 Task: Find a house in Merzifon, Turkey, for 2 guests from June 5 to June 16, with a kitchen and washing machine, priced between ₹14,000 and ₹18,000.
Action: Mouse moved to (505, 105)
Screenshot: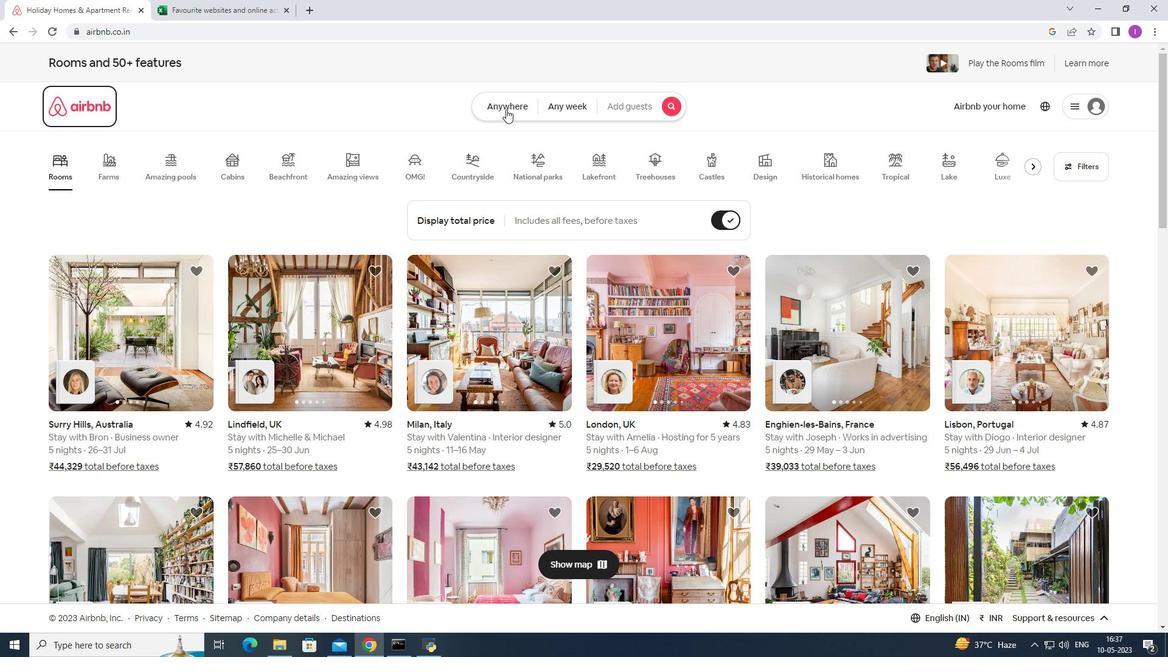 
Action: Mouse pressed left at (505, 105)
Screenshot: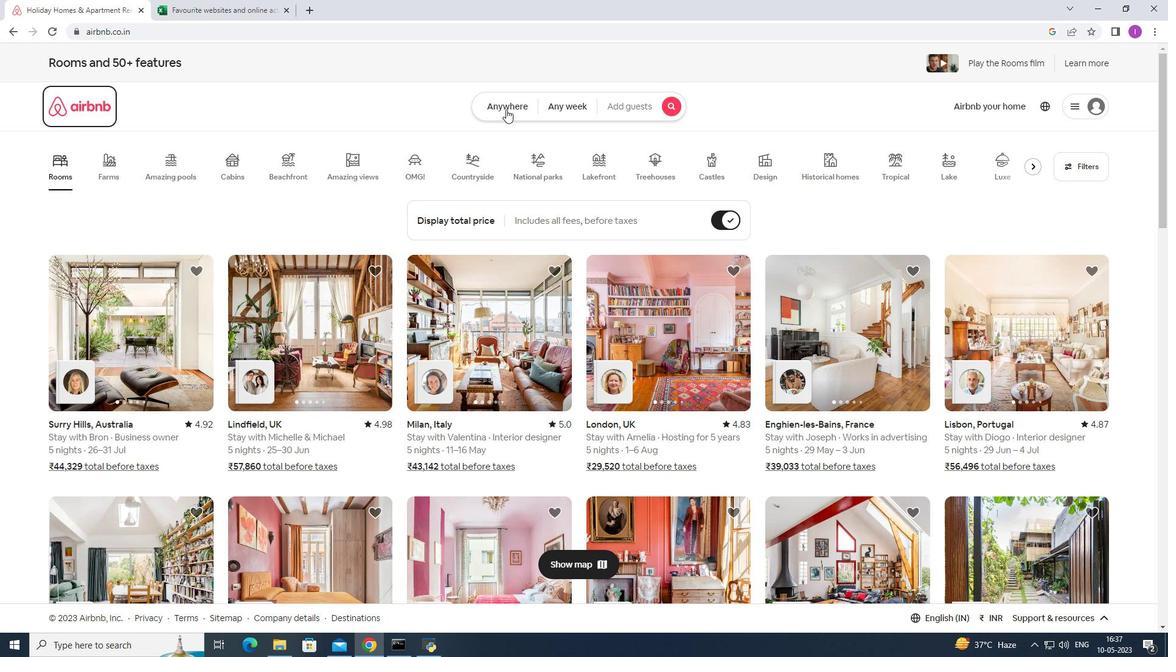 
Action: Mouse moved to (430, 155)
Screenshot: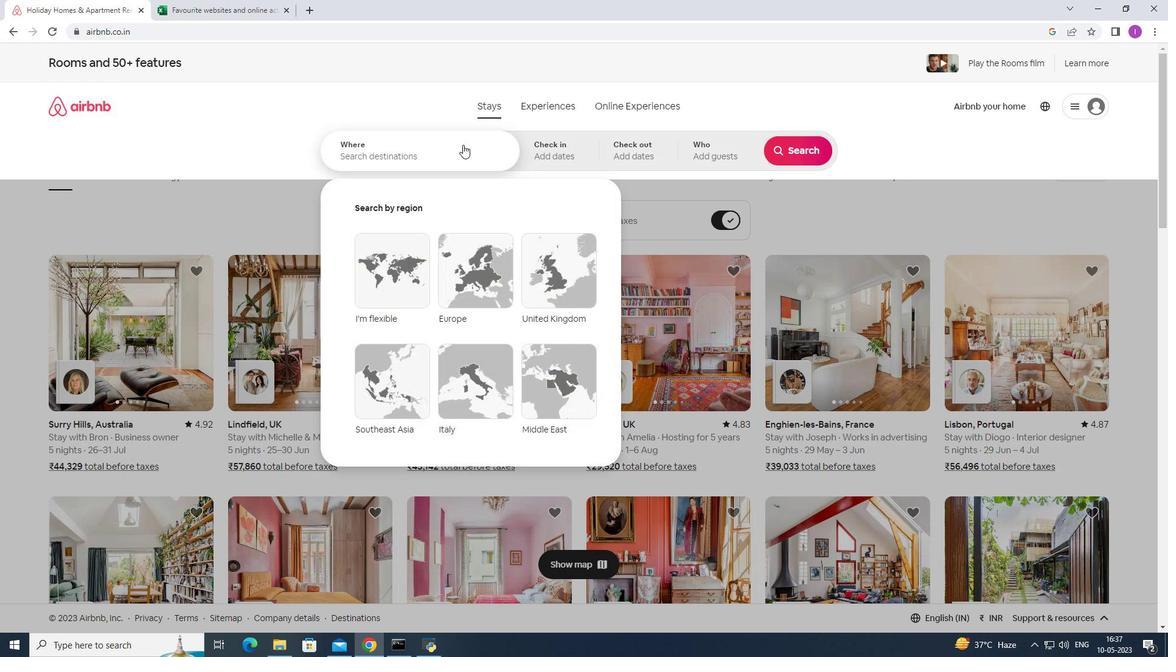 
Action: Mouse pressed left at (430, 155)
Screenshot: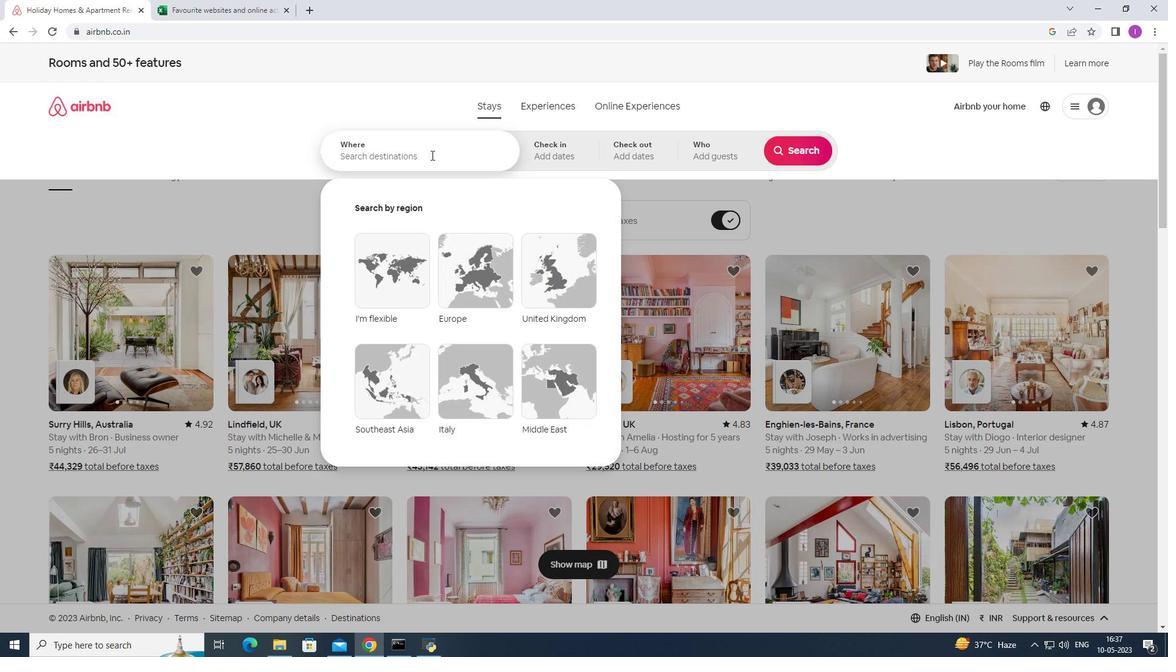 
Action: Mouse moved to (510, 147)
Screenshot: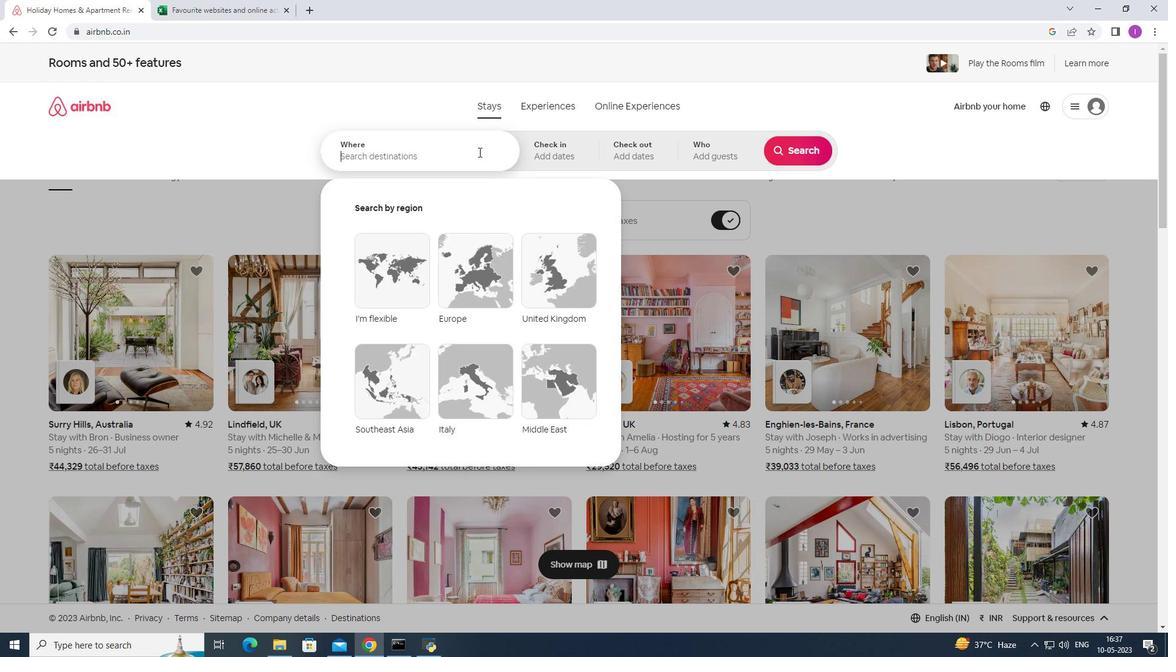 
Action: Key pressed <Key.shift>Merzifi<Key.backspace>on,<Key.shift>Y<Key.backspace><Key.shift>Turkey
Screenshot: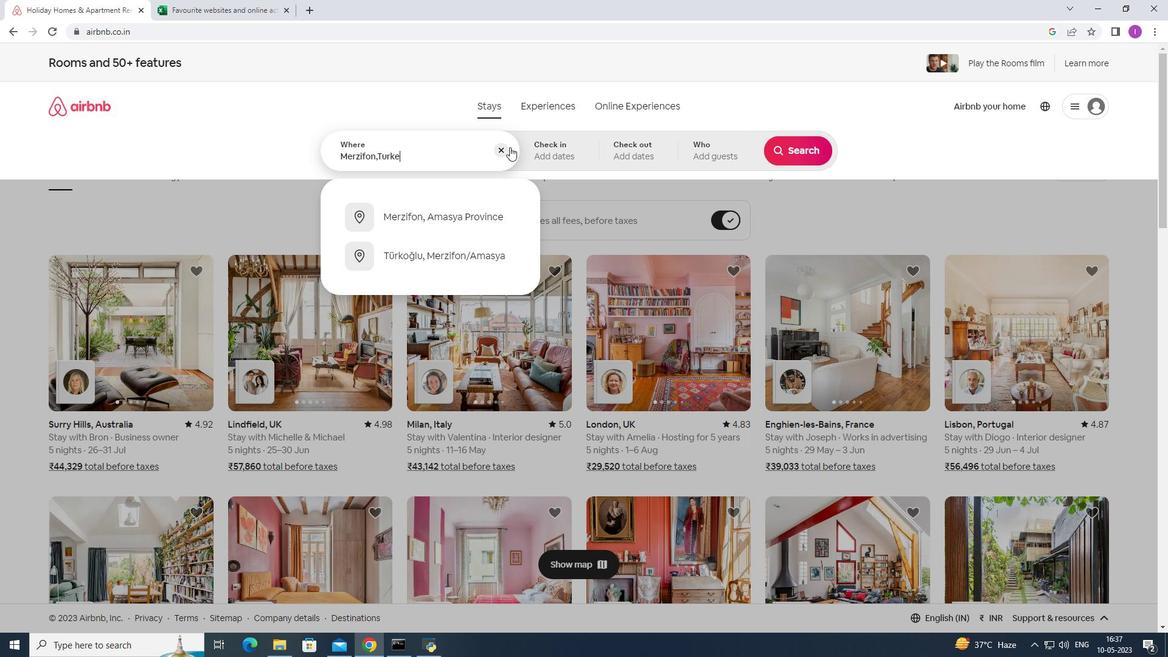 
Action: Mouse moved to (560, 153)
Screenshot: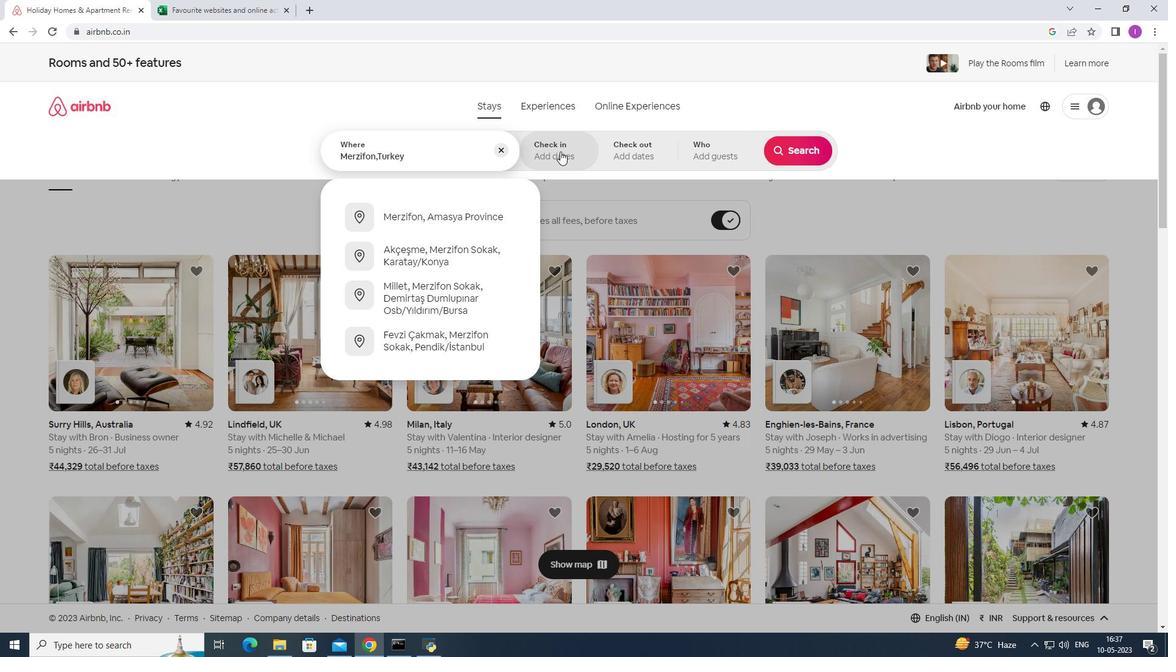
Action: Mouse pressed left at (560, 153)
Screenshot: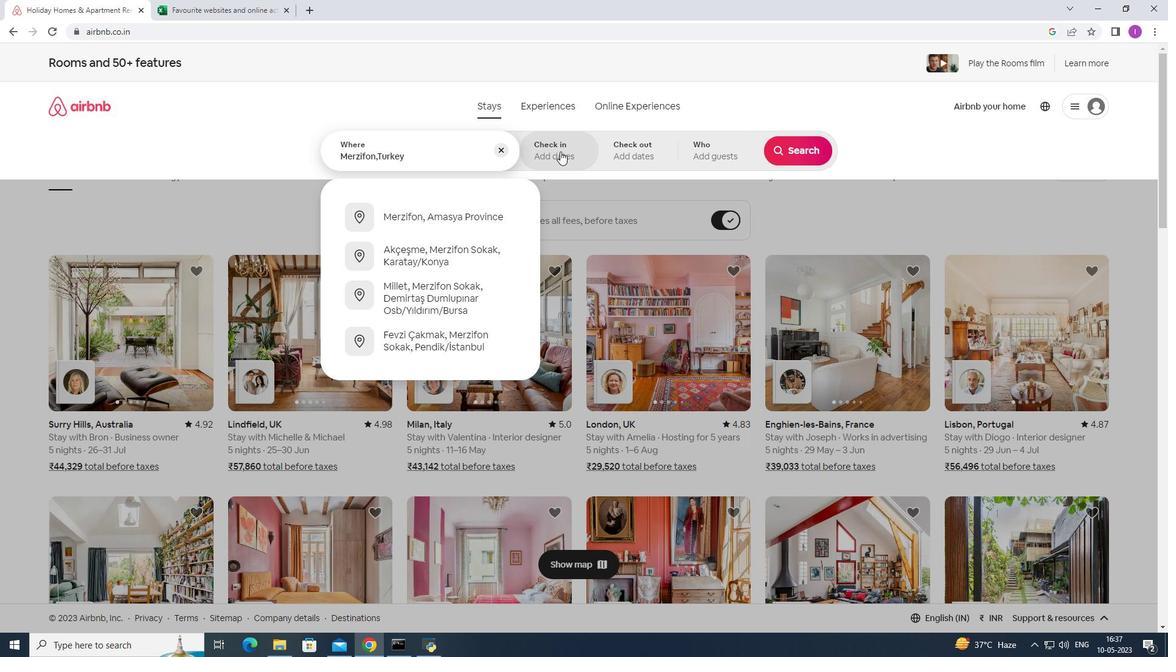 
Action: Mouse moved to (636, 330)
Screenshot: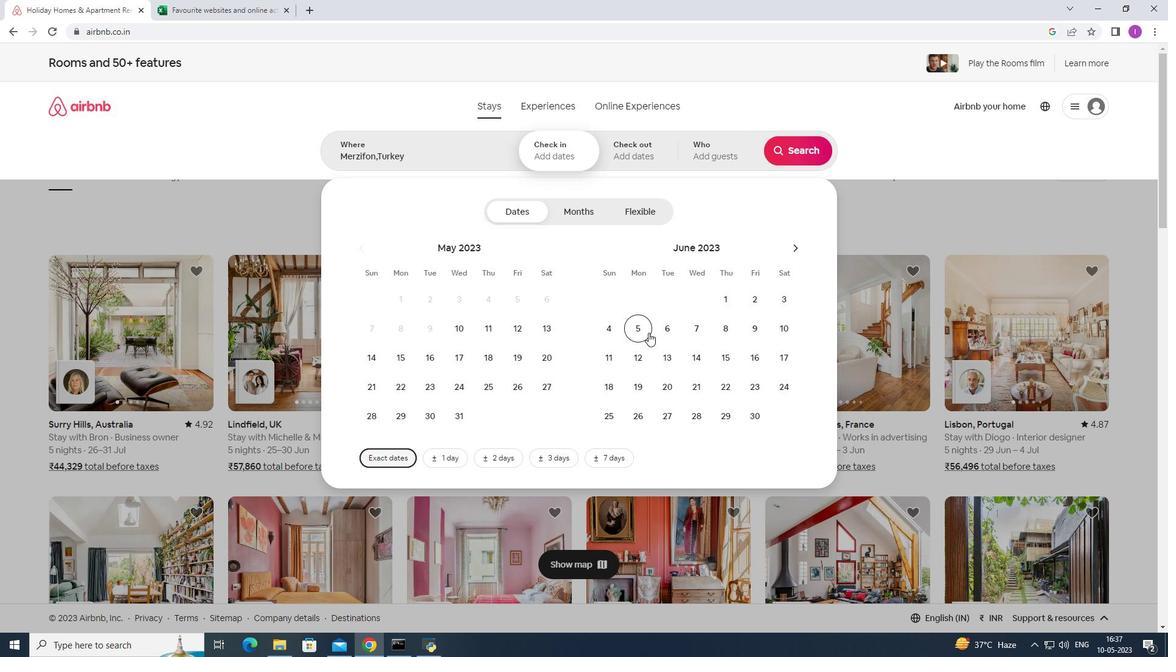 
Action: Mouse pressed left at (636, 330)
Screenshot: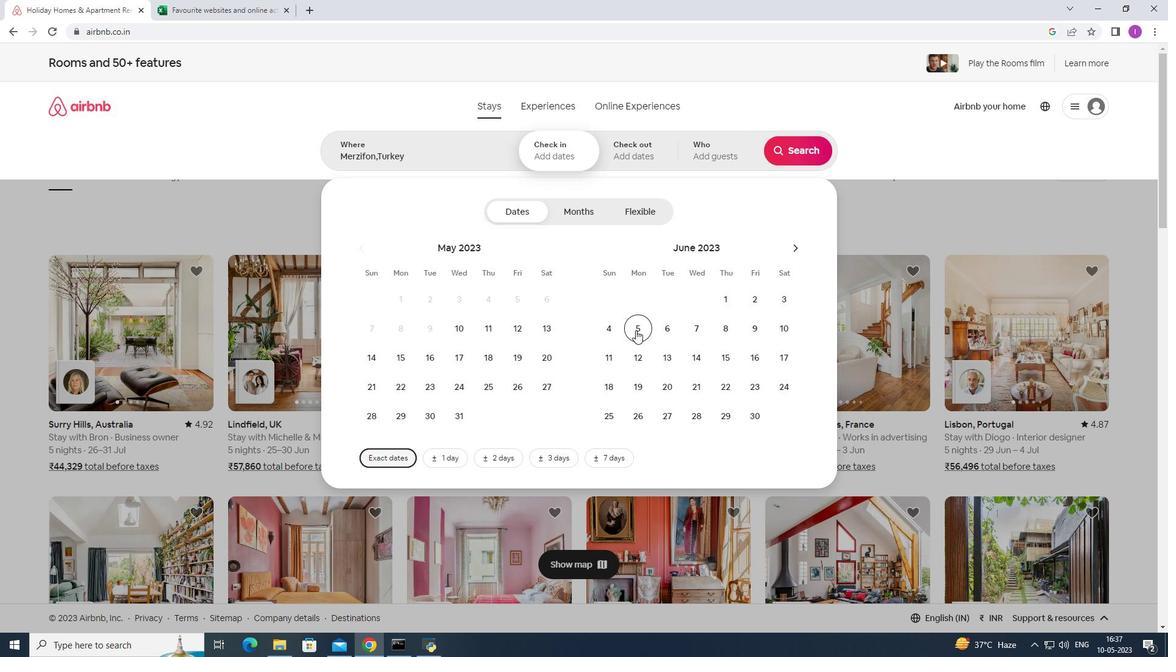
Action: Mouse moved to (718, 352)
Screenshot: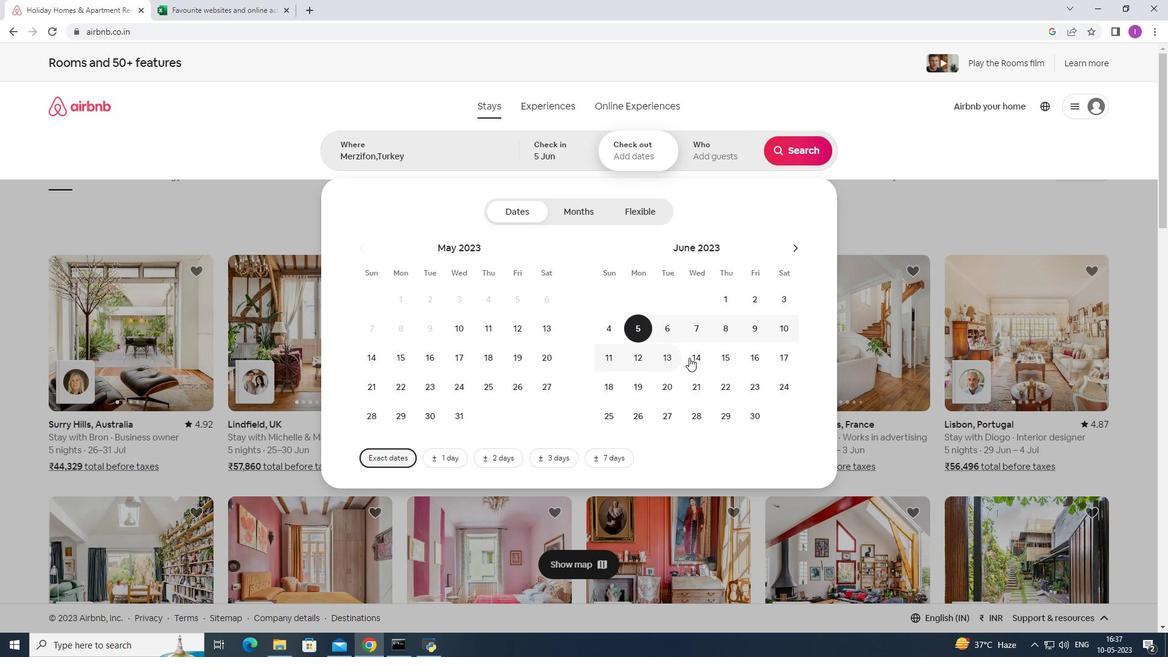 
Action: Mouse pressed left at (718, 352)
Screenshot: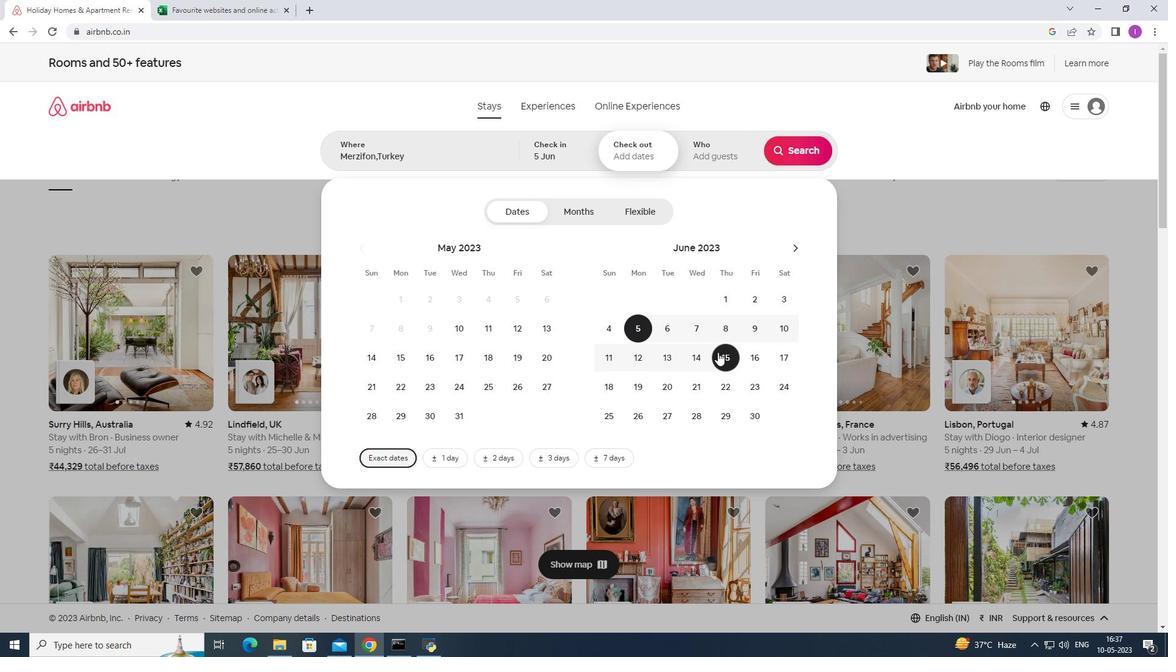 
Action: Mouse moved to (752, 349)
Screenshot: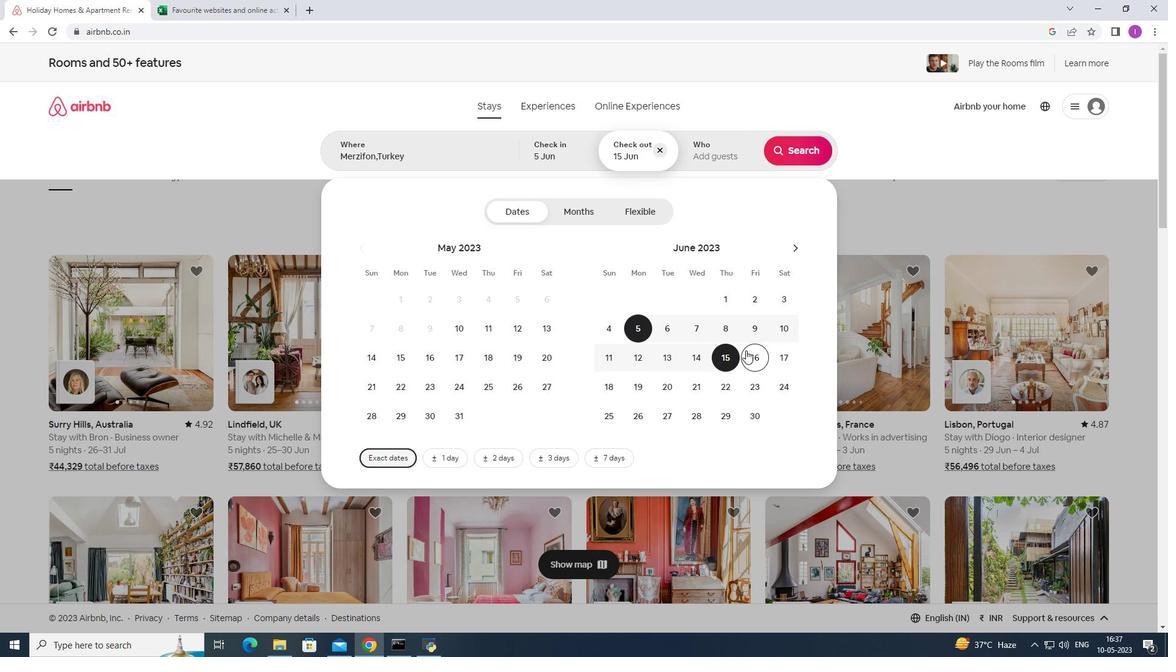 
Action: Mouse pressed left at (752, 349)
Screenshot: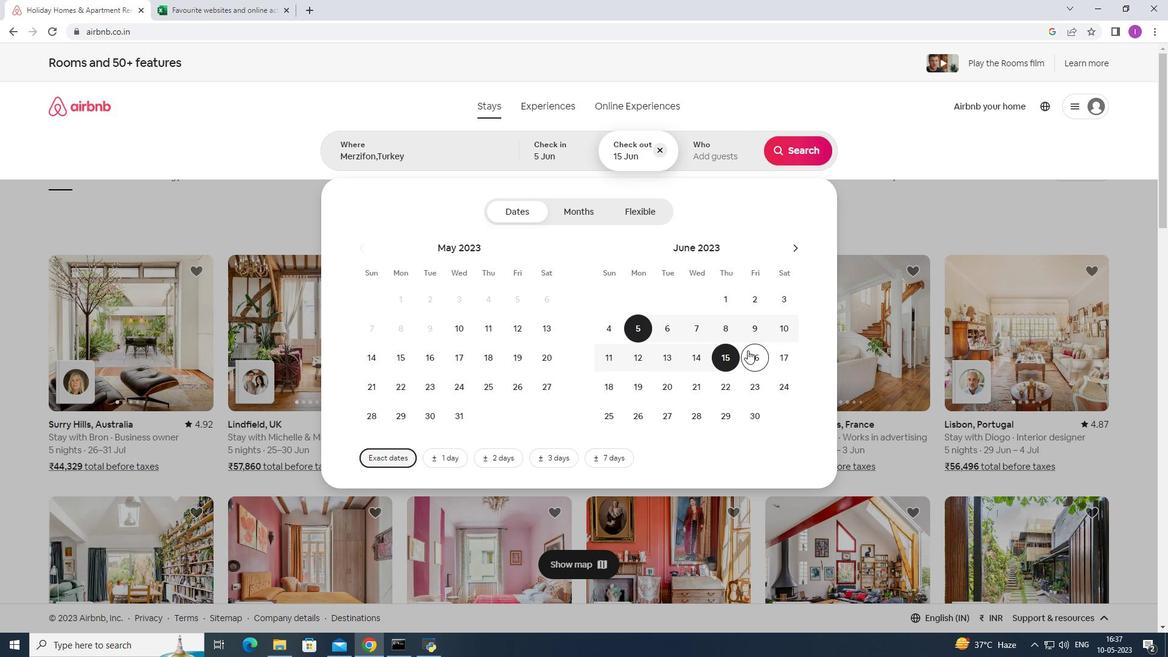 
Action: Mouse moved to (697, 149)
Screenshot: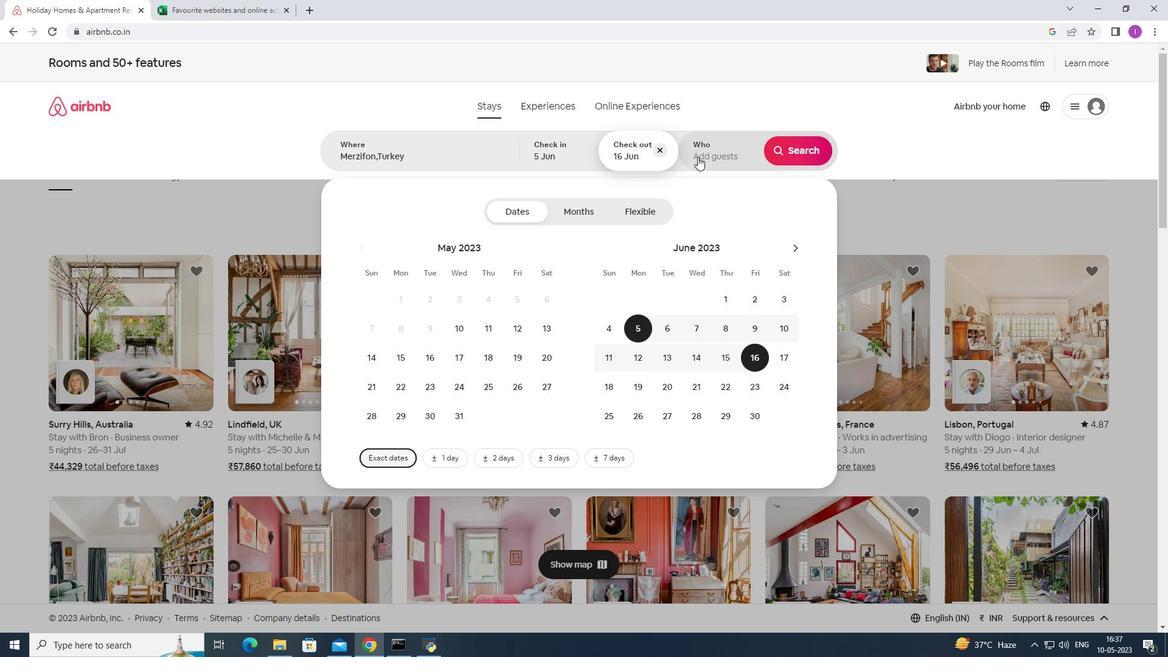 
Action: Mouse pressed left at (697, 149)
Screenshot: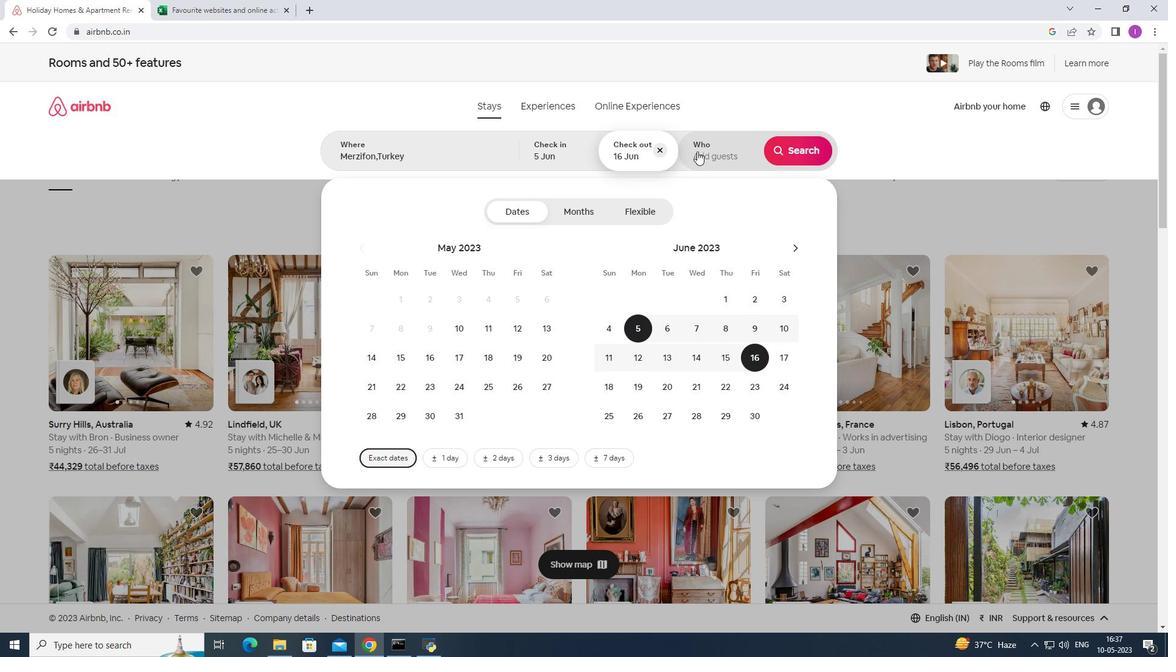 
Action: Mouse moved to (802, 208)
Screenshot: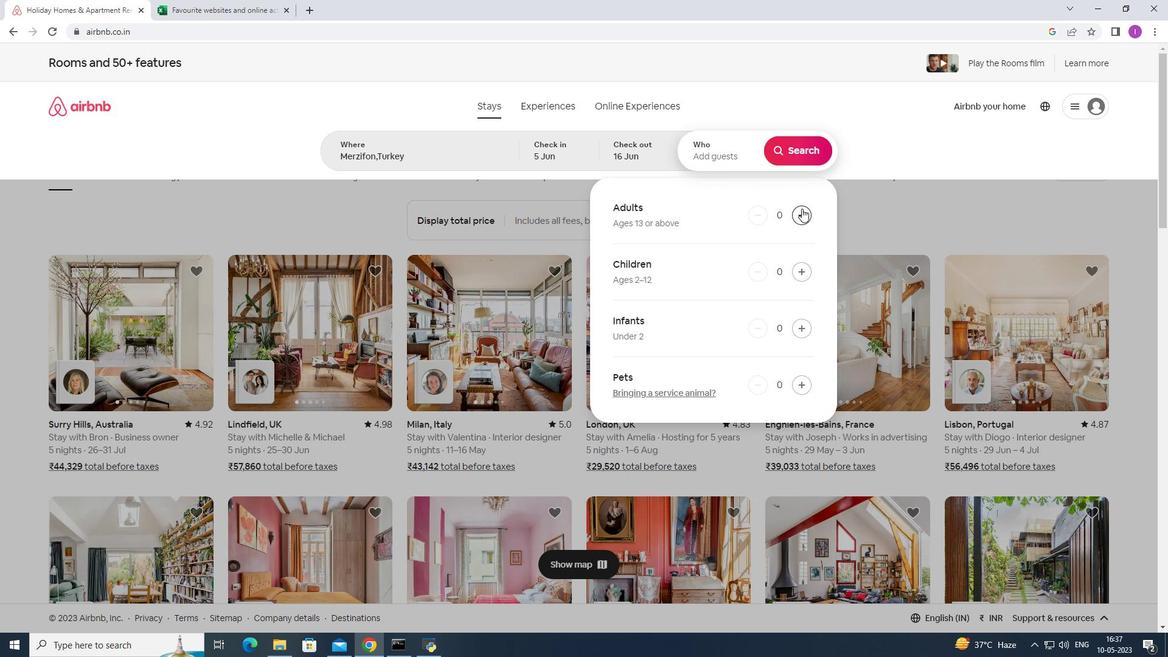 
Action: Mouse pressed left at (802, 208)
Screenshot: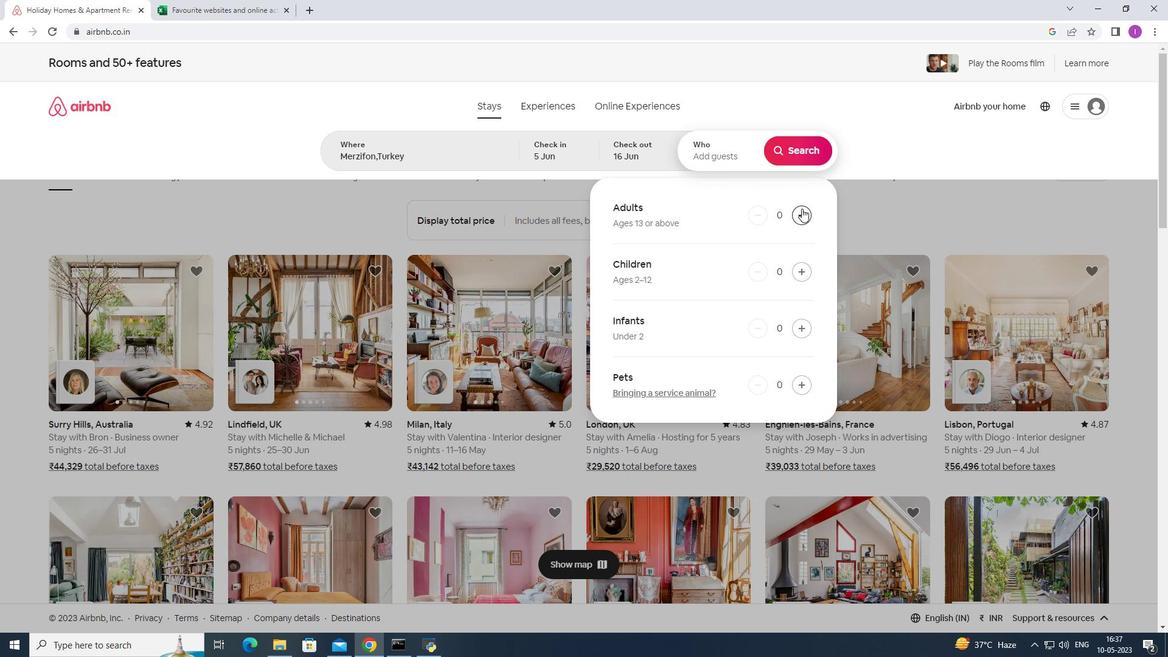 
Action: Mouse pressed left at (802, 208)
Screenshot: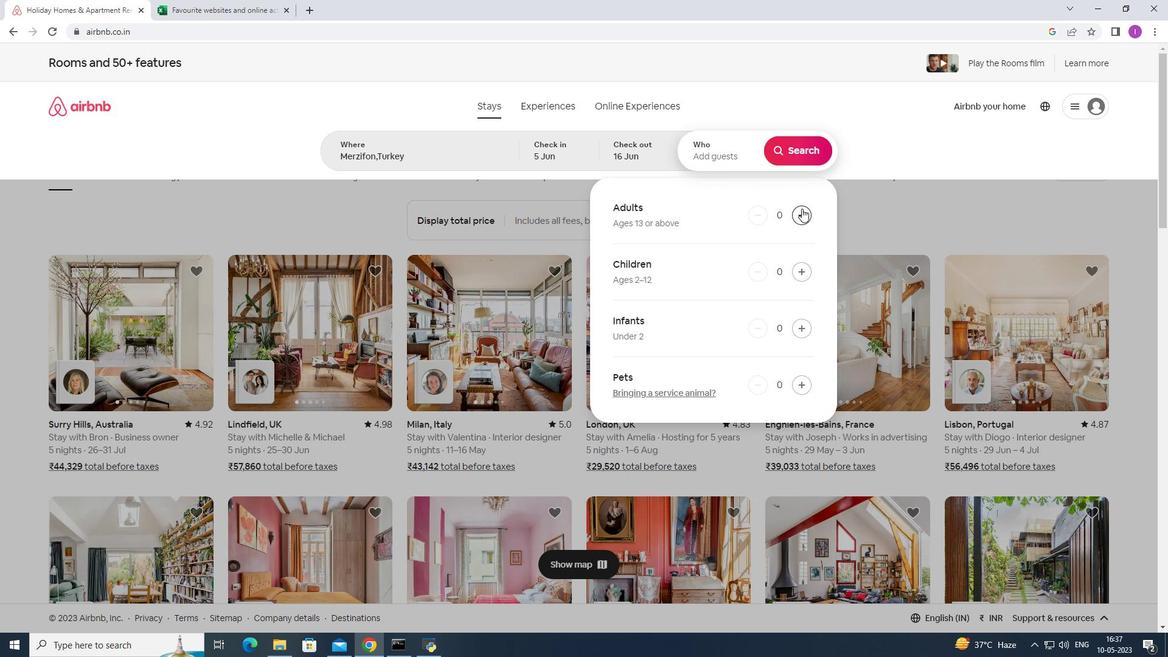 
Action: Mouse moved to (810, 144)
Screenshot: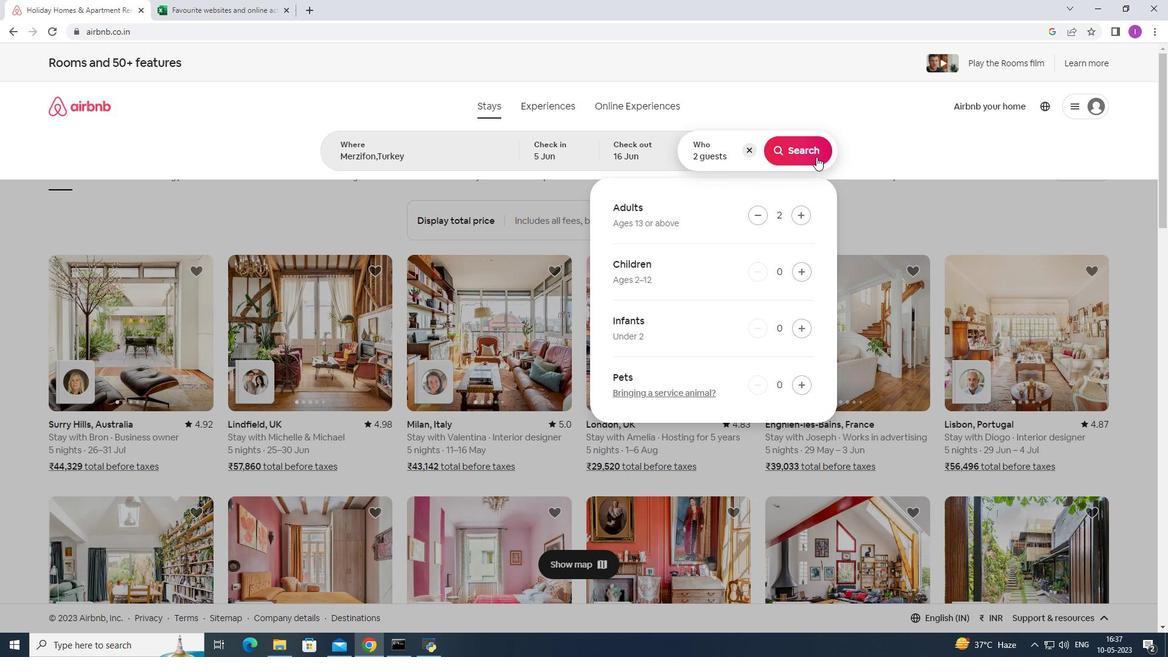 
Action: Mouse pressed left at (810, 144)
Screenshot: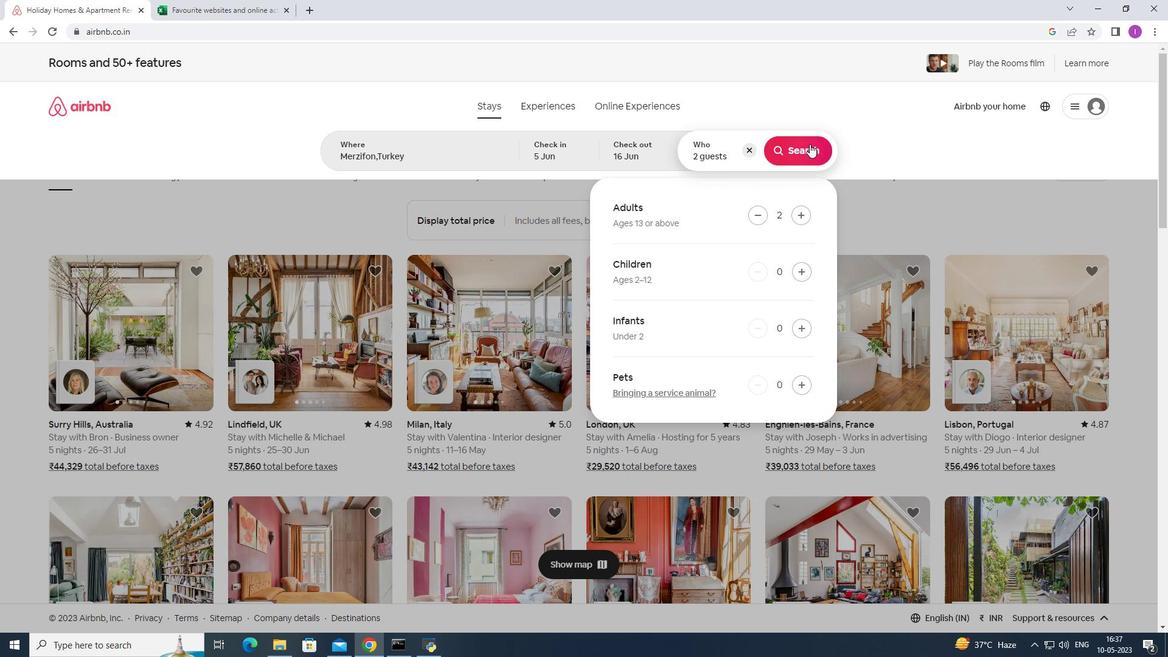 
Action: Mouse moved to (1108, 111)
Screenshot: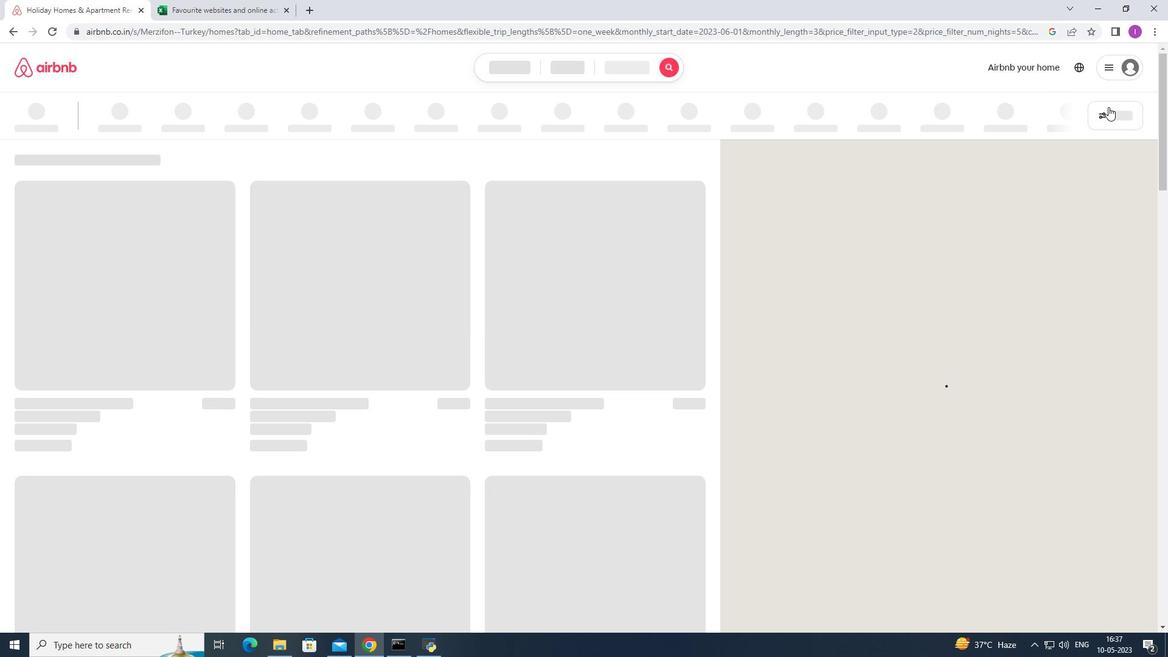 
Action: Mouse pressed left at (1108, 111)
Screenshot: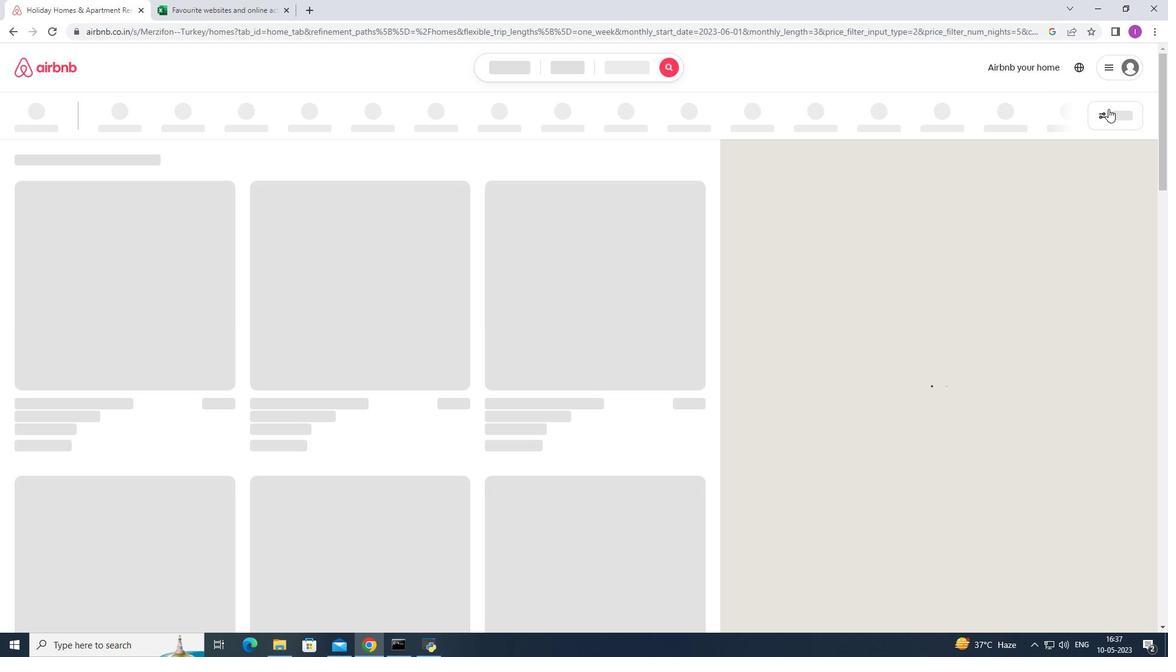 
Action: Mouse moved to (674, 416)
Screenshot: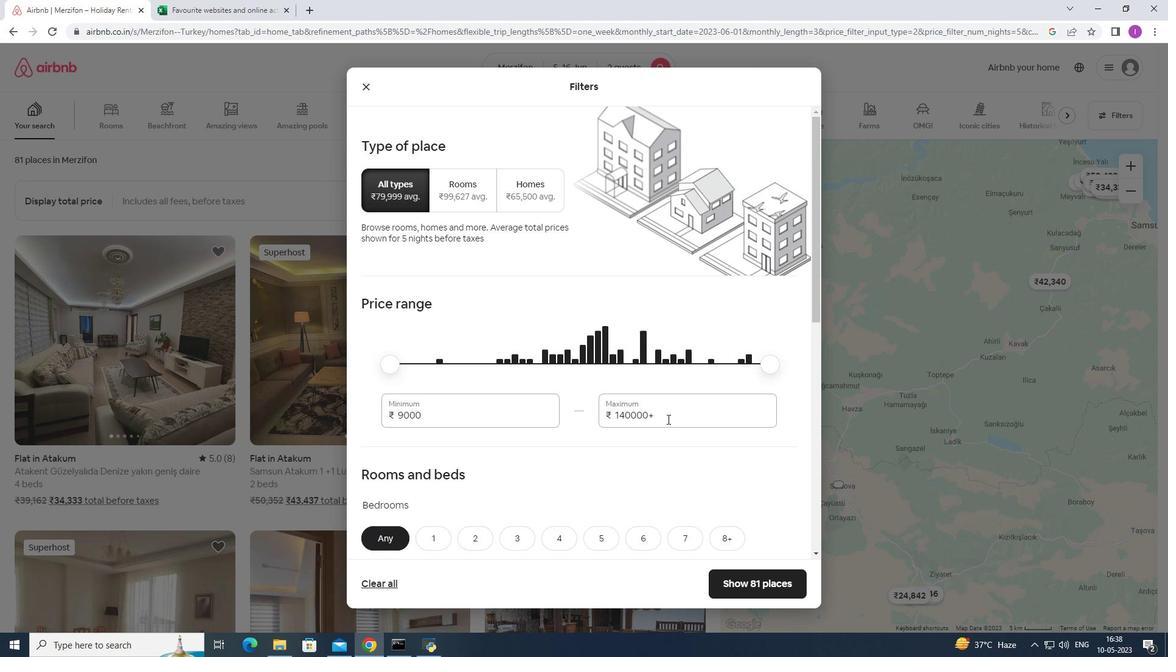 
Action: Mouse pressed left at (674, 416)
Screenshot: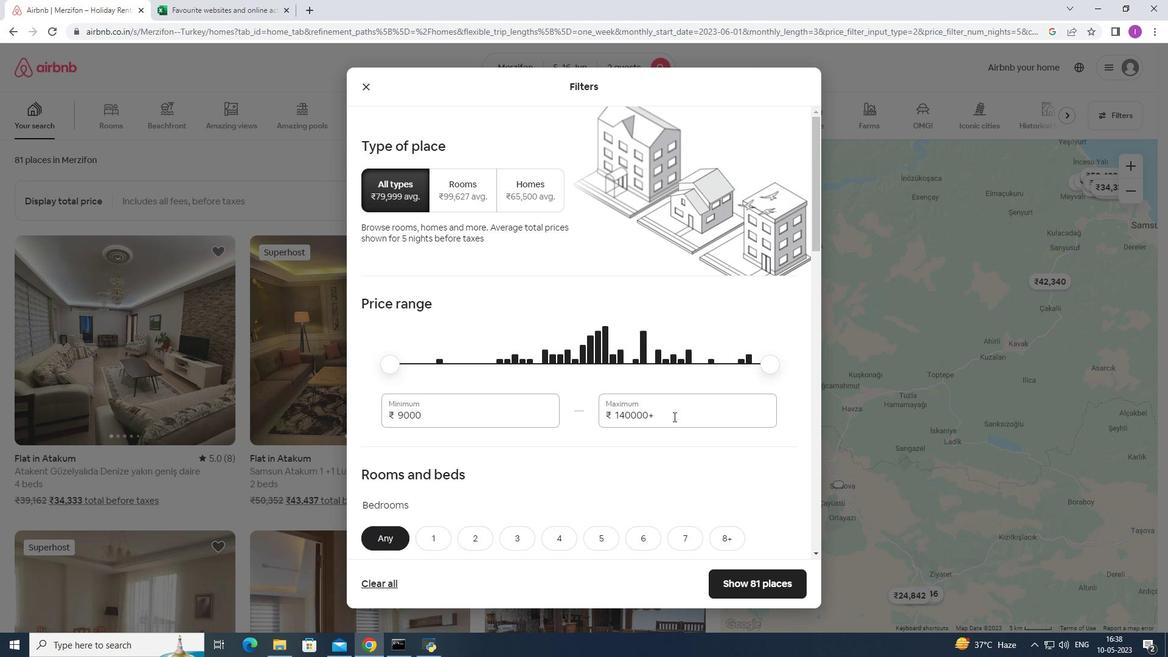
Action: Mouse moved to (612, 416)
Screenshot: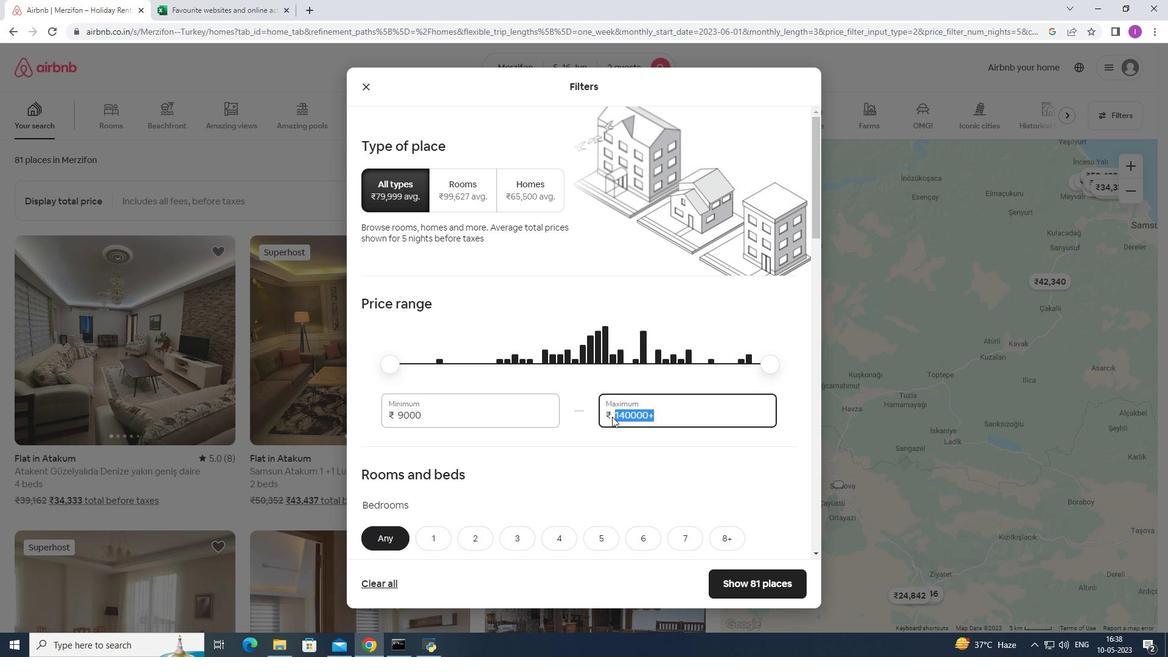 
Action: Key pressed 18
Screenshot: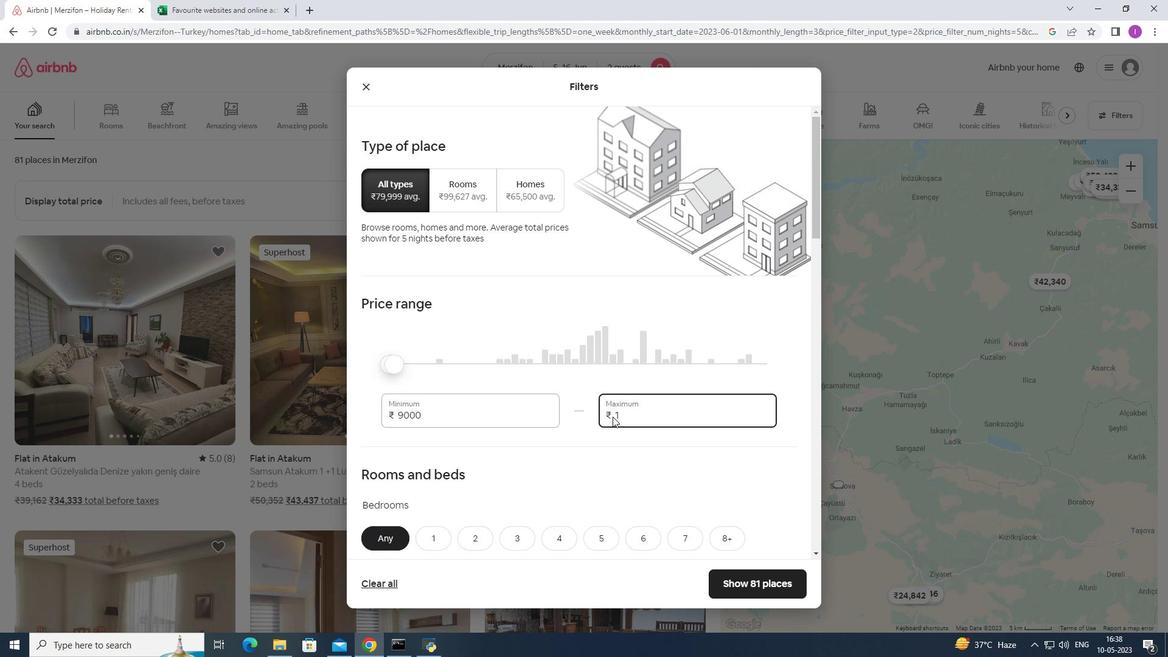
Action: Mouse moved to (612, 416)
Screenshot: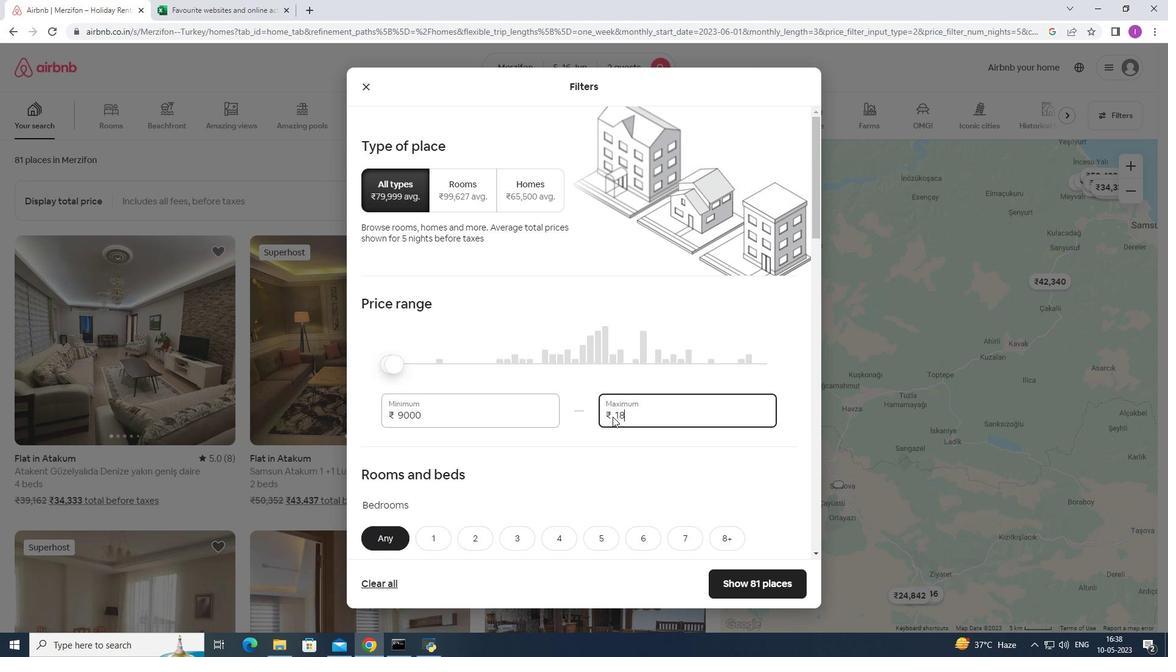 
Action: Key pressed 0
Screenshot: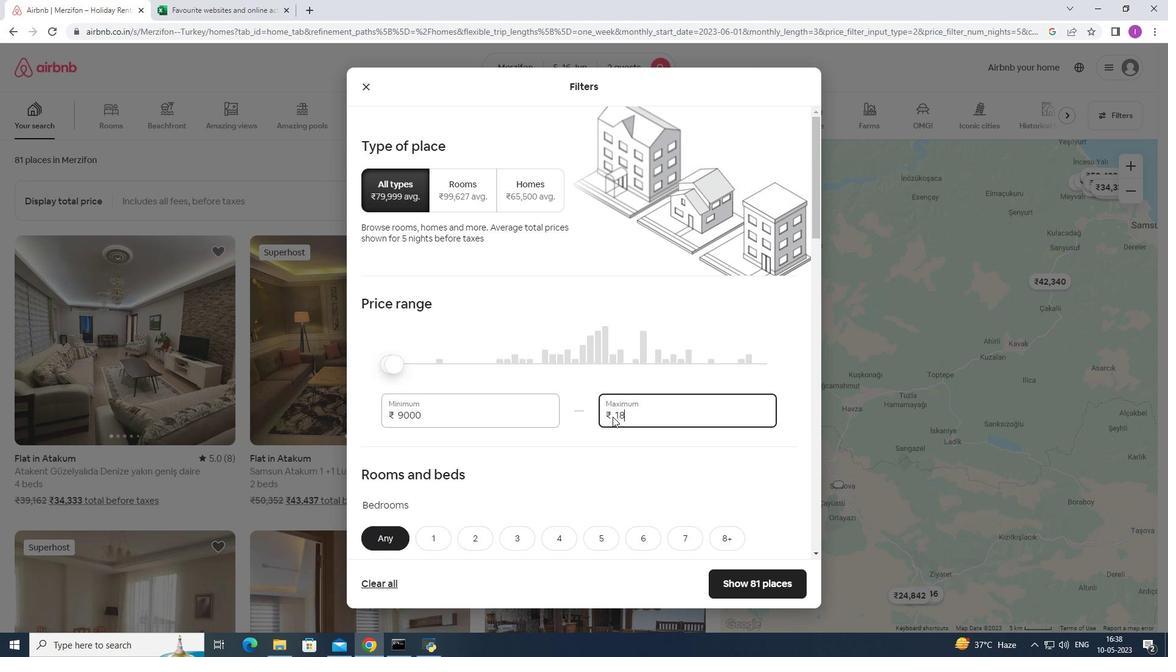 
Action: Mouse moved to (612, 416)
Screenshot: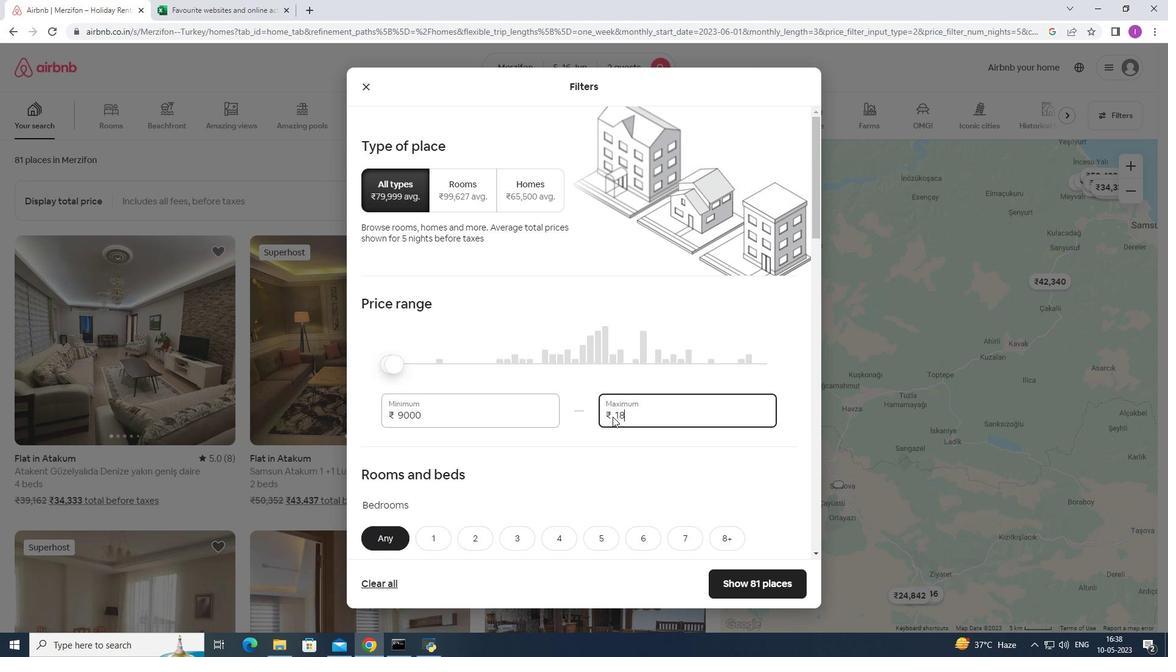 
Action: Key pressed 00
Screenshot: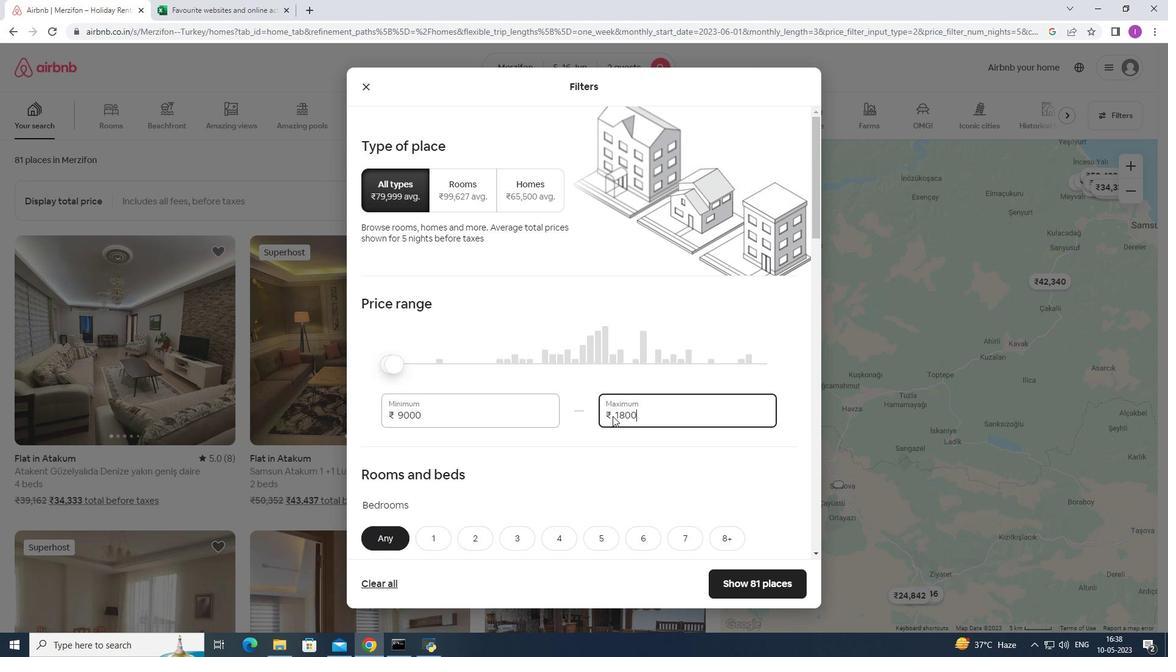 
Action: Mouse moved to (460, 418)
Screenshot: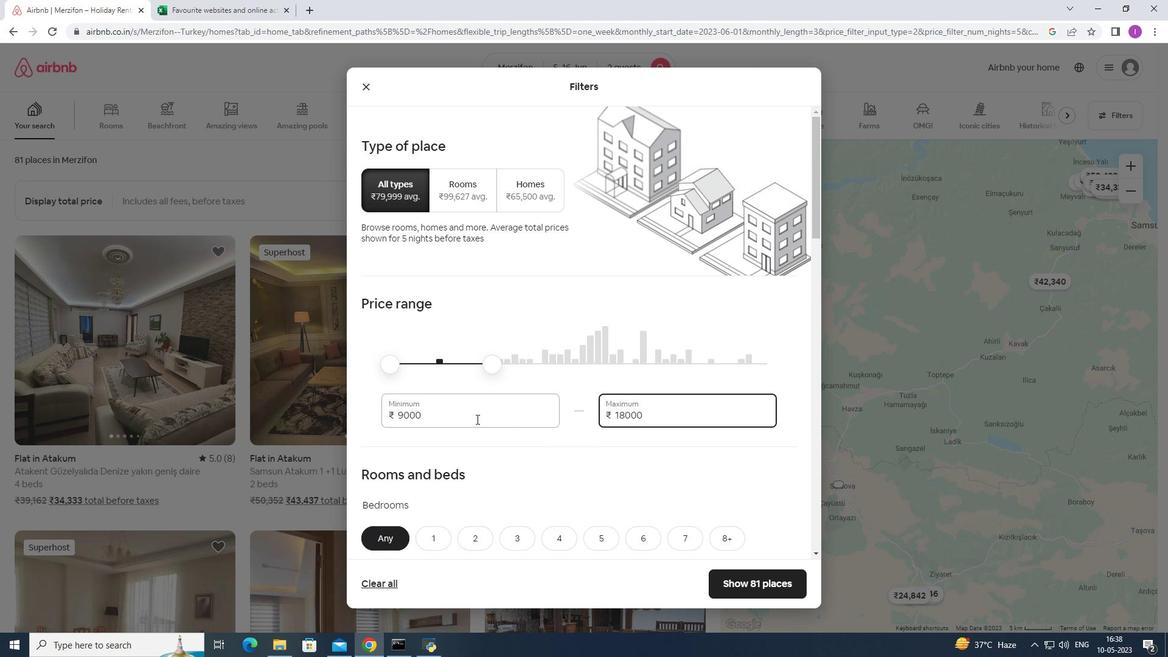 
Action: Mouse pressed left at (460, 418)
Screenshot: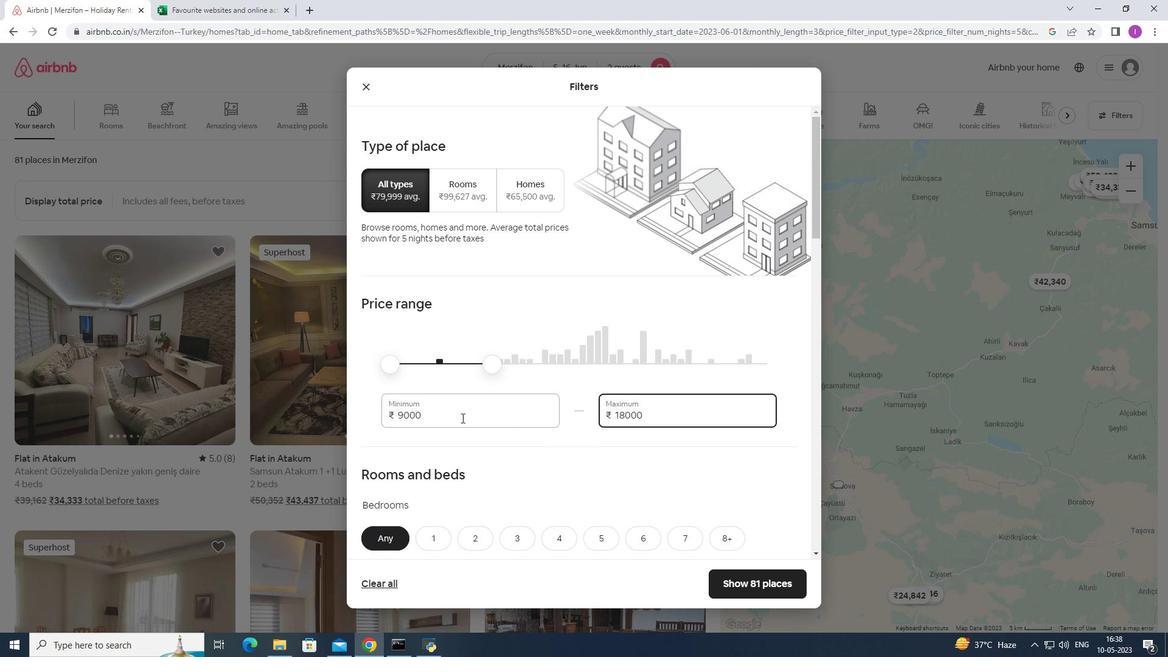 
Action: Mouse moved to (378, 421)
Screenshot: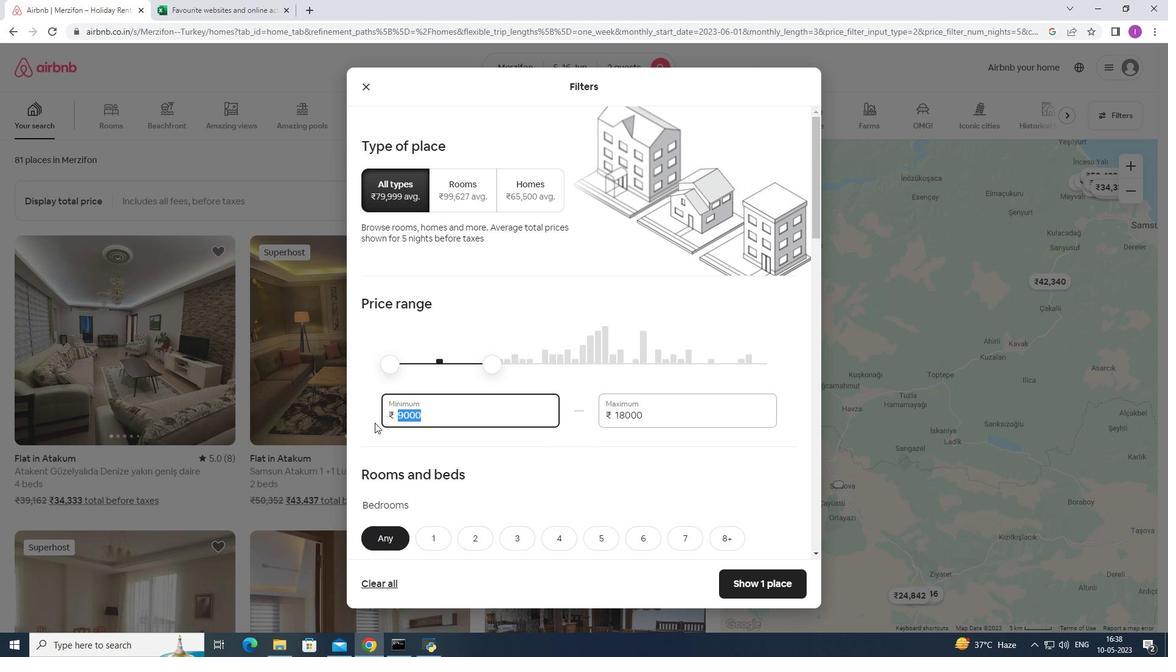 
Action: Key pressed 1
Screenshot: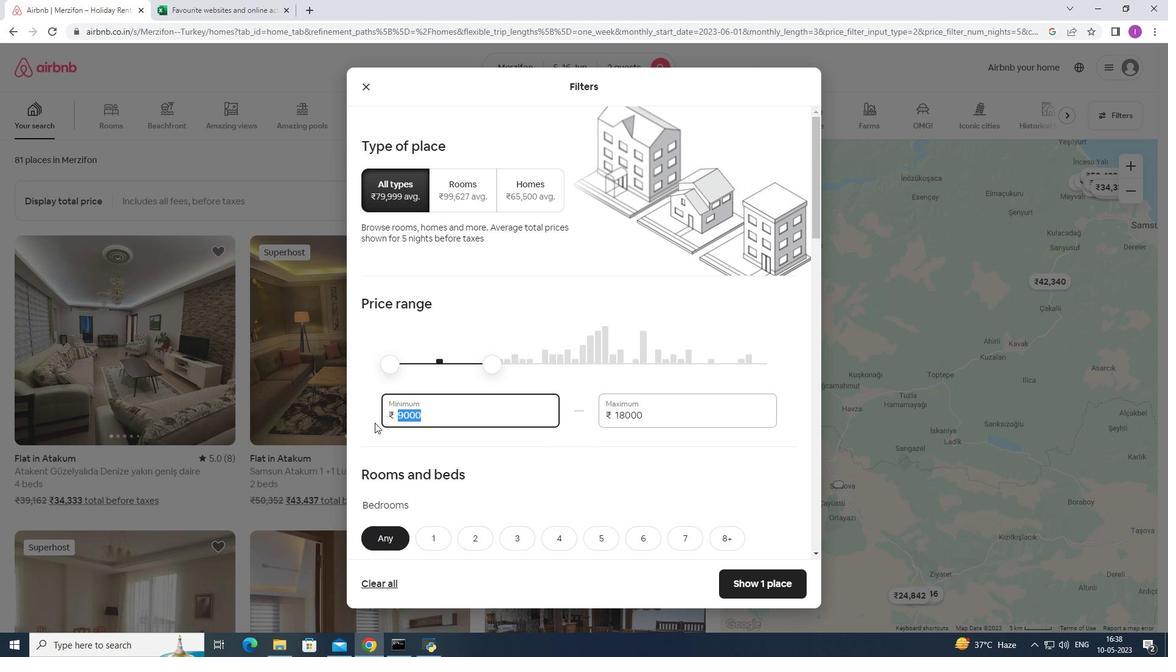 
Action: Mouse moved to (384, 420)
Screenshot: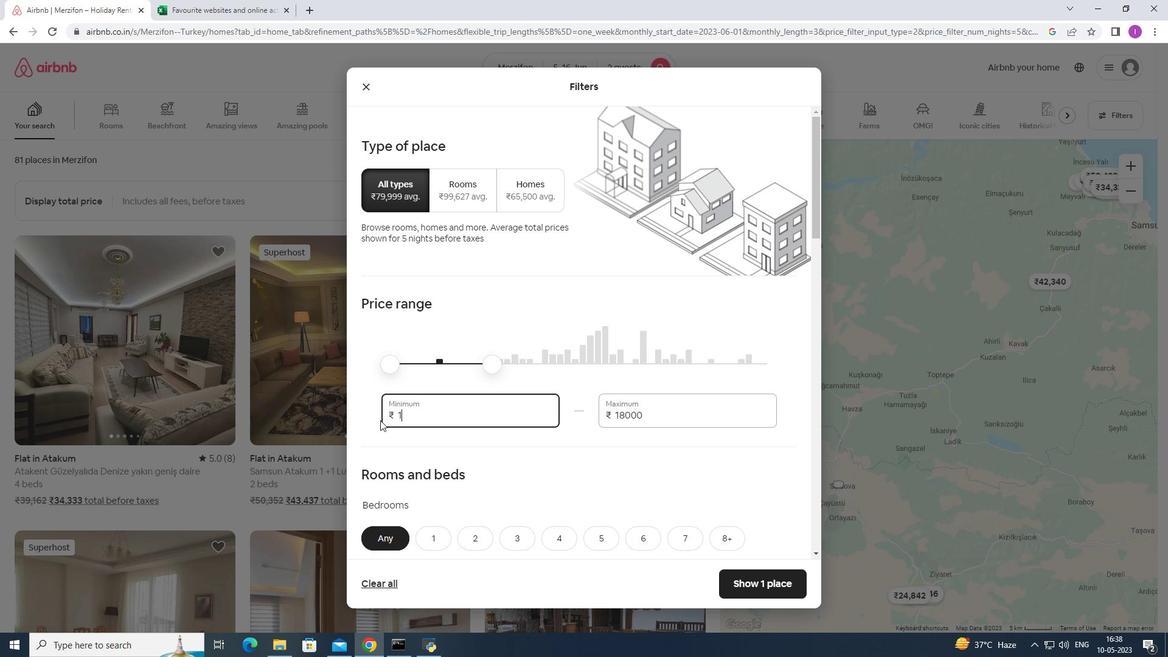 
Action: Key pressed 4
Screenshot: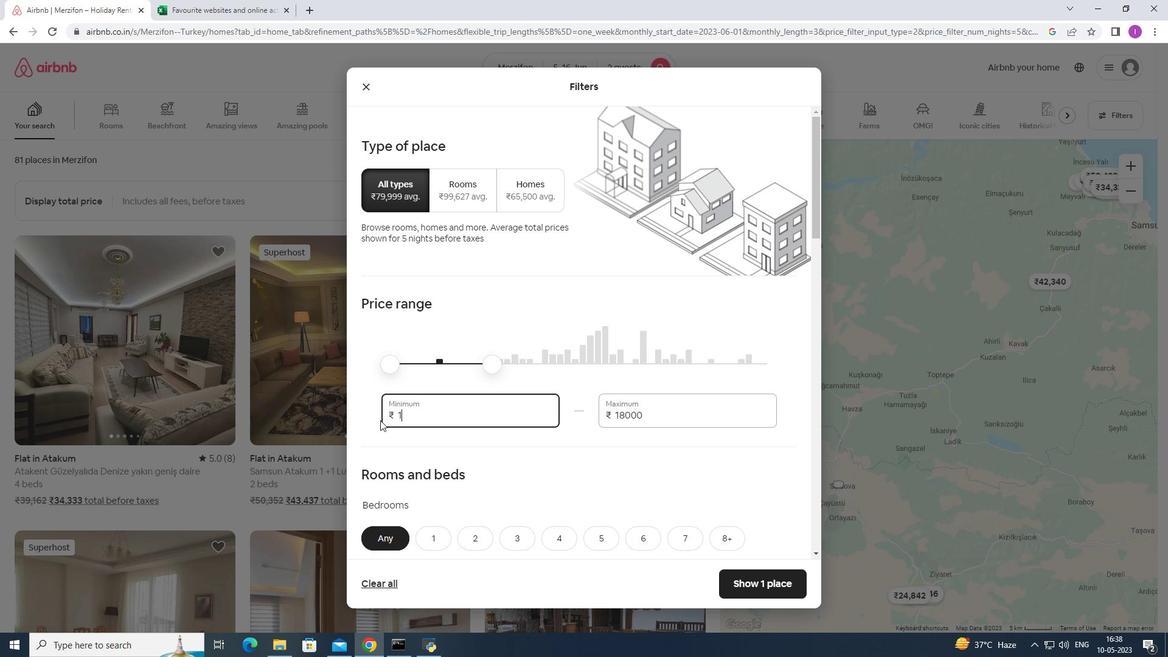 
Action: Mouse moved to (389, 419)
Screenshot: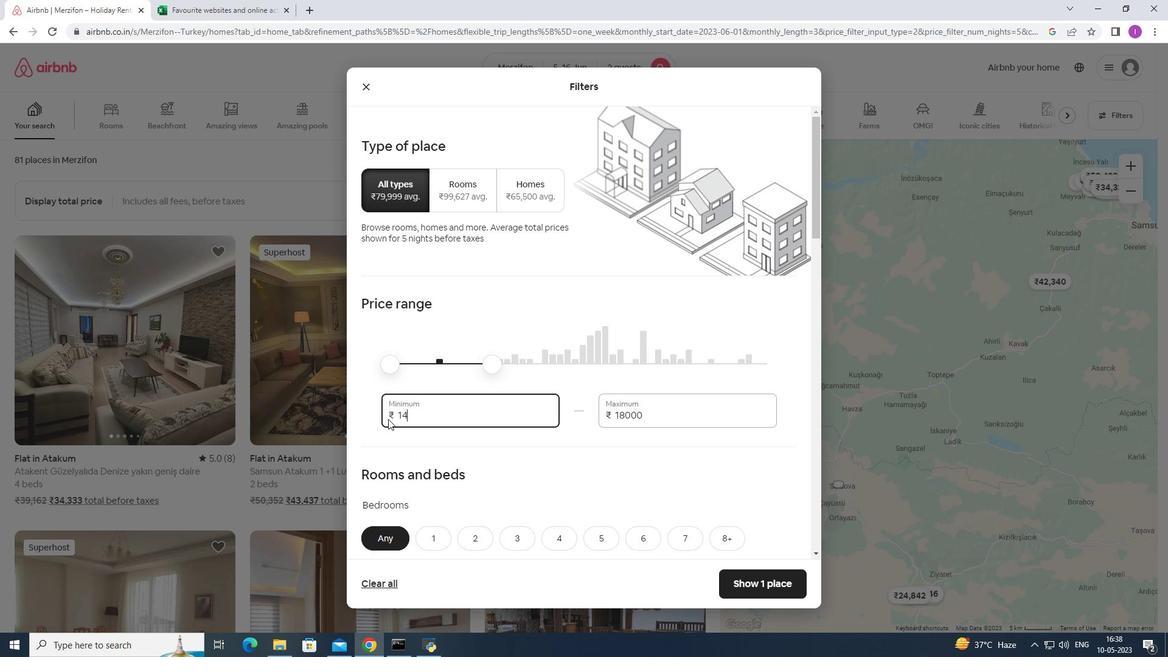 
Action: Key pressed 0
Screenshot: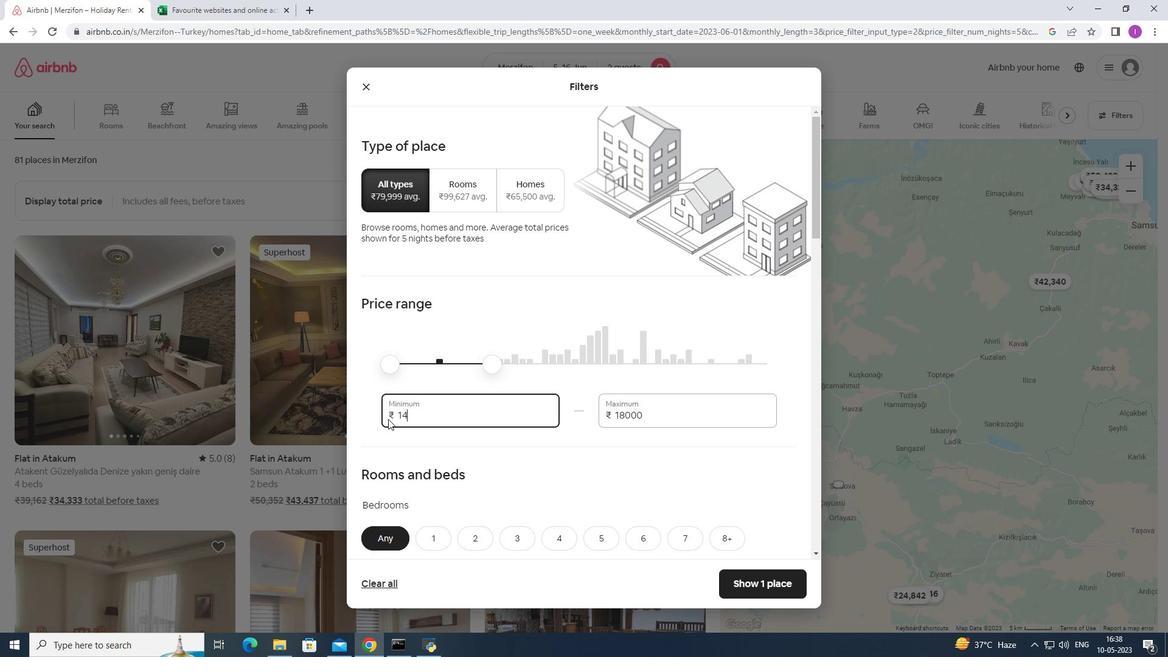 
Action: Mouse moved to (390, 419)
Screenshot: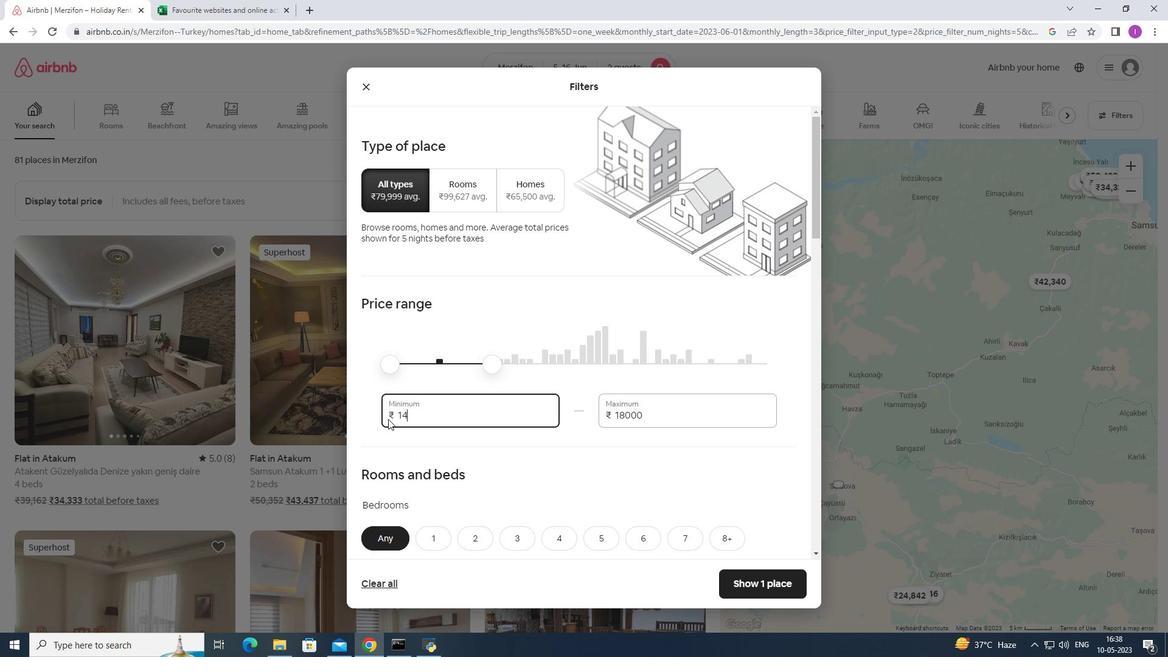 
Action: Key pressed 00
Screenshot: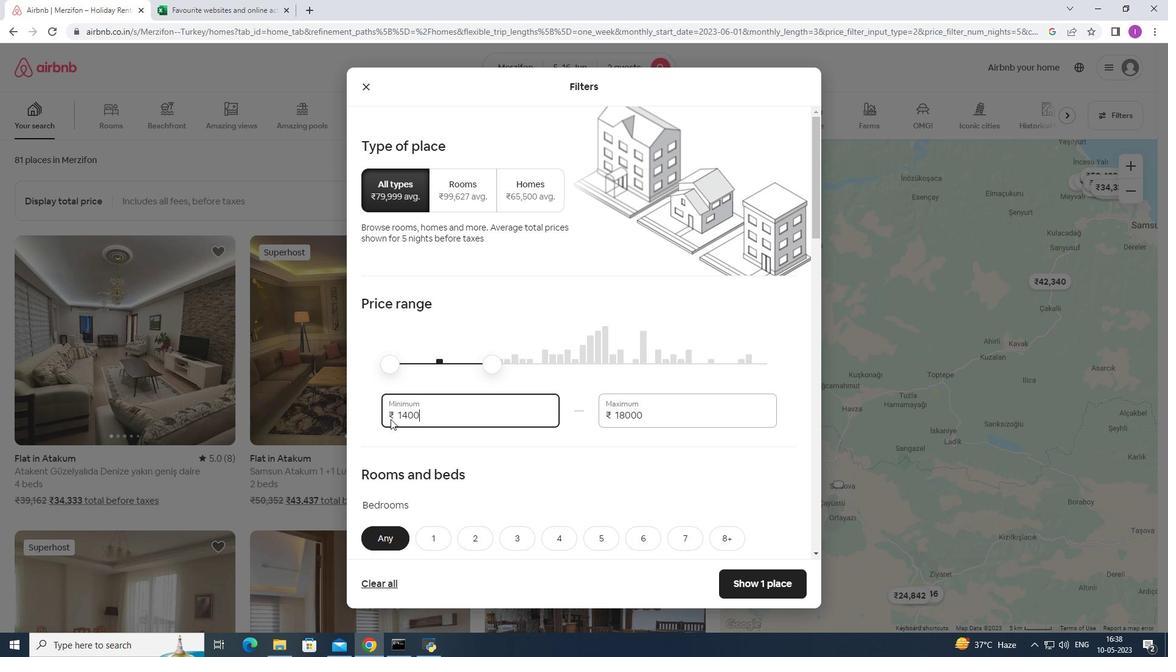 
Action: Mouse moved to (458, 472)
Screenshot: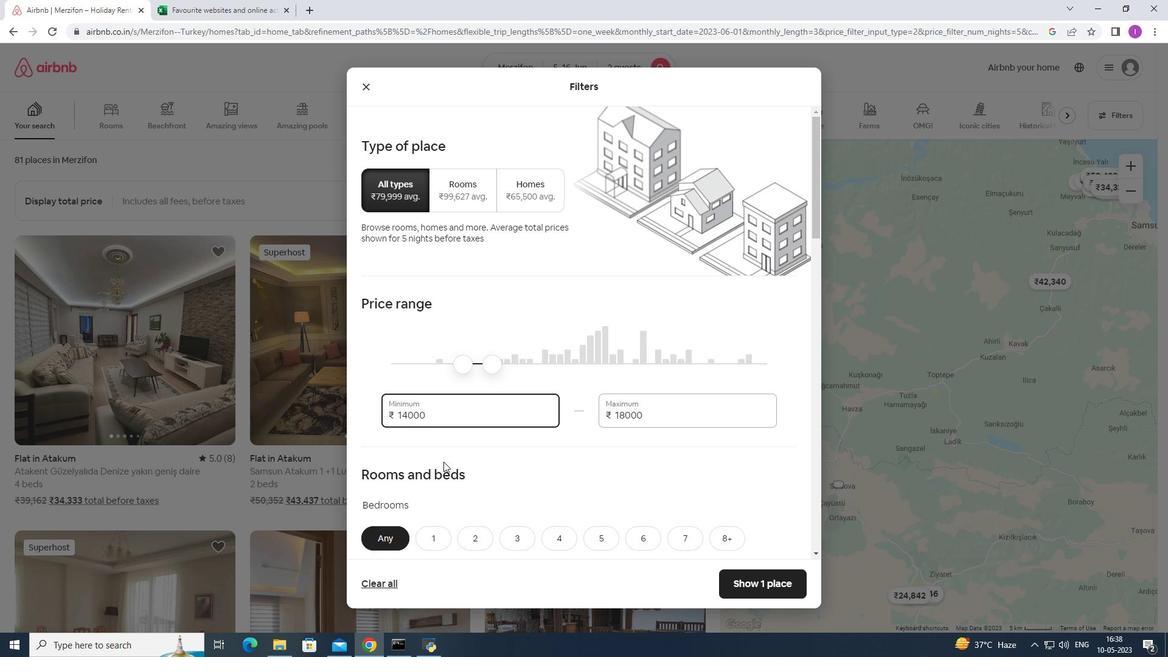 
Action: Mouse scrolled (458, 471) with delta (0, 0)
Screenshot: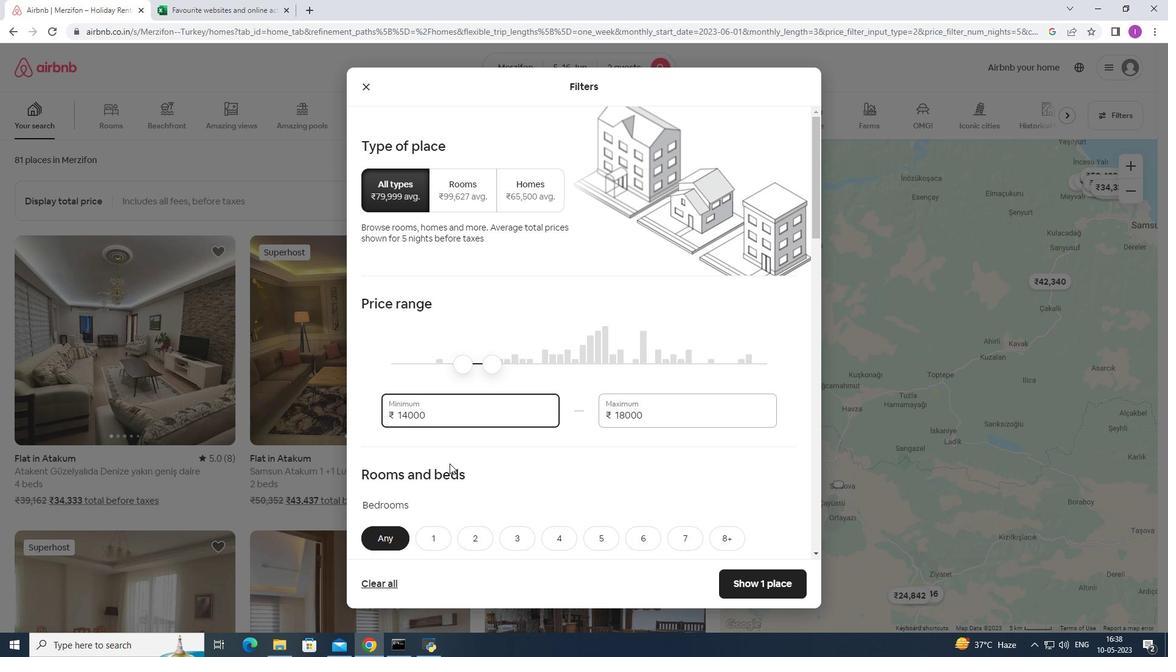 
Action: Mouse moved to (461, 474)
Screenshot: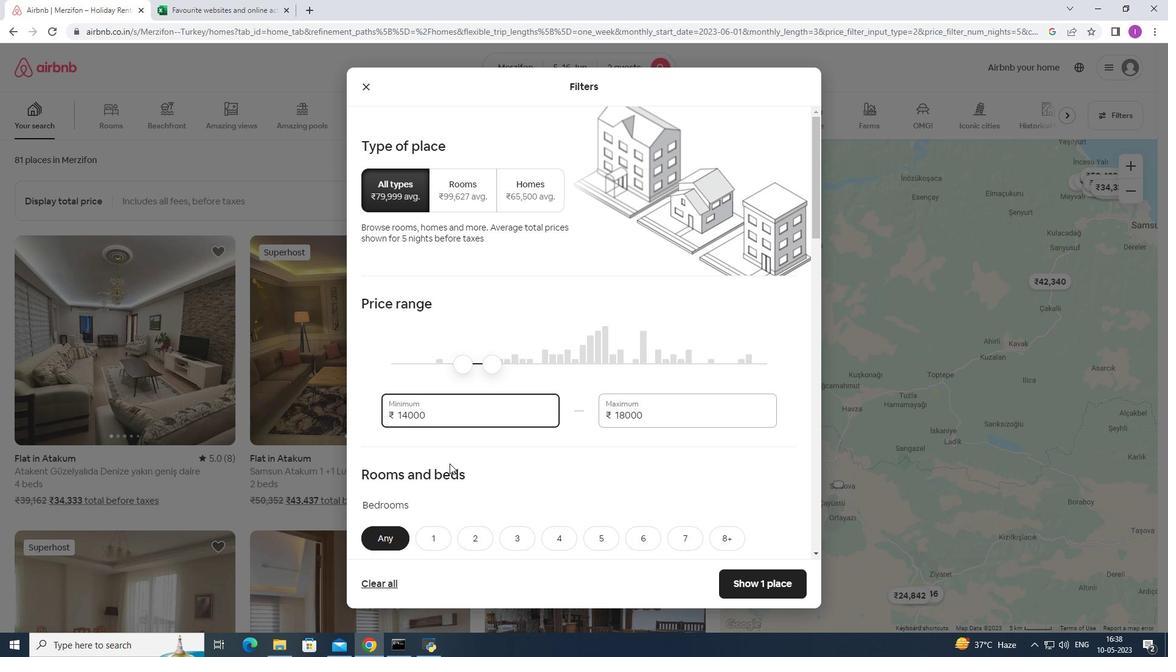 
Action: Mouse scrolled (461, 473) with delta (0, 0)
Screenshot: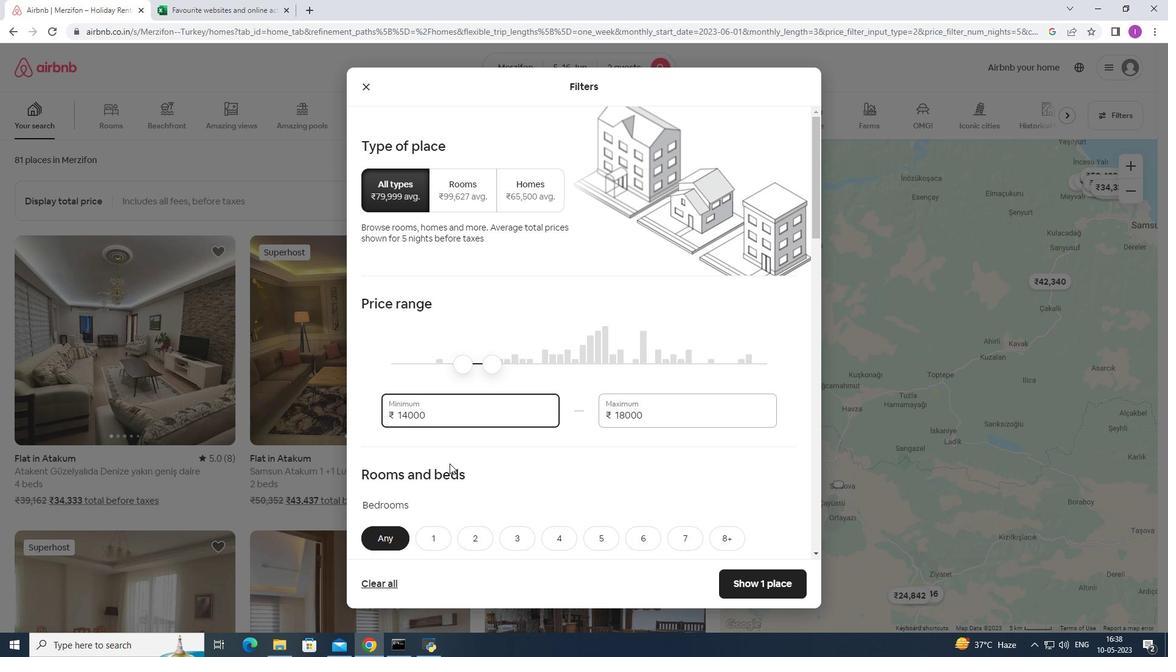 
Action: Mouse moved to (465, 474)
Screenshot: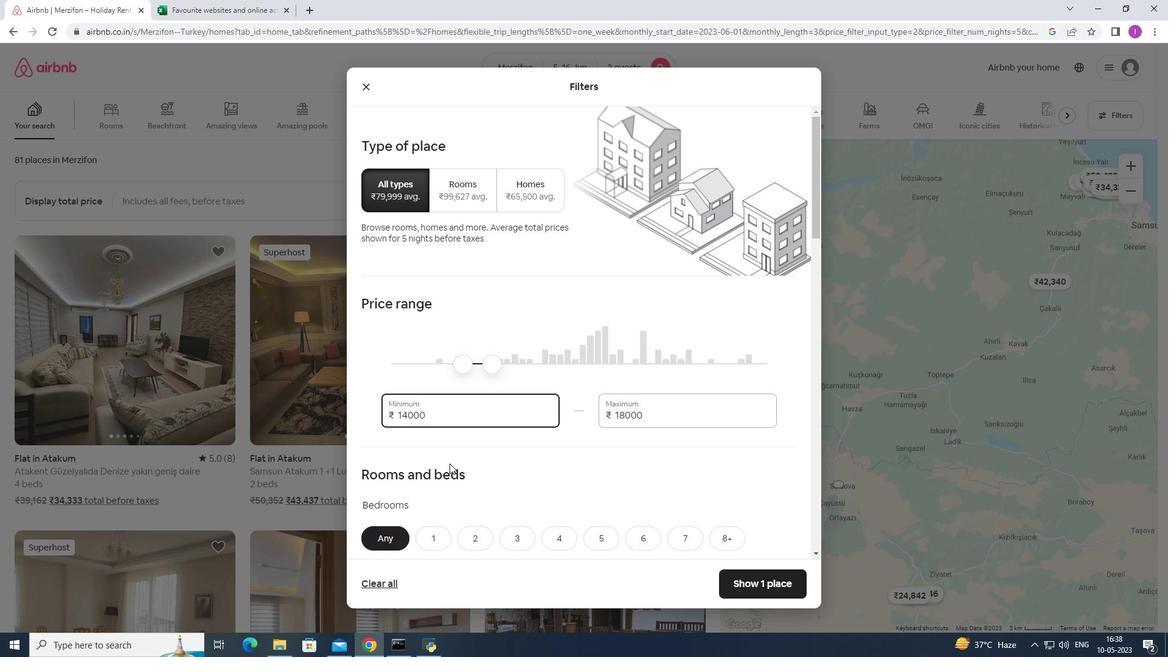 
Action: Mouse scrolled (465, 473) with delta (0, 0)
Screenshot: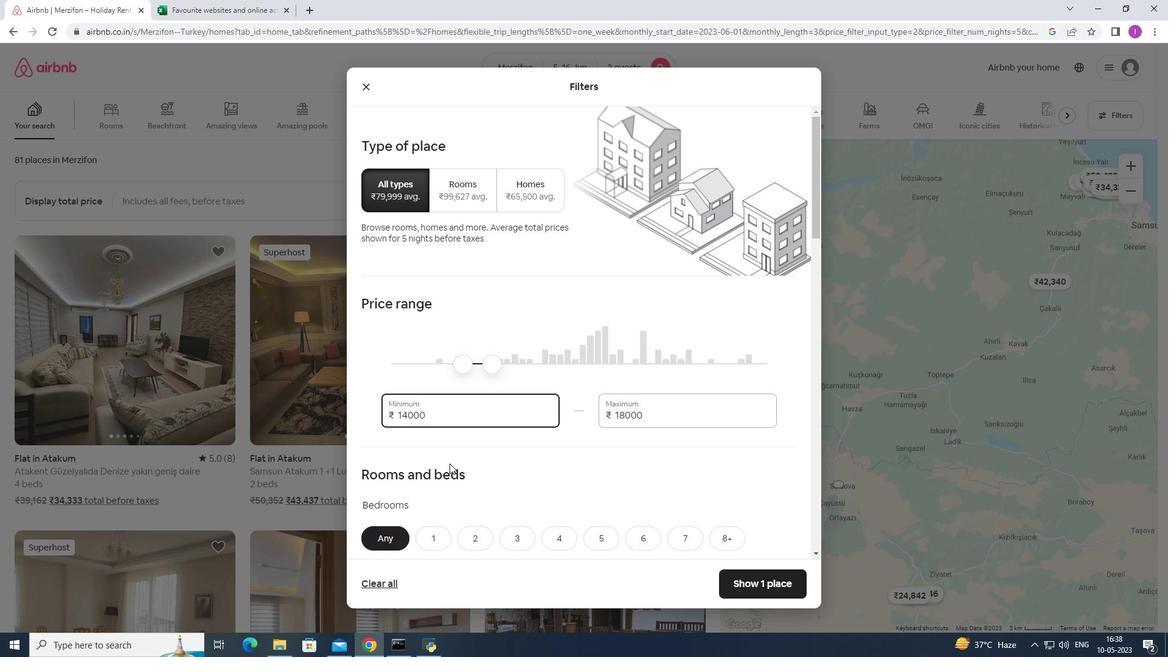 
Action: Mouse moved to (471, 473)
Screenshot: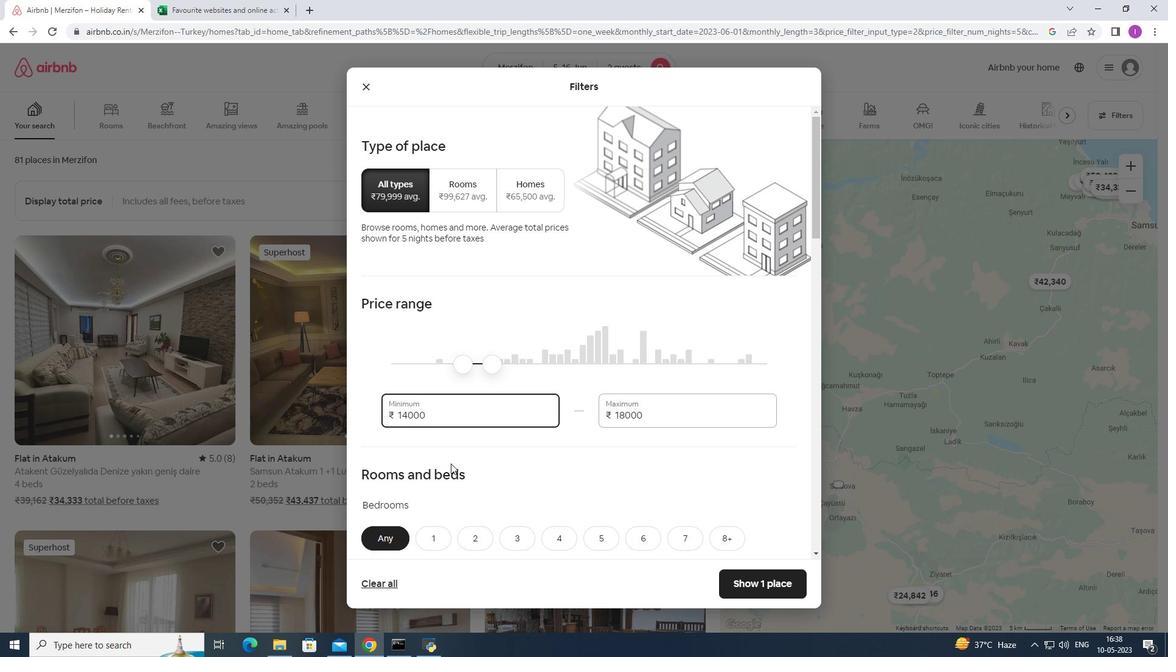 
Action: Mouse scrolled (469, 473) with delta (0, 0)
Screenshot: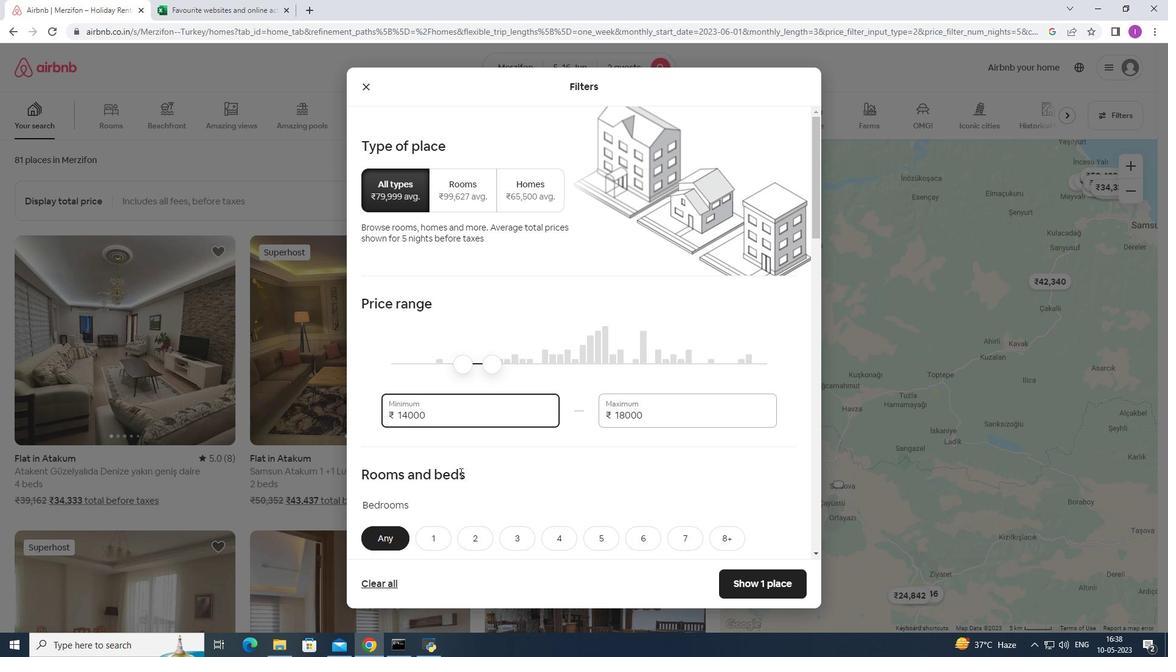 
Action: Mouse moved to (436, 297)
Screenshot: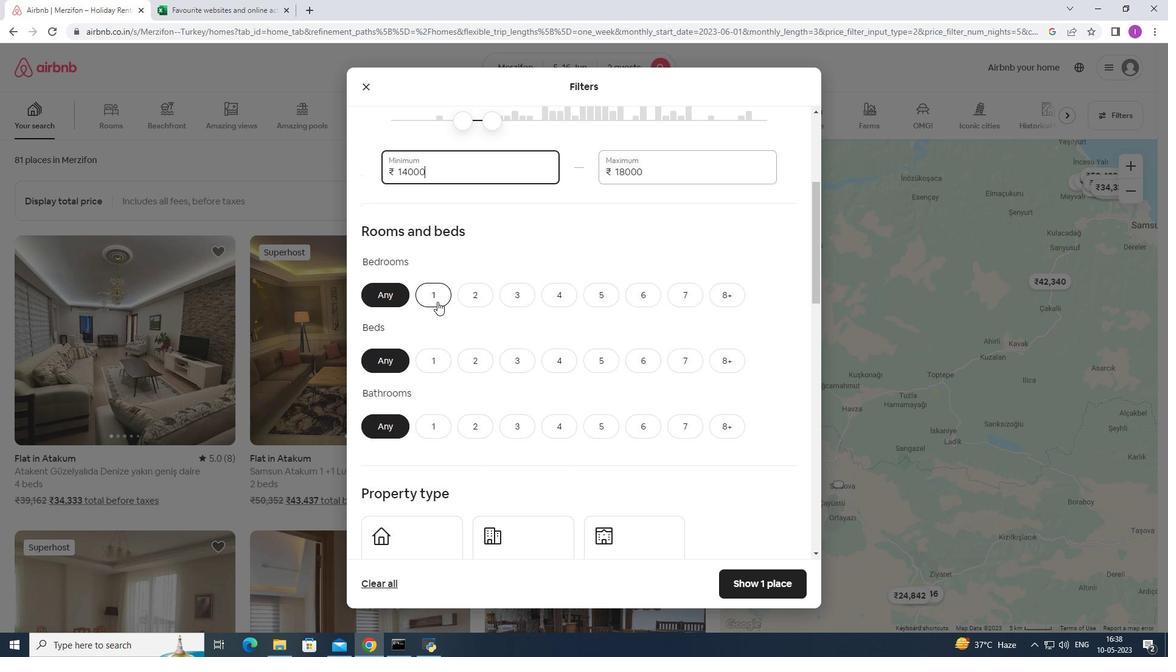 
Action: Mouse pressed left at (436, 297)
Screenshot: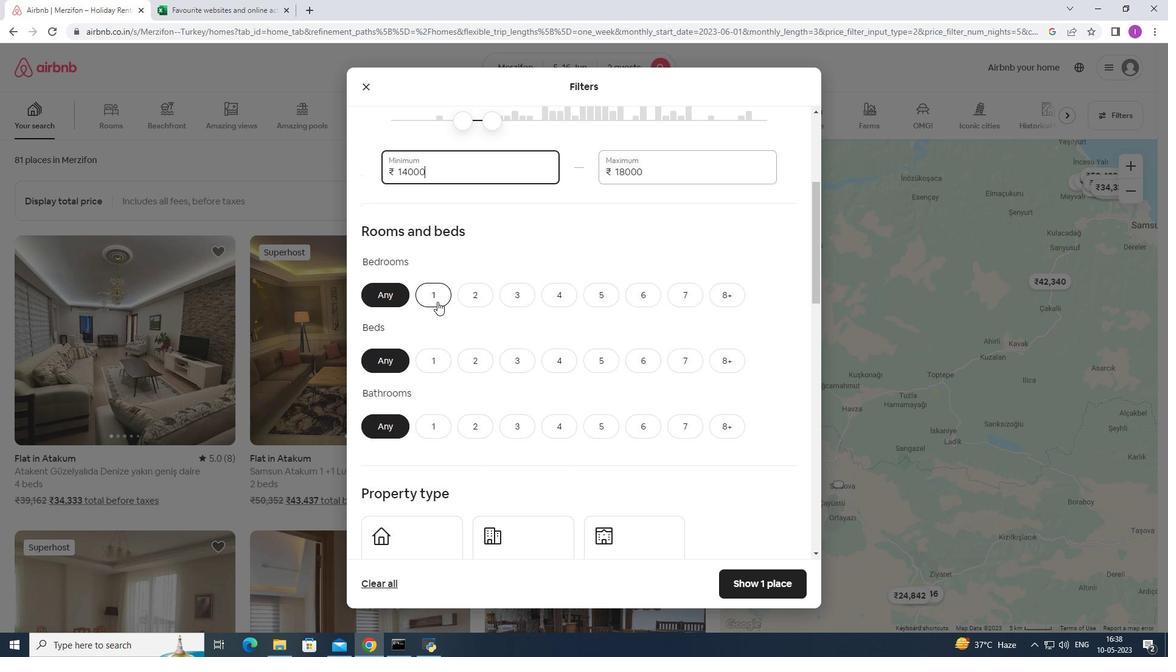 
Action: Mouse moved to (435, 357)
Screenshot: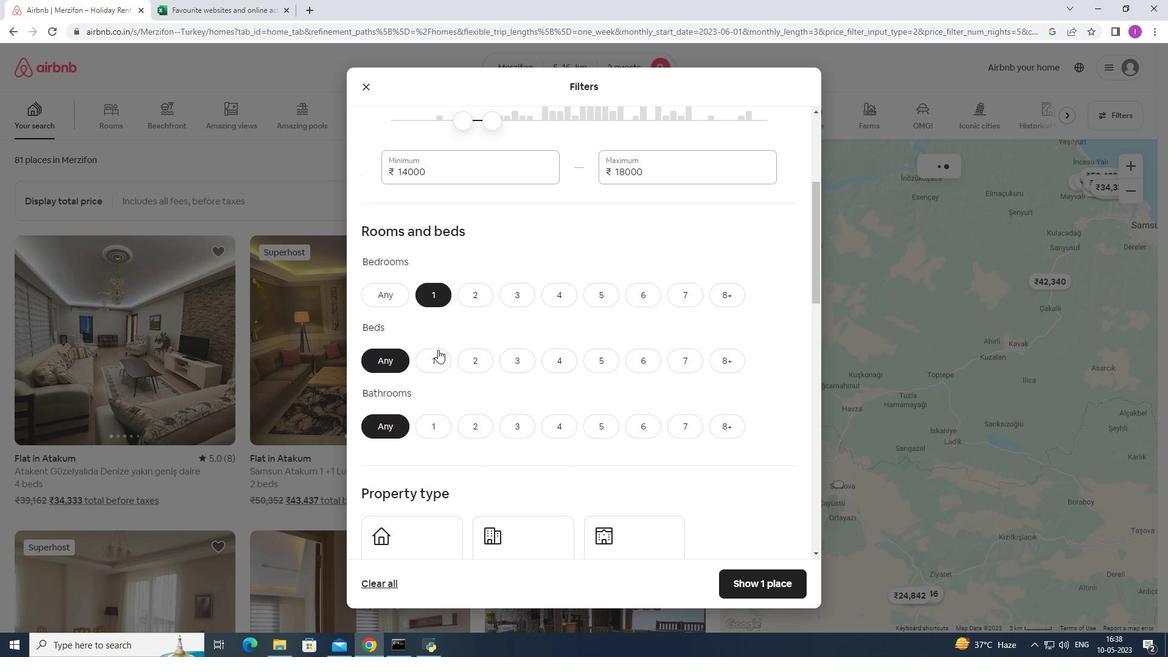 
Action: Mouse pressed left at (435, 357)
Screenshot: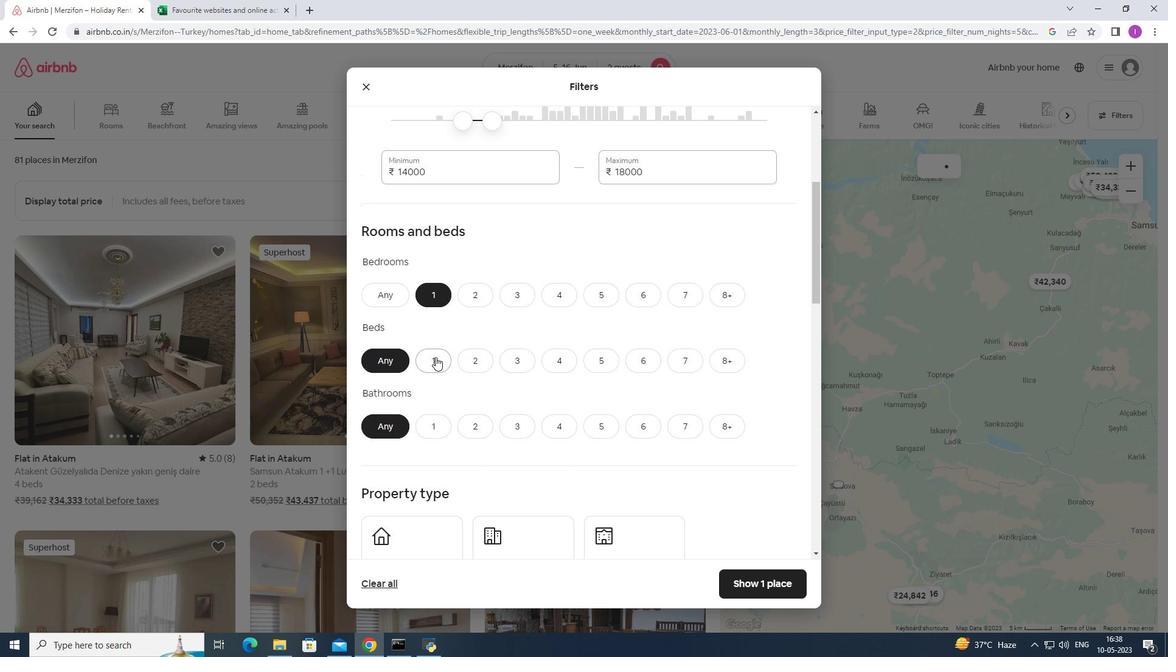 
Action: Mouse moved to (438, 426)
Screenshot: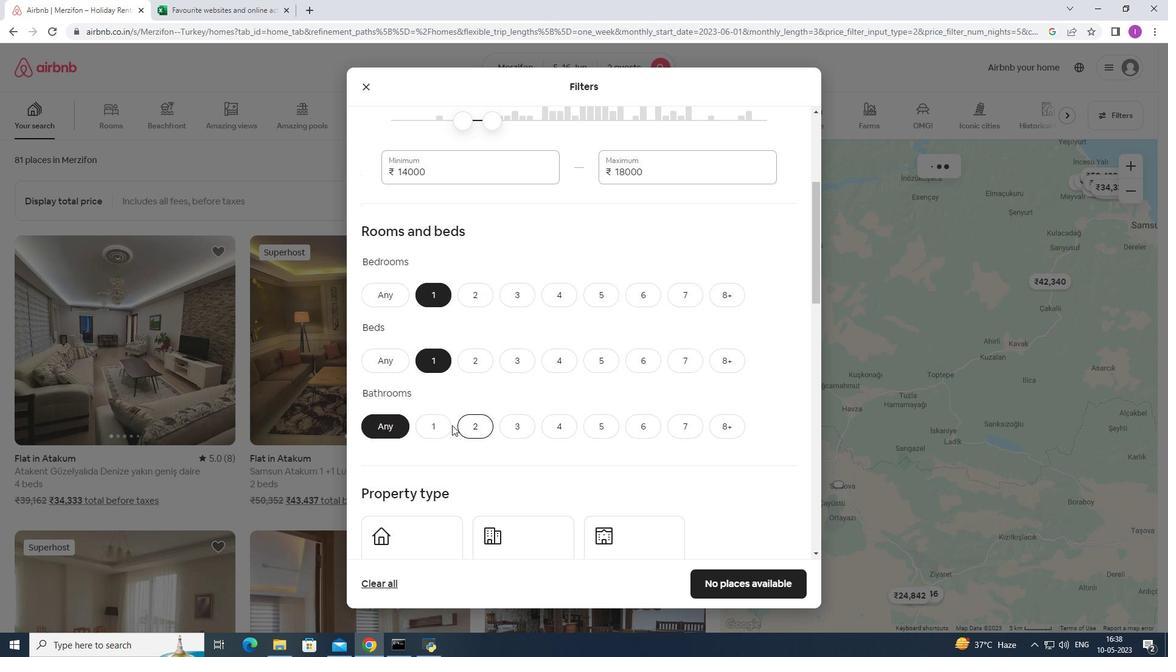 
Action: Mouse pressed left at (438, 426)
Screenshot: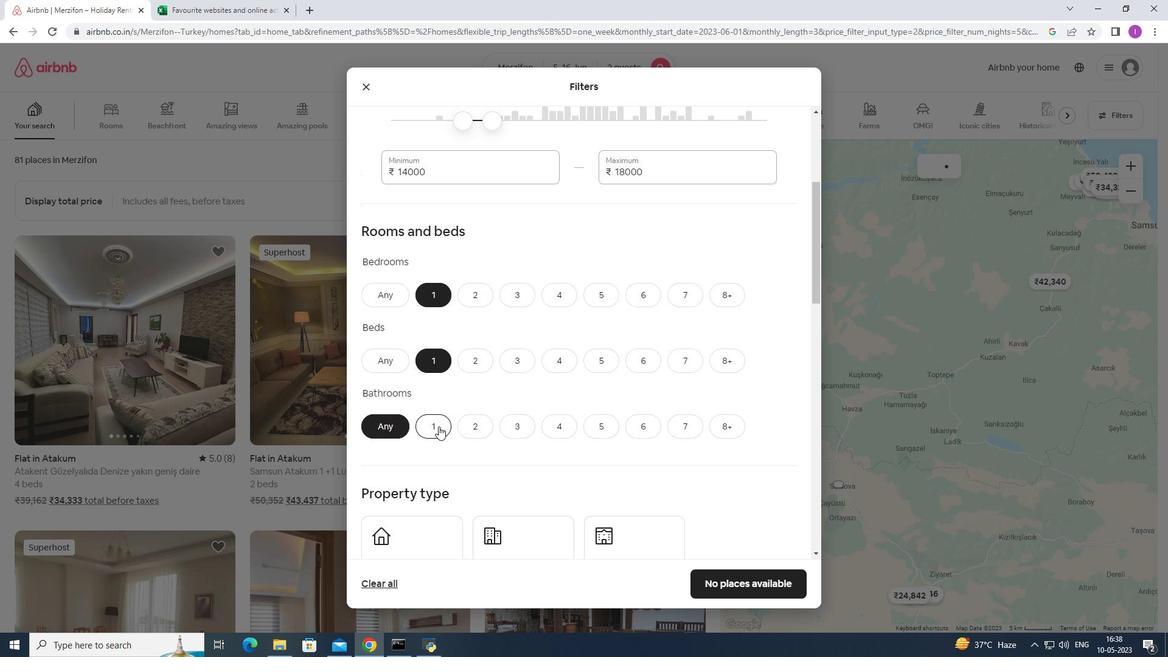 
Action: Mouse moved to (480, 339)
Screenshot: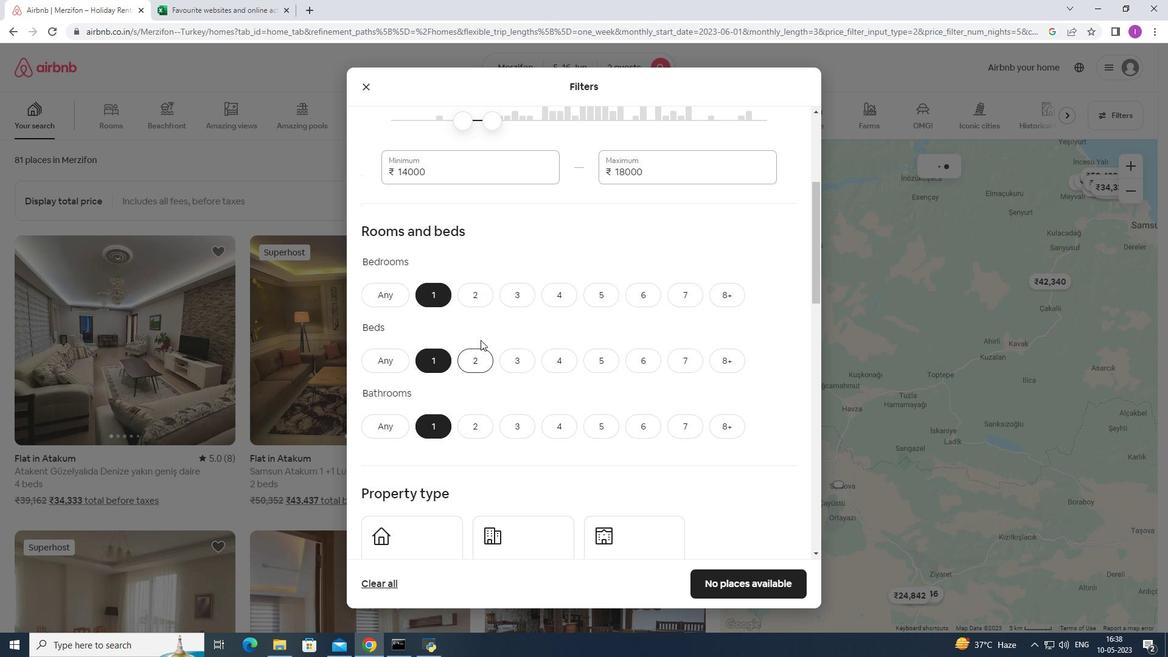 
Action: Mouse scrolled (480, 339) with delta (0, 0)
Screenshot: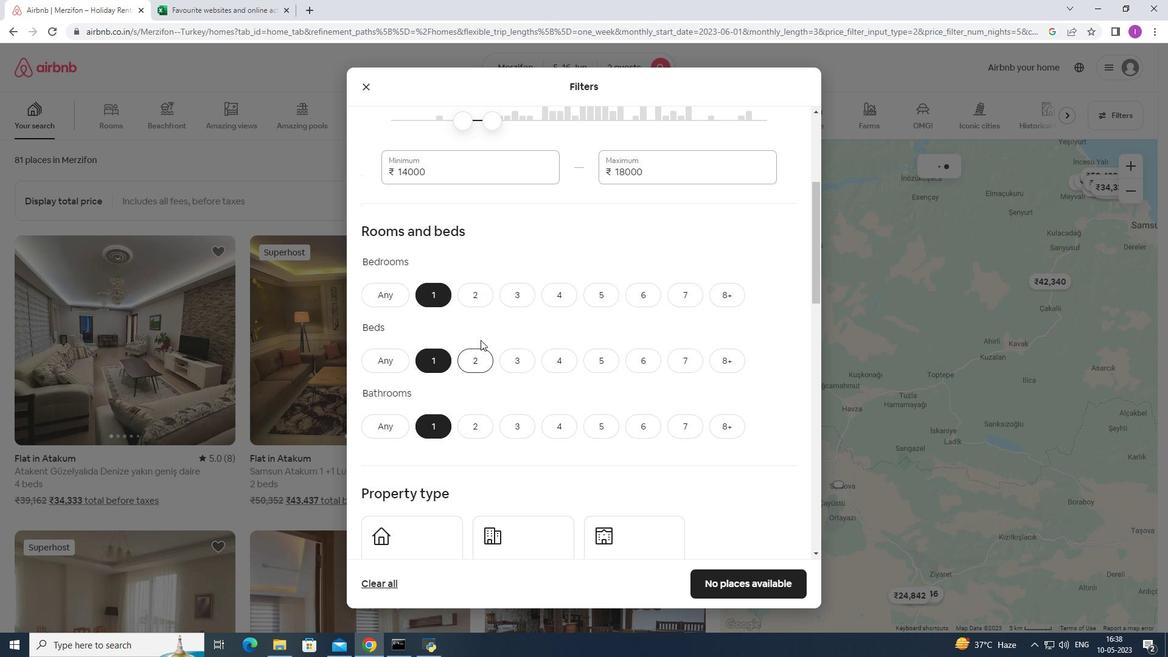 
Action: Mouse moved to (480, 340)
Screenshot: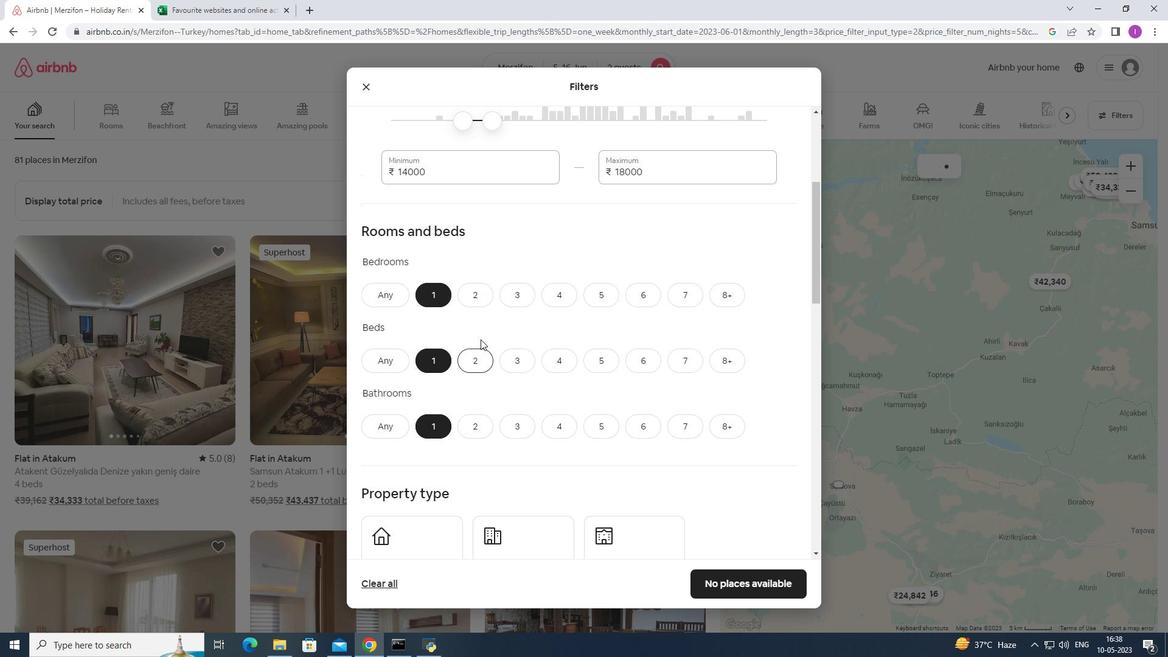 
Action: Mouse scrolled (480, 339) with delta (0, 0)
Screenshot: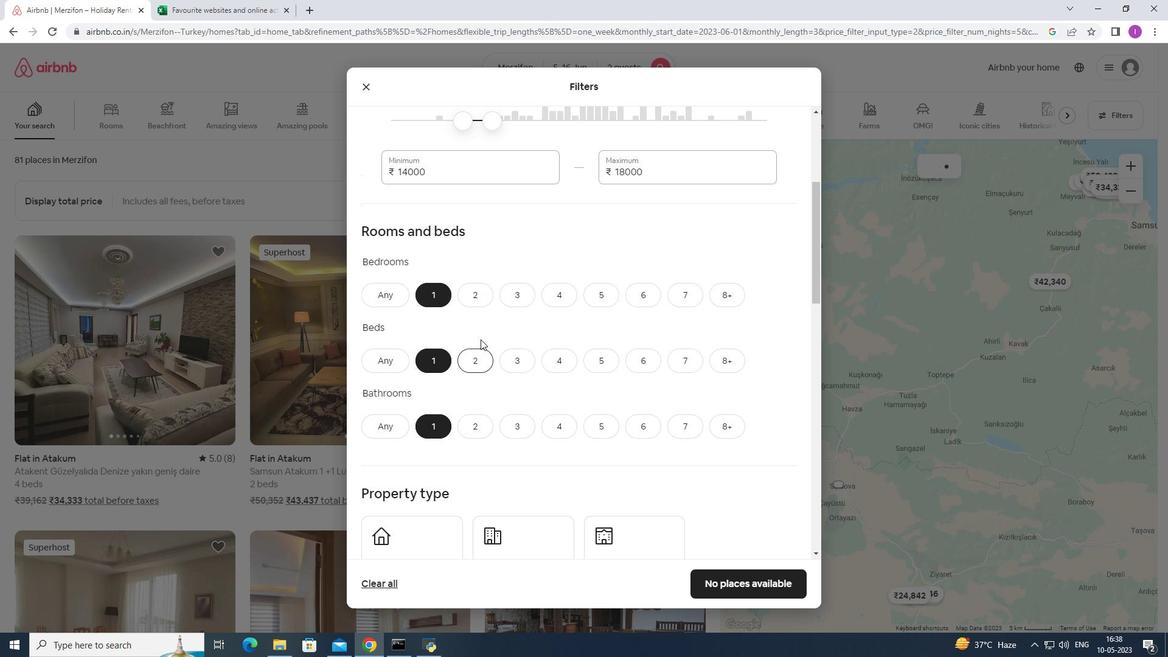
Action: Mouse moved to (481, 343)
Screenshot: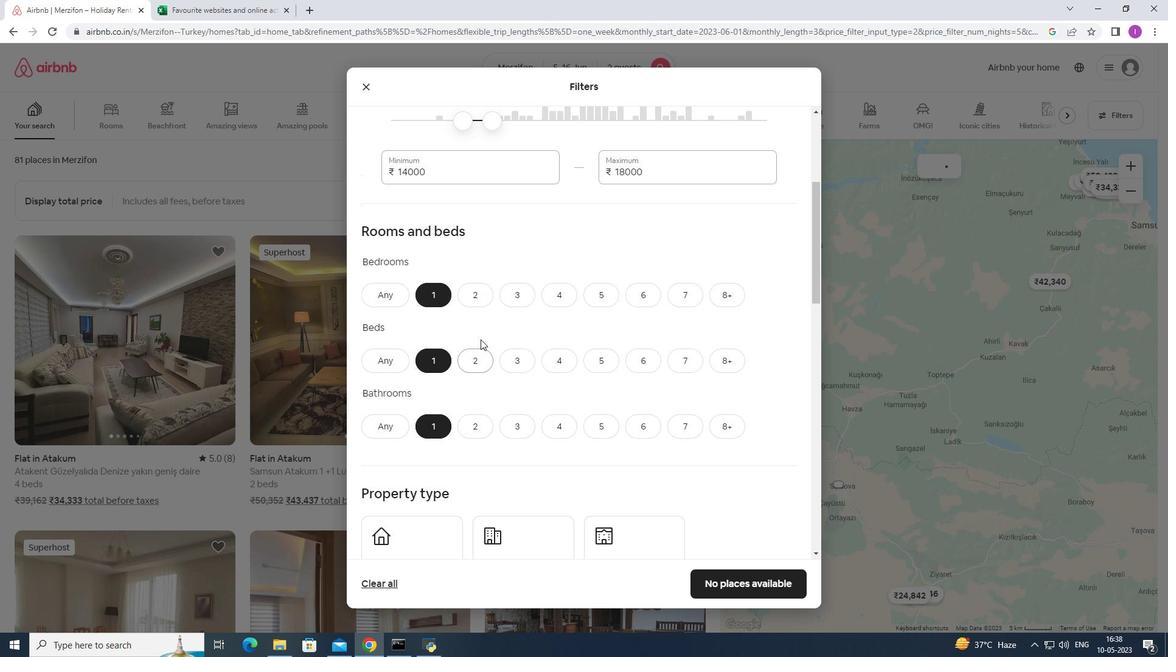 
Action: Mouse scrolled (481, 343) with delta (0, 0)
Screenshot: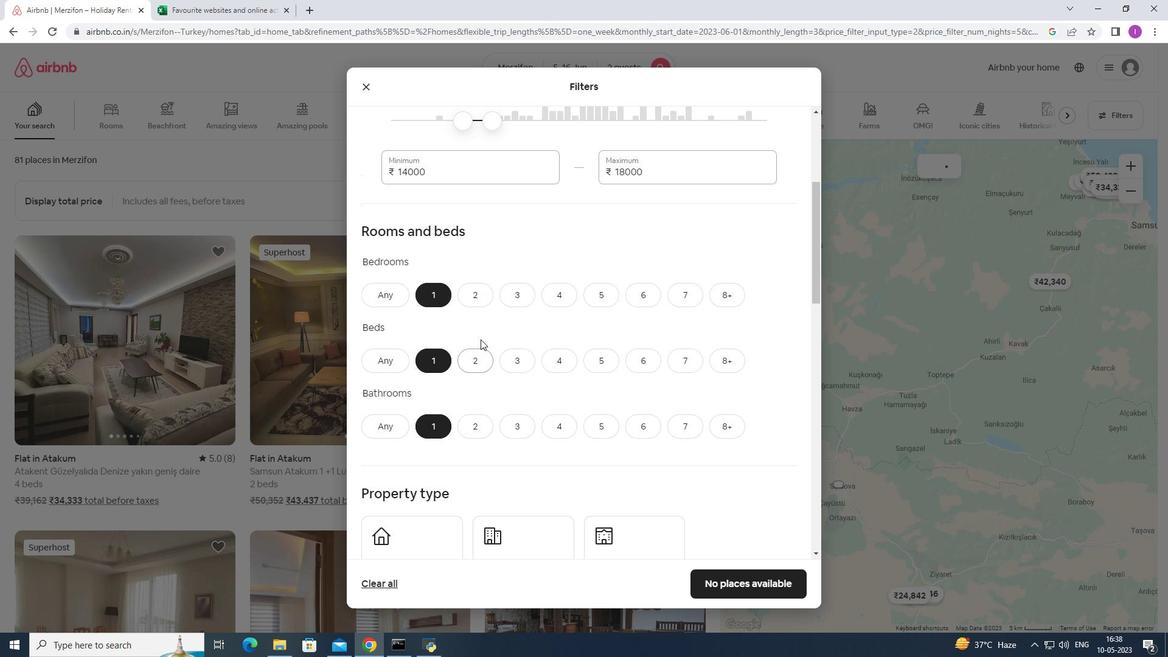 
Action: Mouse moved to (433, 360)
Screenshot: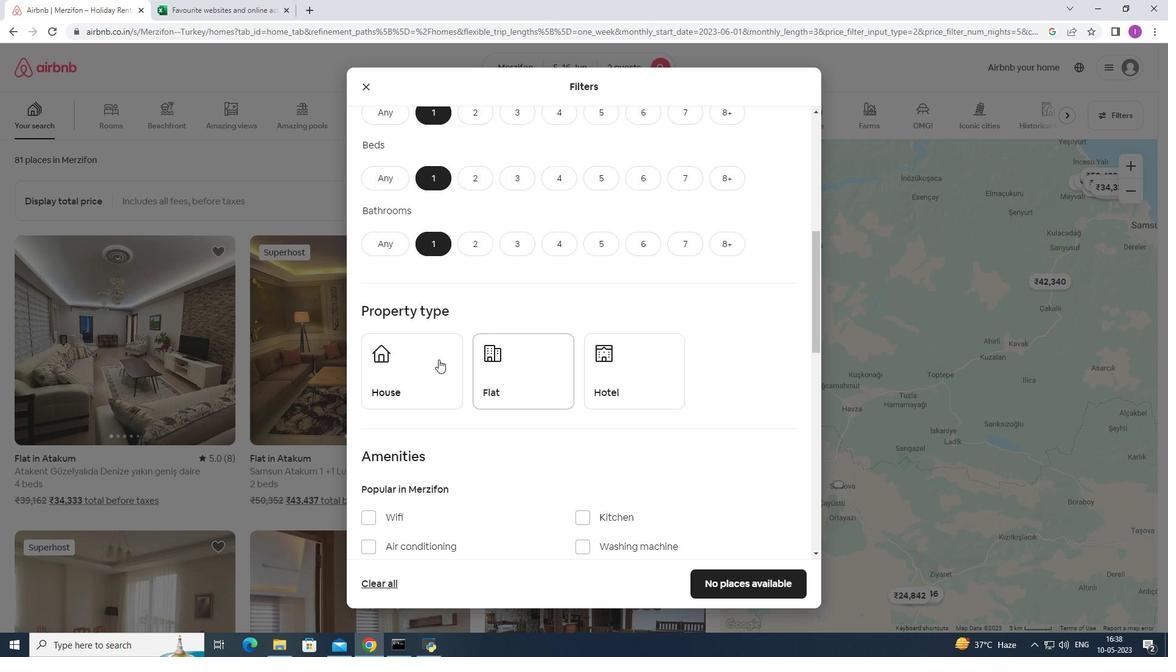 
Action: Mouse pressed left at (433, 360)
Screenshot: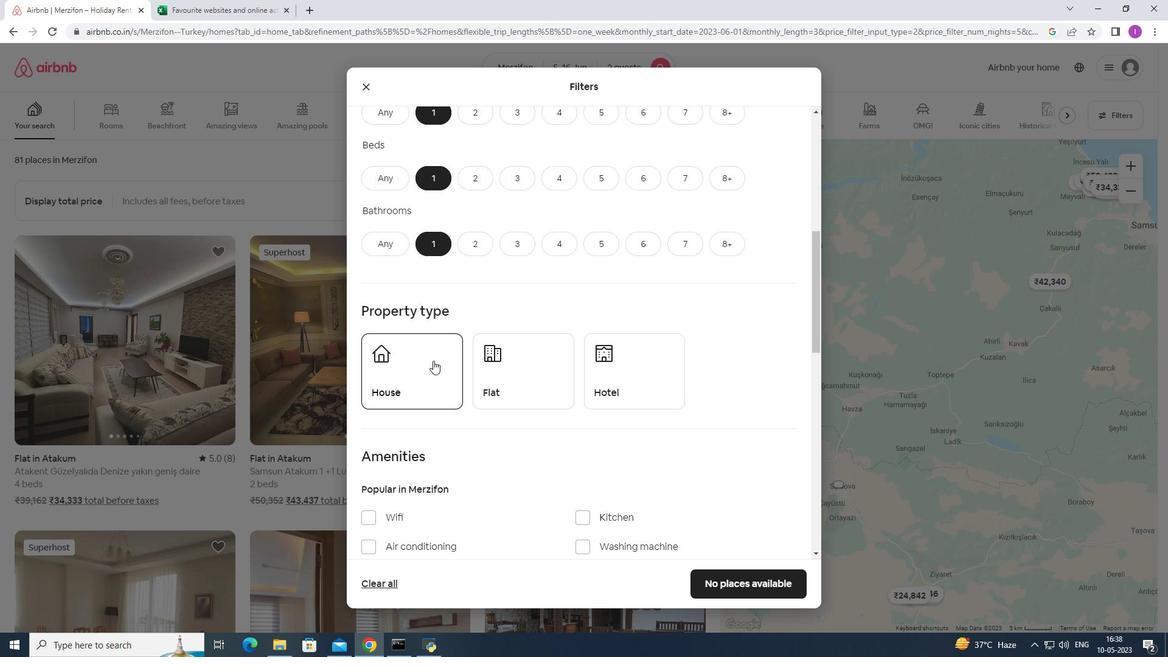 
Action: Mouse moved to (490, 359)
Screenshot: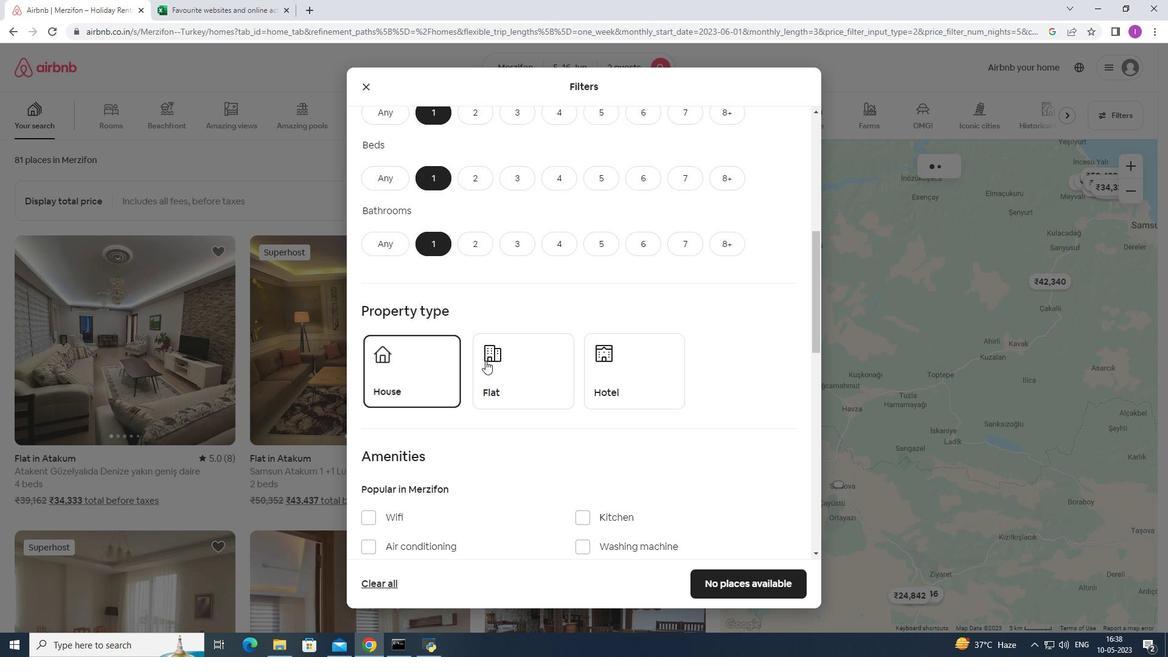
Action: Mouse pressed left at (490, 359)
Screenshot: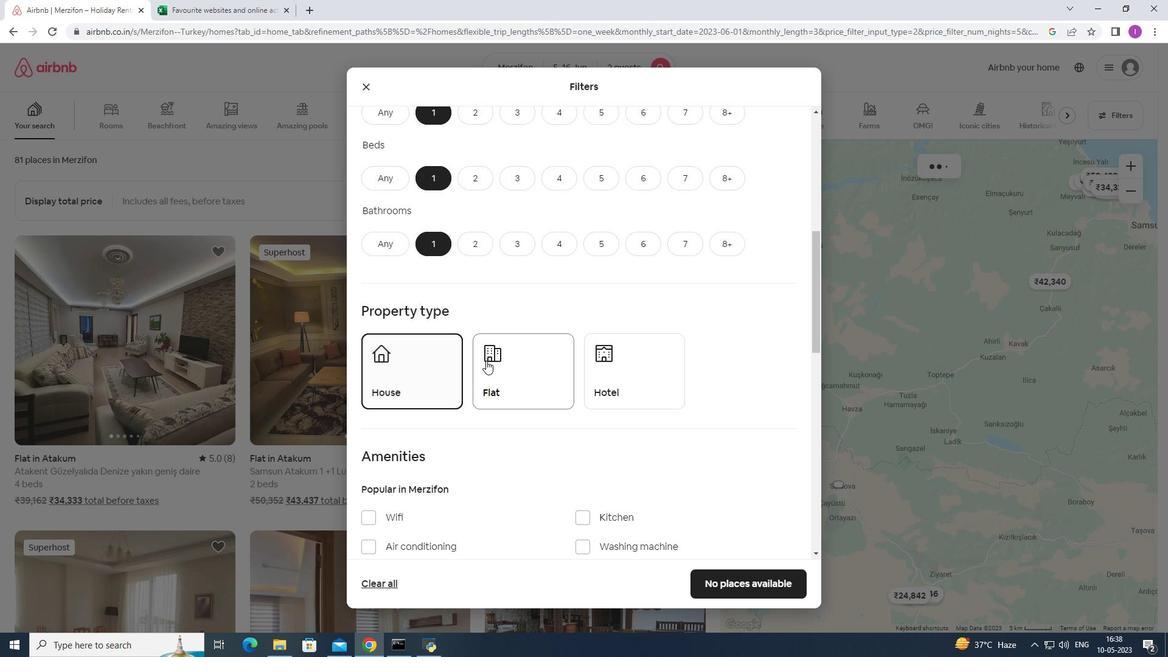 
Action: Mouse moved to (628, 372)
Screenshot: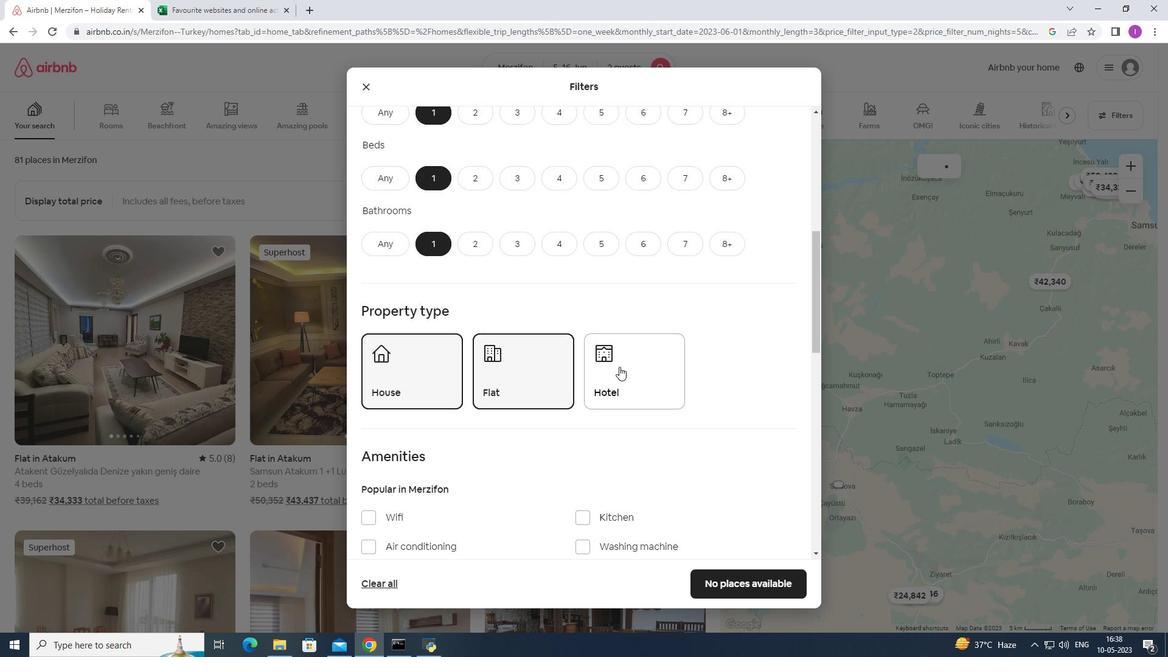 
Action: Mouse pressed left at (628, 372)
Screenshot: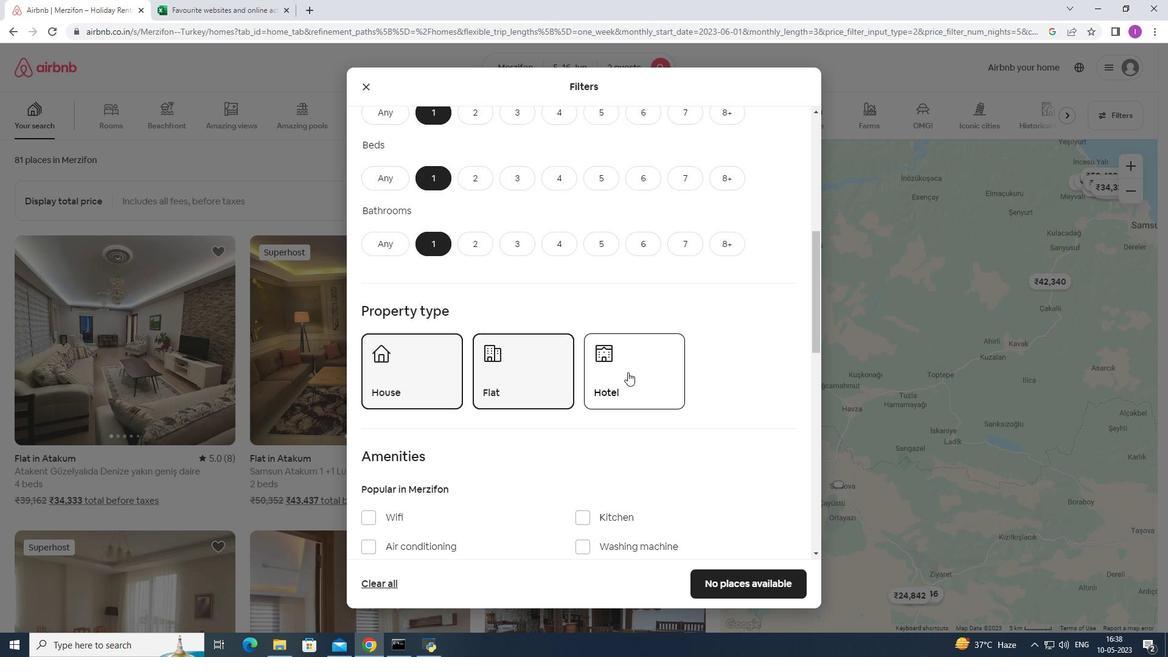 
Action: Mouse moved to (618, 385)
Screenshot: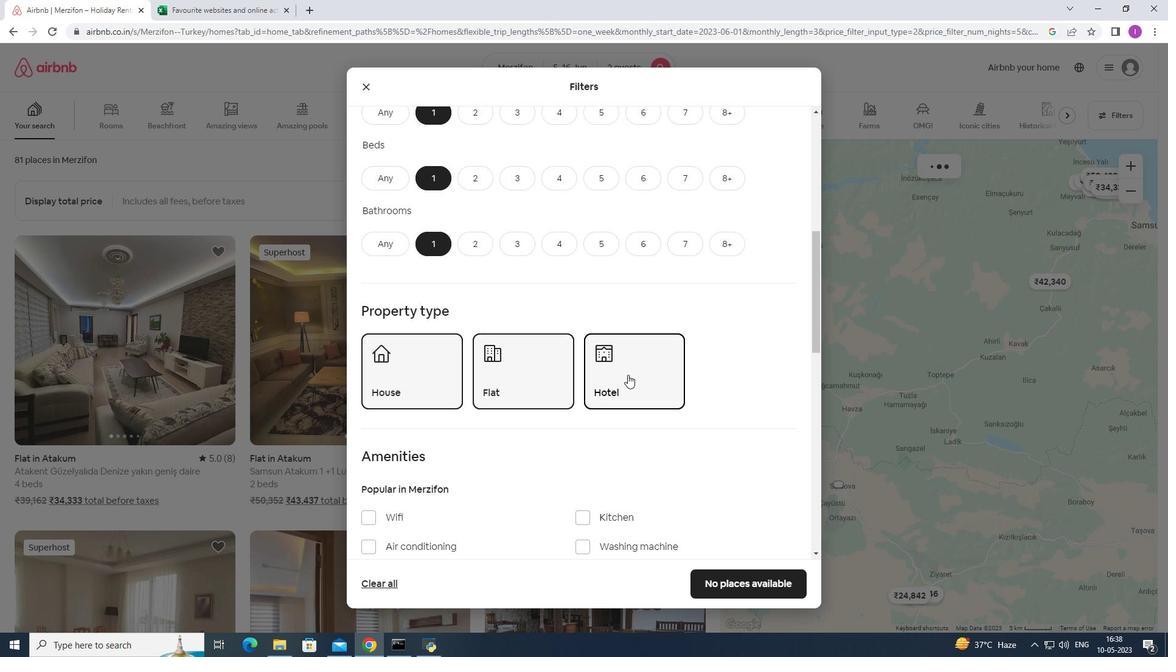 
Action: Mouse scrolled (618, 385) with delta (0, 0)
Screenshot: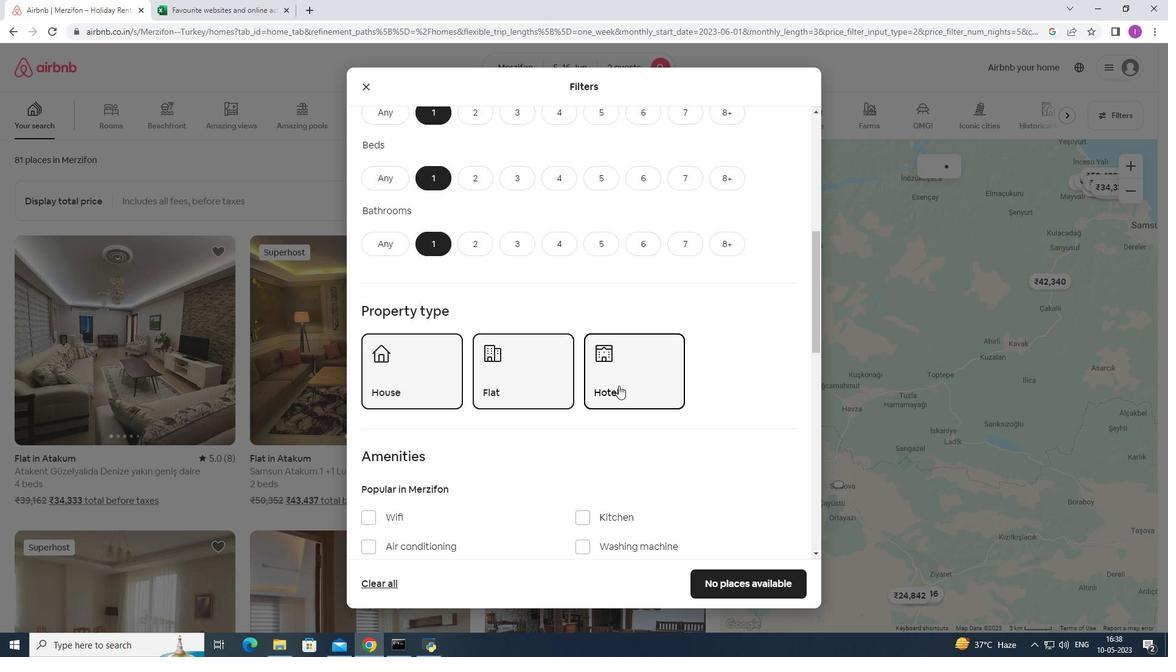 
Action: Mouse scrolled (618, 385) with delta (0, 0)
Screenshot: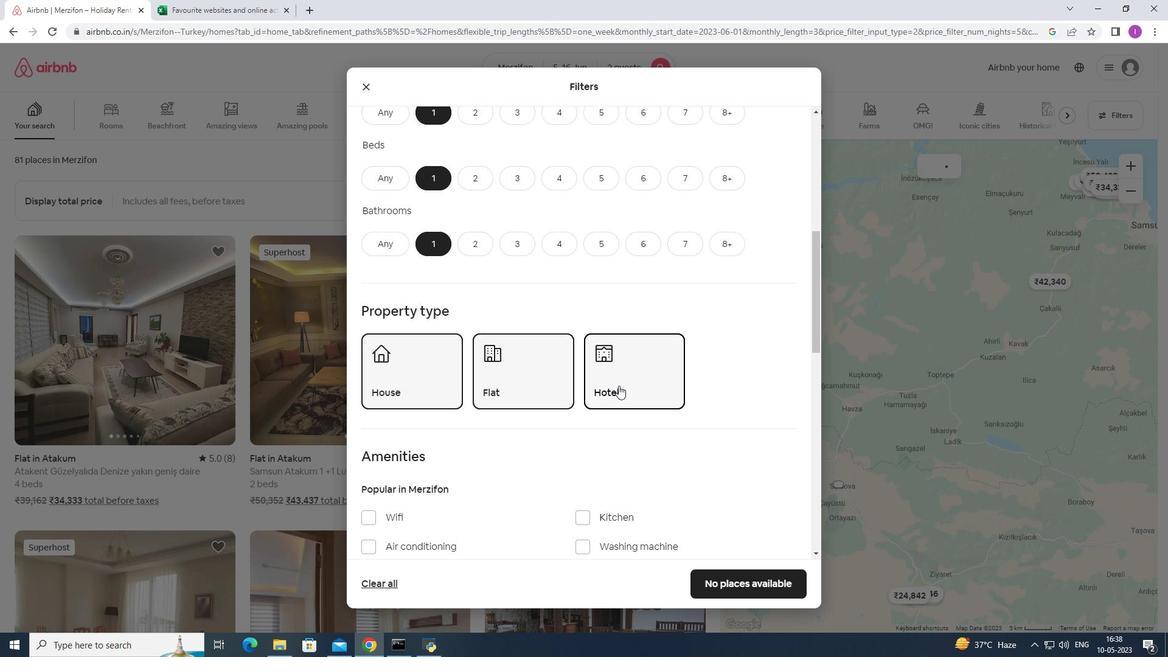 
Action: Mouse moved to (583, 424)
Screenshot: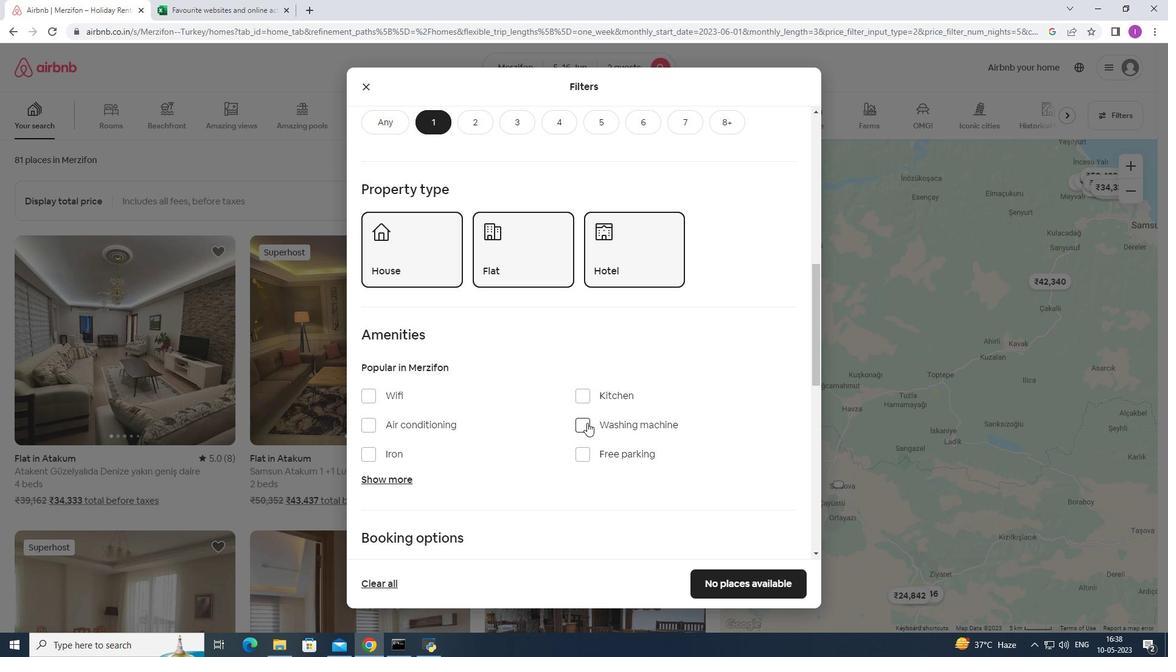 
Action: Mouse pressed left at (583, 424)
Screenshot: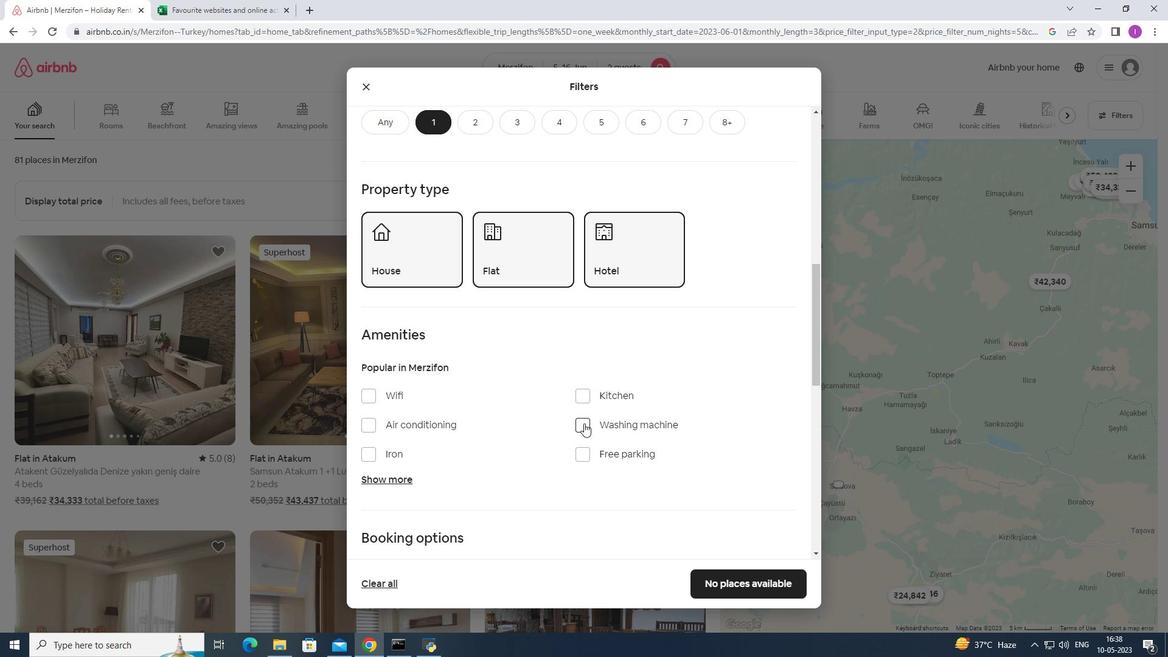 
Action: Mouse moved to (567, 440)
Screenshot: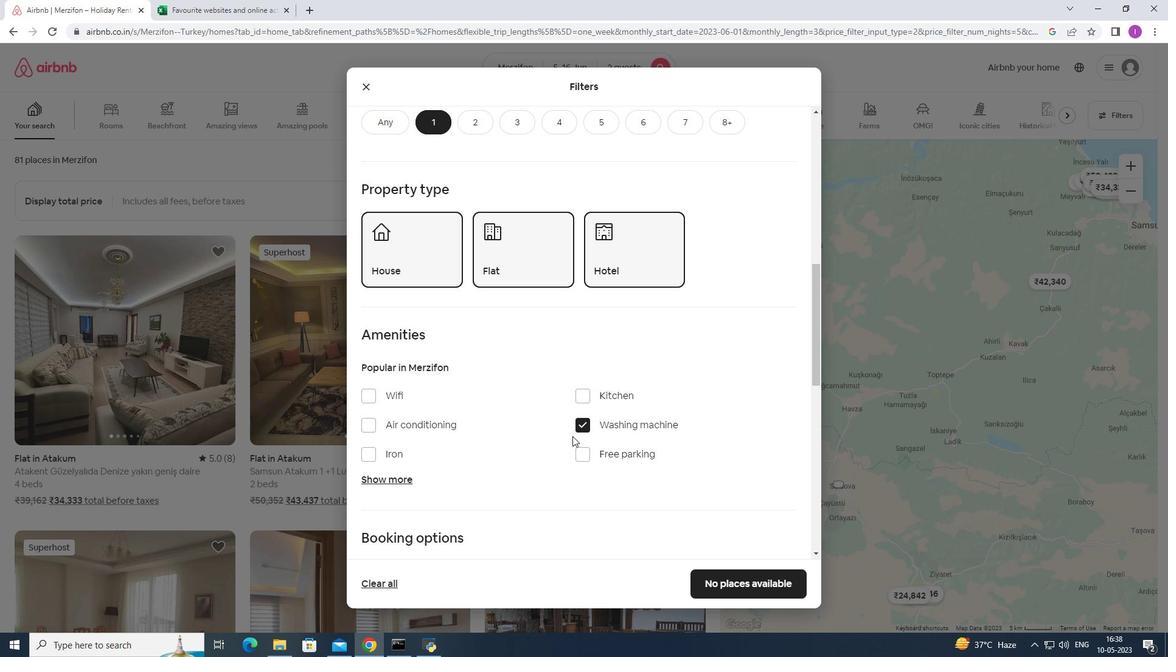 
Action: Mouse scrolled (567, 439) with delta (0, 0)
Screenshot: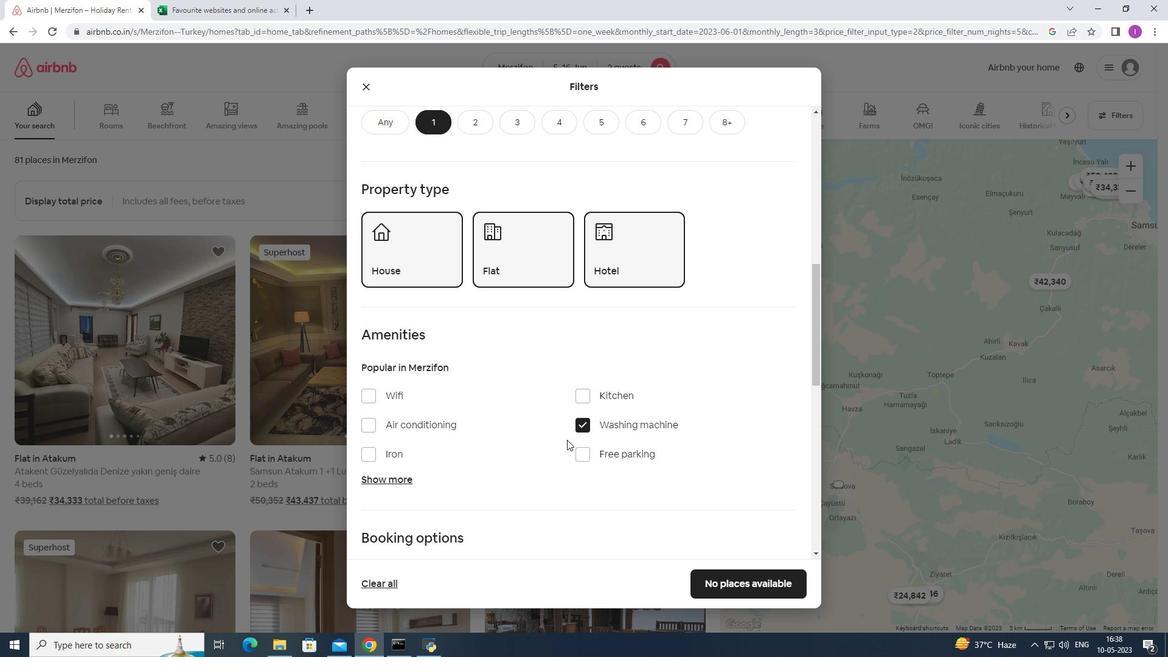 
Action: Mouse scrolled (567, 439) with delta (0, 0)
Screenshot: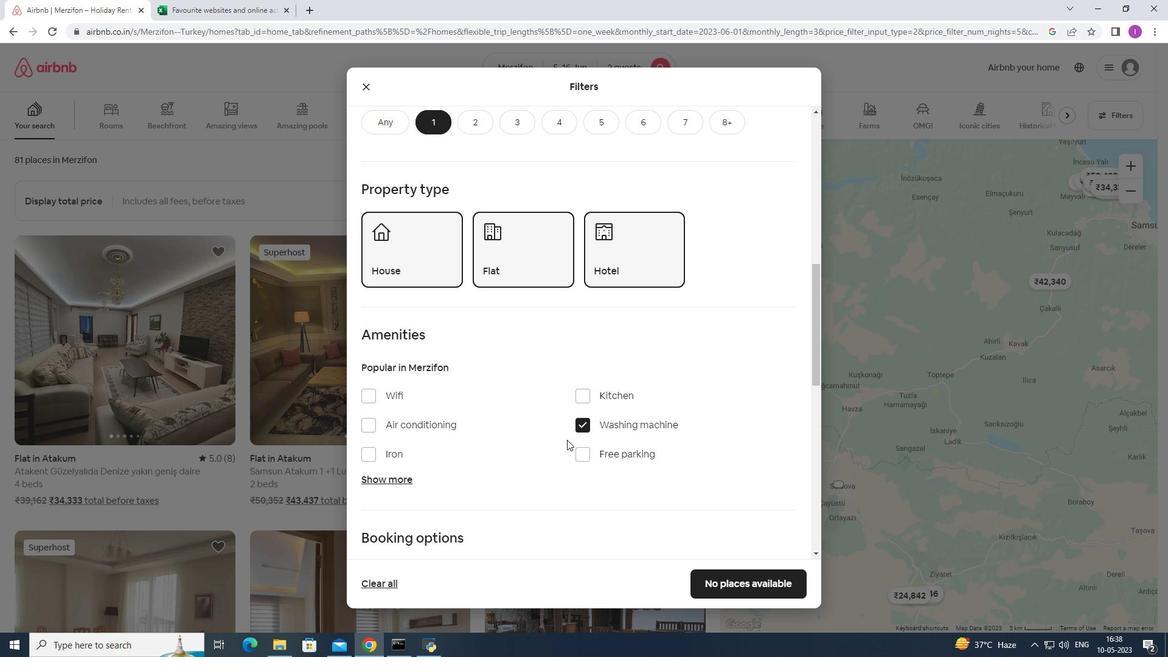 
Action: Mouse moved to (578, 435)
Screenshot: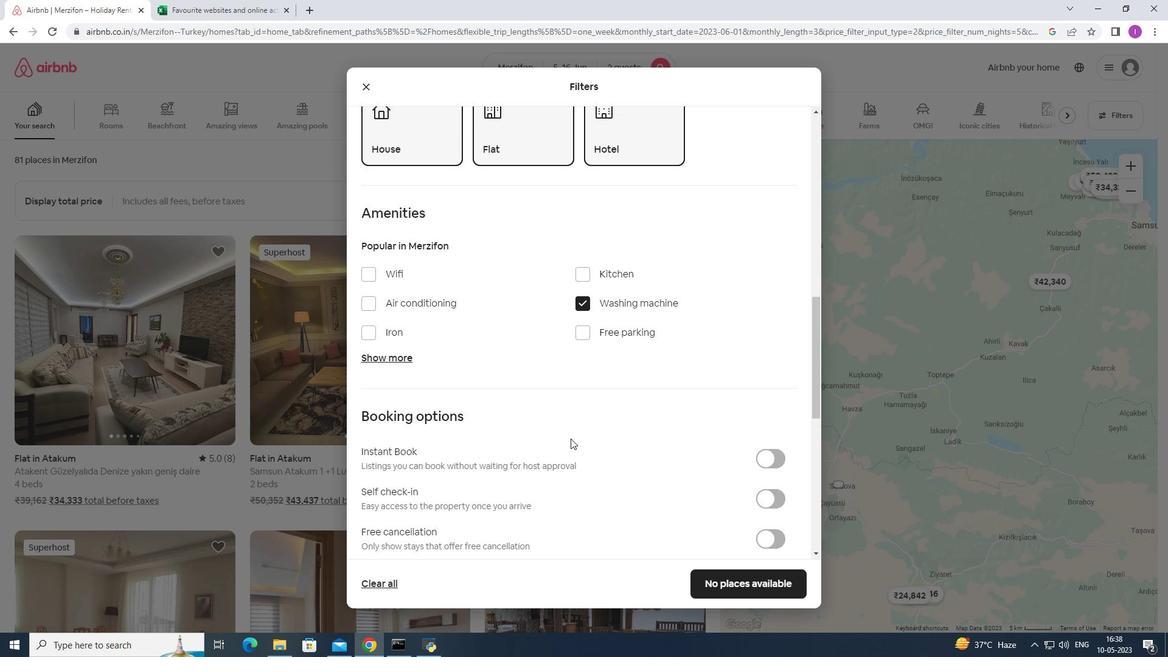
Action: Mouse scrolled (578, 434) with delta (0, 0)
Screenshot: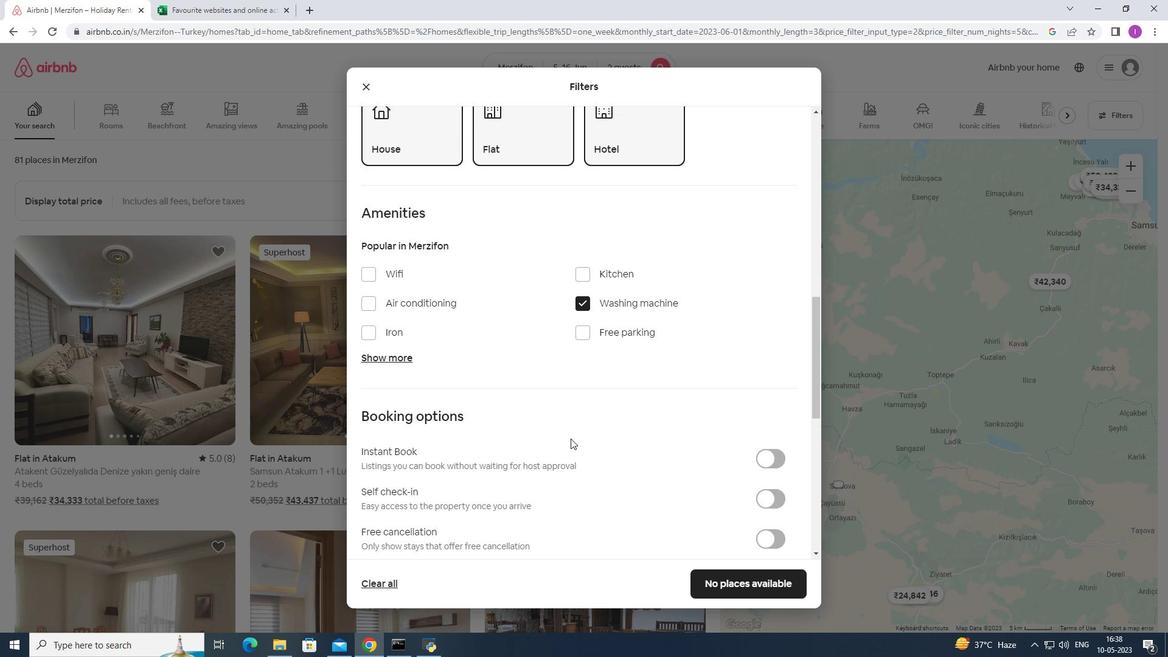 
Action: Mouse moved to (580, 435)
Screenshot: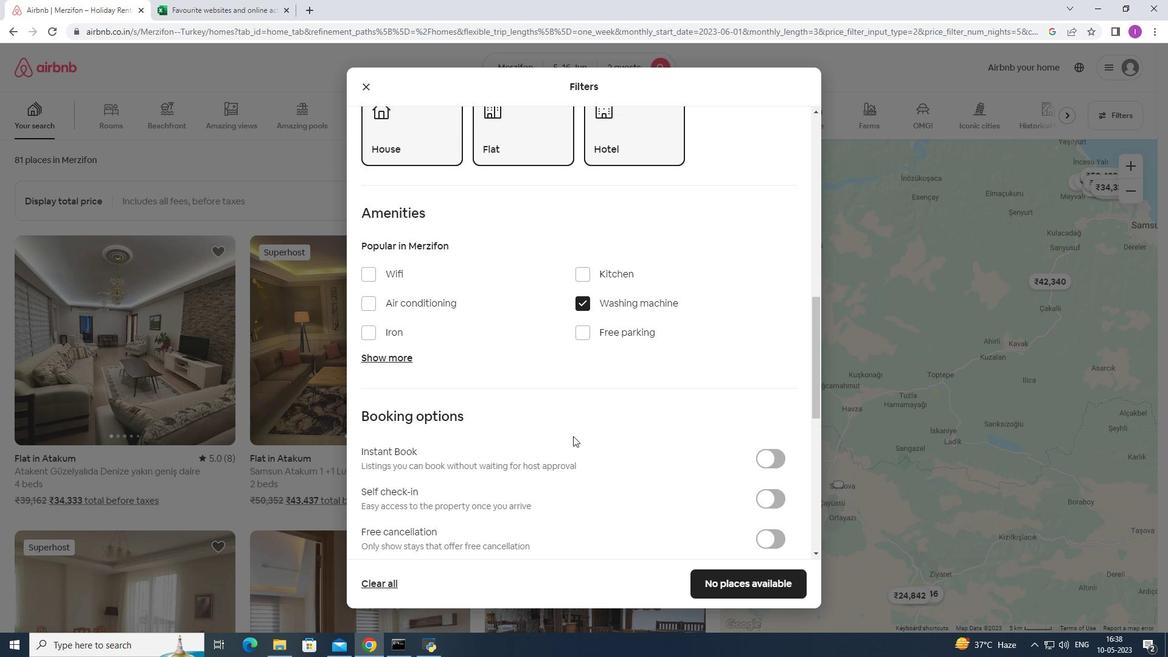
Action: Mouse scrolled (580, 434) with delta (0, 0)
Screenshot: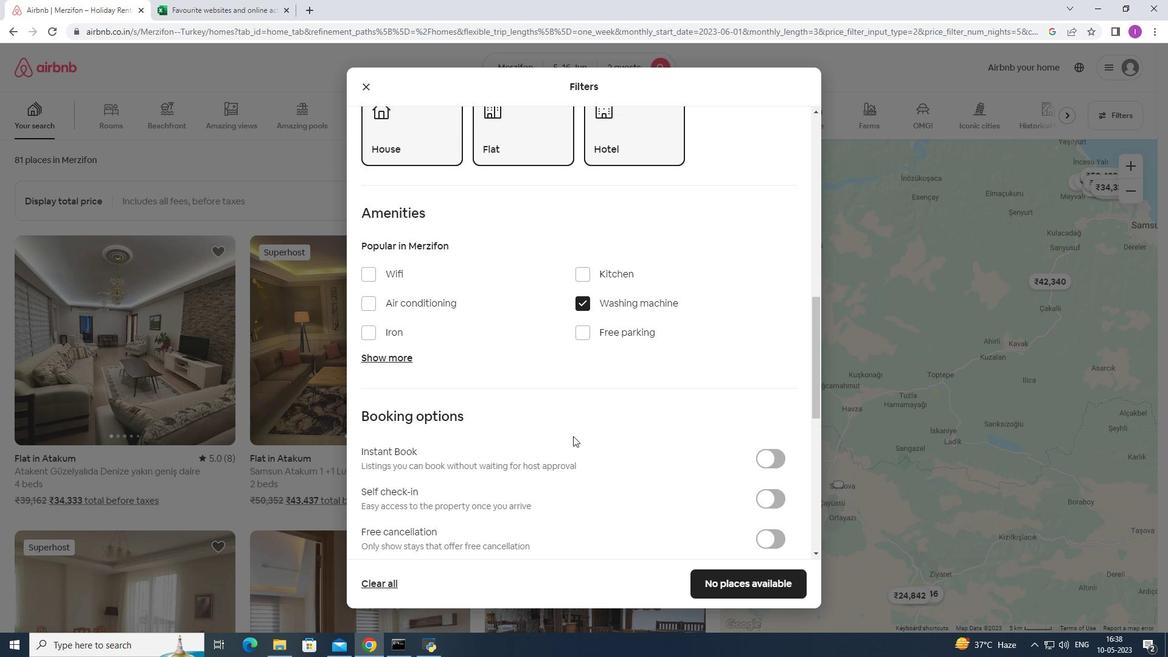 
Action: Mouse moved to (584, 435)
Screenshot: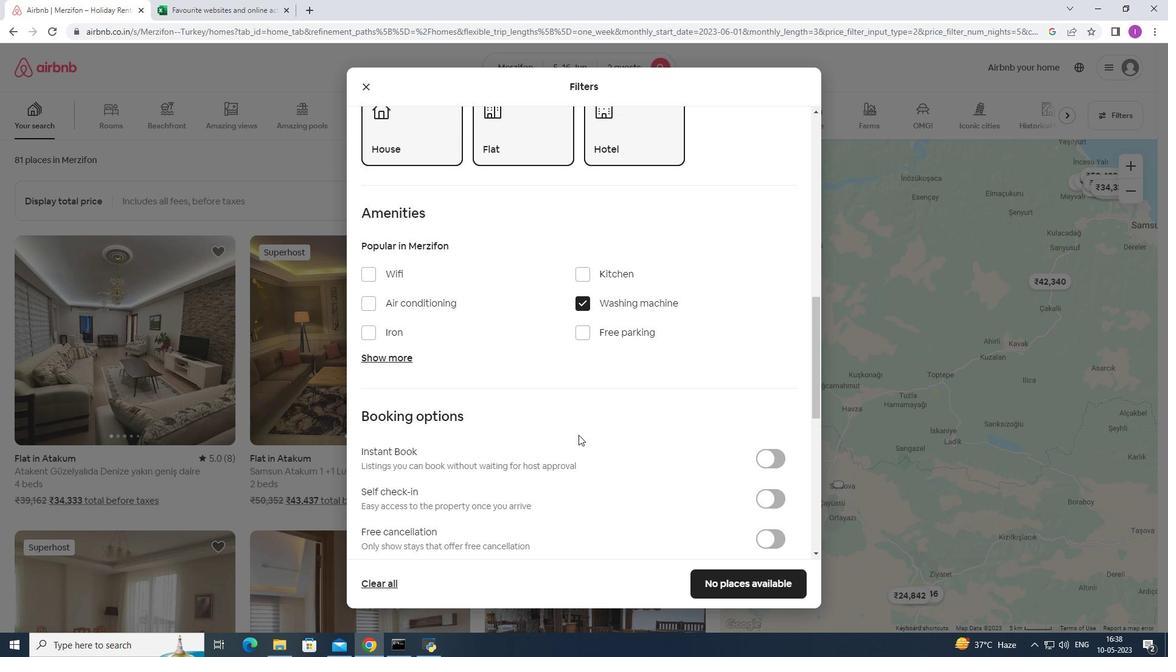 
Action: Mouse scrolled (582, 434) with delta (0, 0)
Screenshot: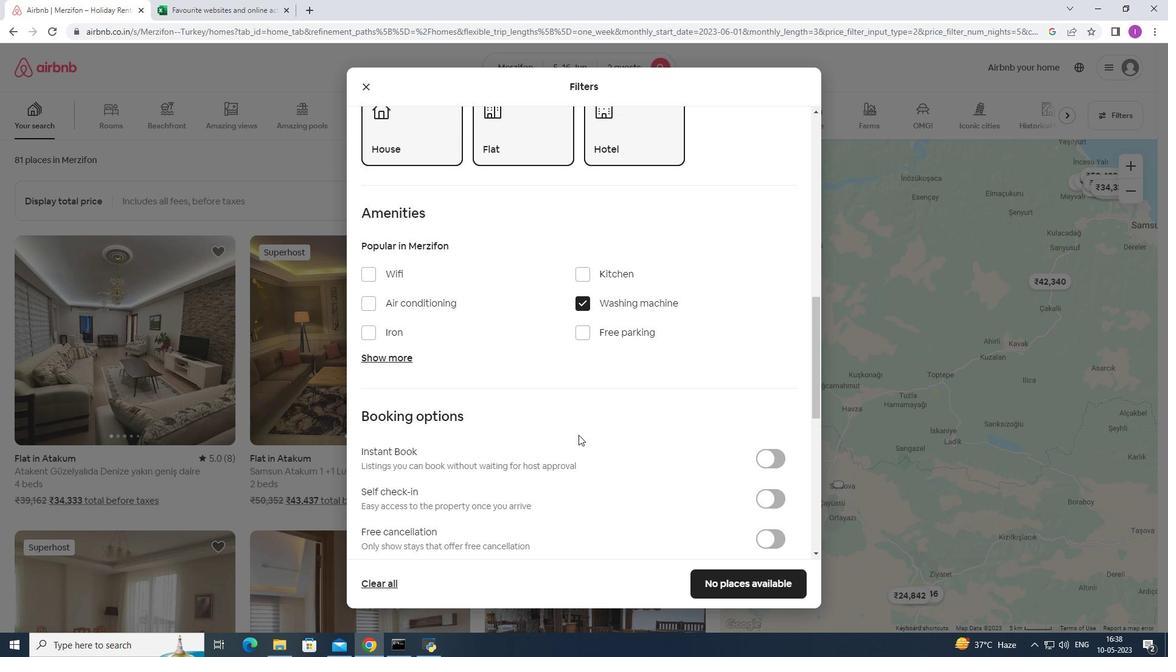 
Action: Mouse moved to (773, 318)
Screenshot: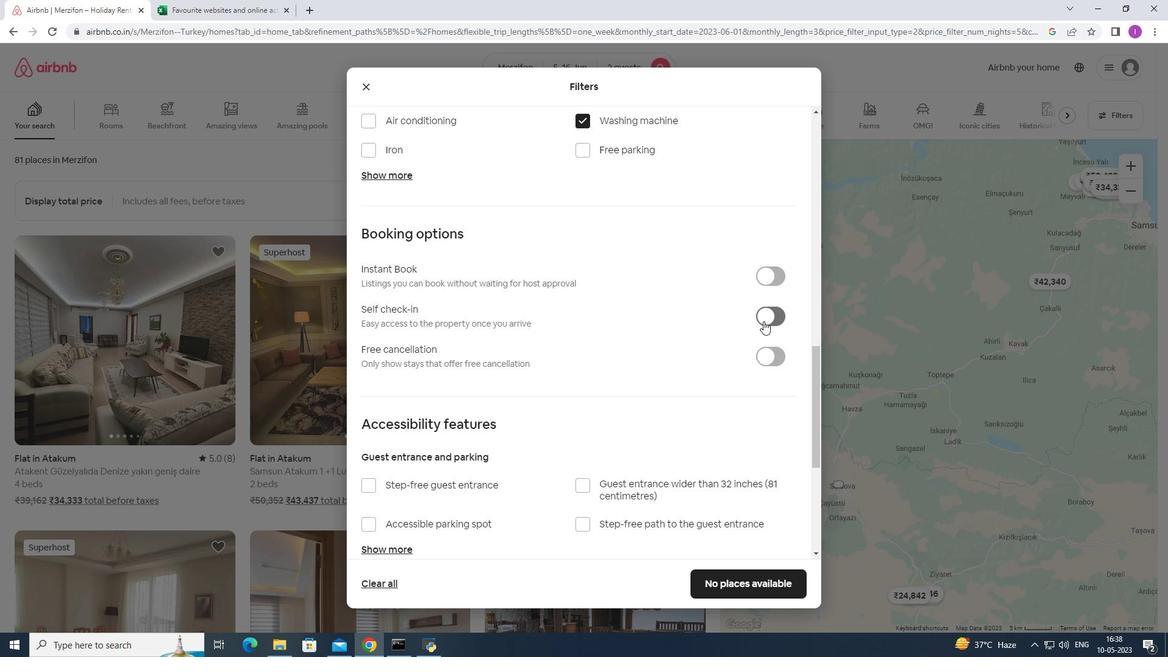 
Action: Mouse pressed left at (773, 318)
Screenshot: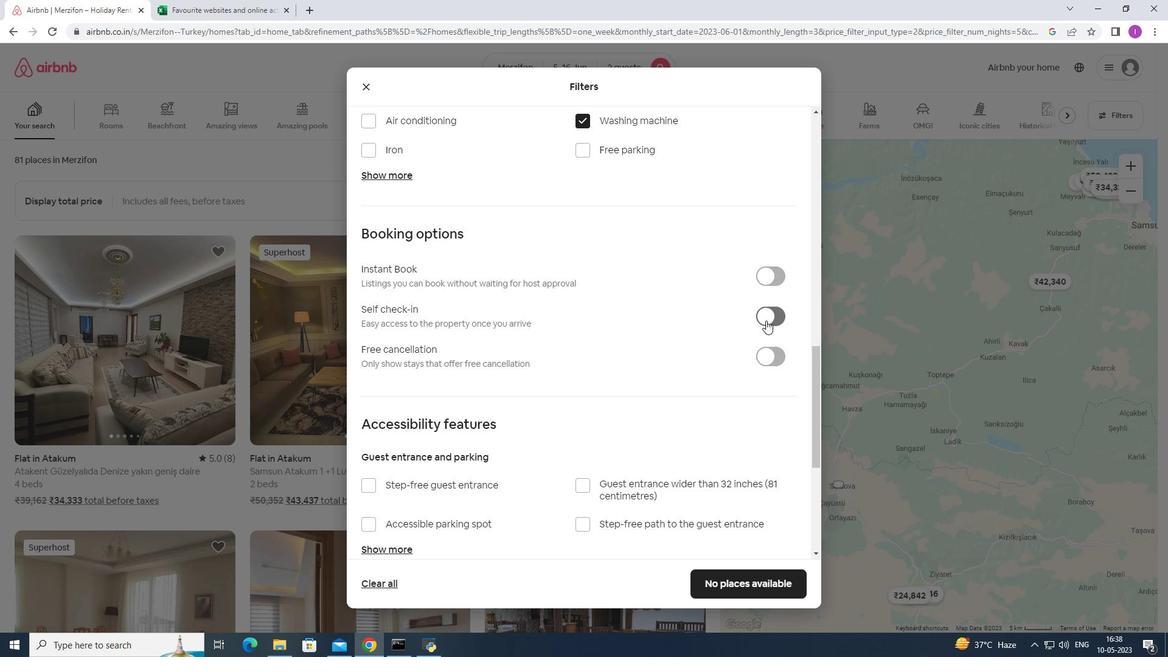 
Action: Mouse moved to (567, 449)
Screenshot: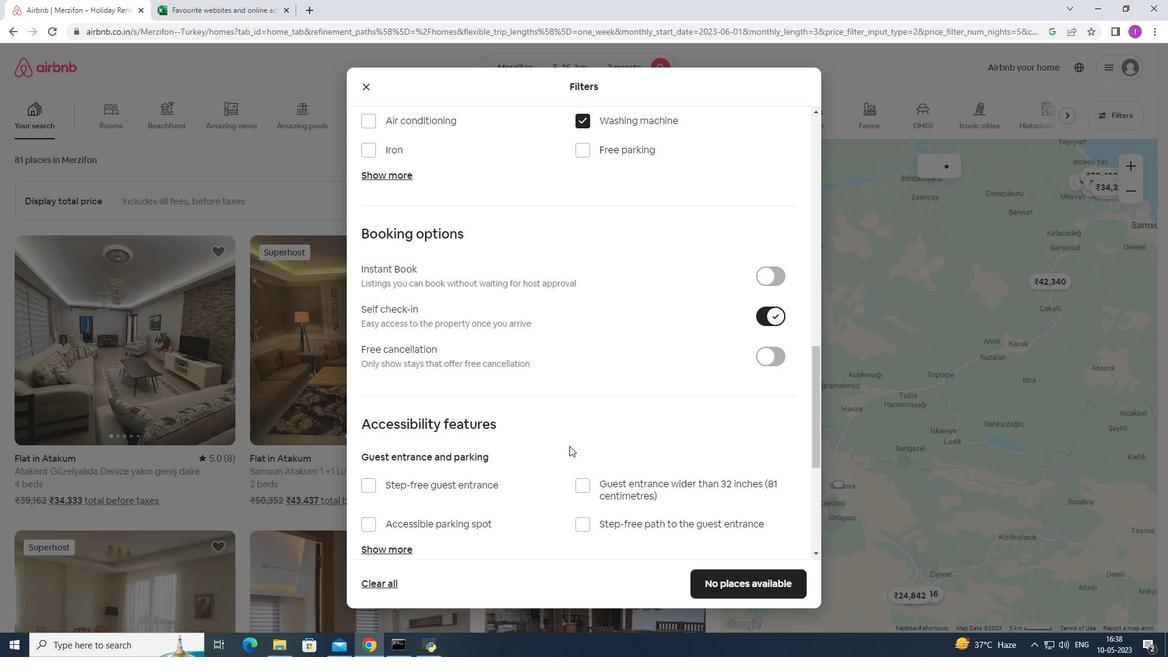 
Action: Mouse scrolled (567, 448) with delta (0, 0)
Screenshot: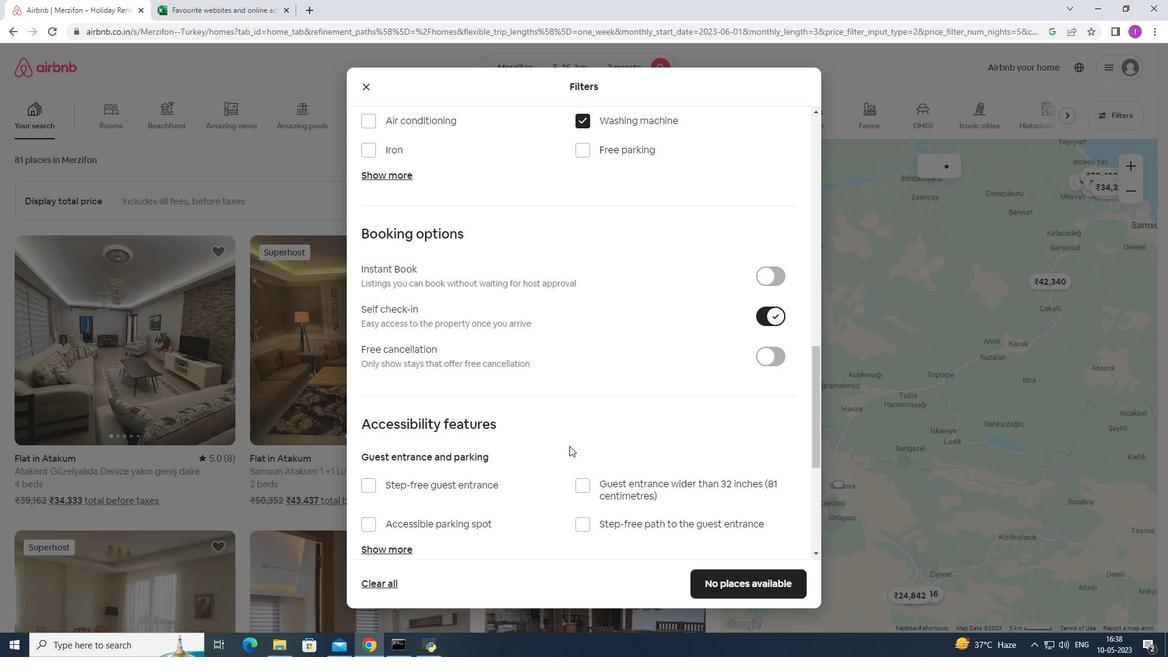 
Action: Mouse moved to (567, 451)
Screenshot: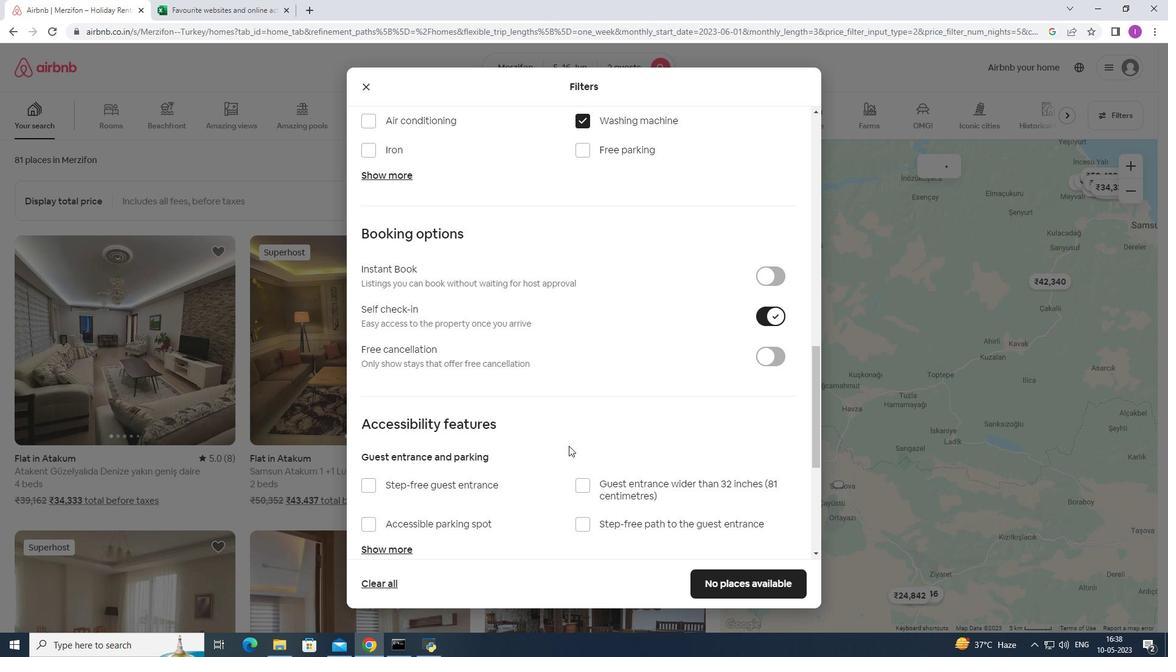 
Action: Mouse scrolled (567, 450) with delta (0, 0)
Screenshot: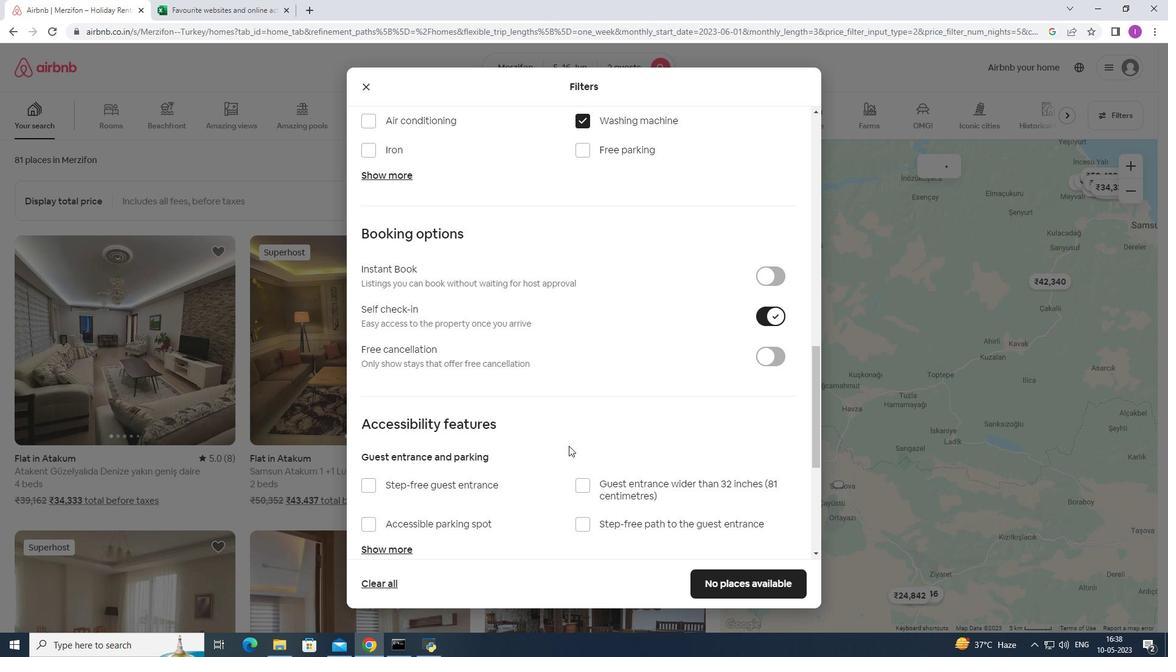 
Action: Mouse moved to (567, 451)
Screenshot: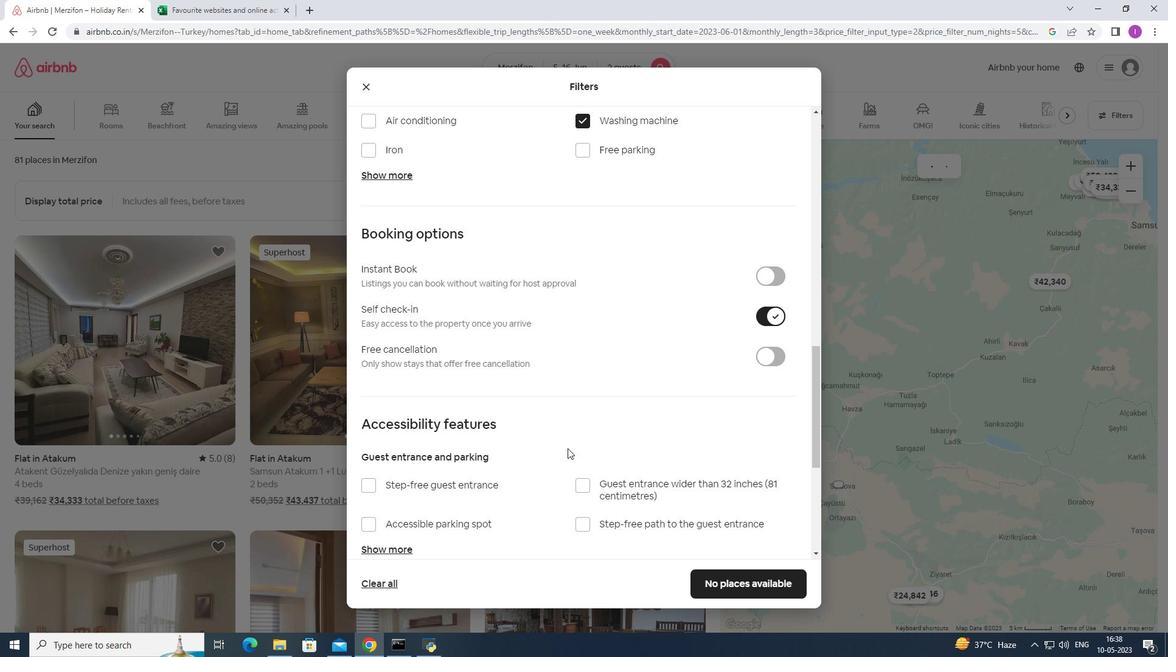 
Action: Mouse scrolled (567, 450) with delta (0, 0)
Screenshot: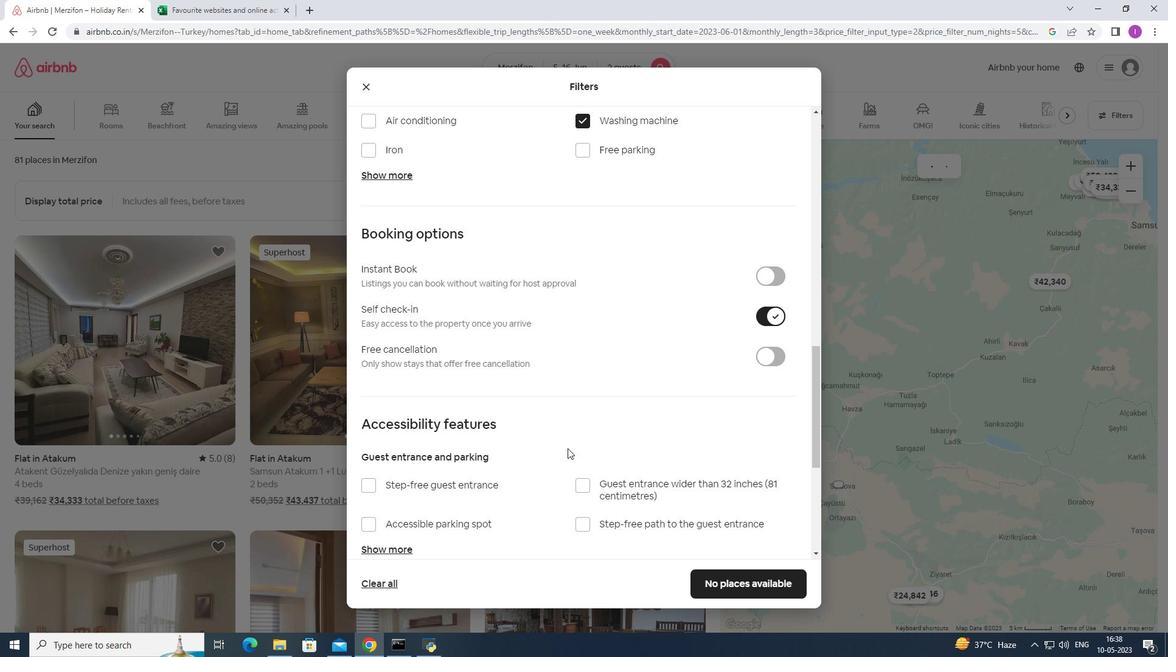 
Action: Mouse moved to (561, 464)
Screenshot: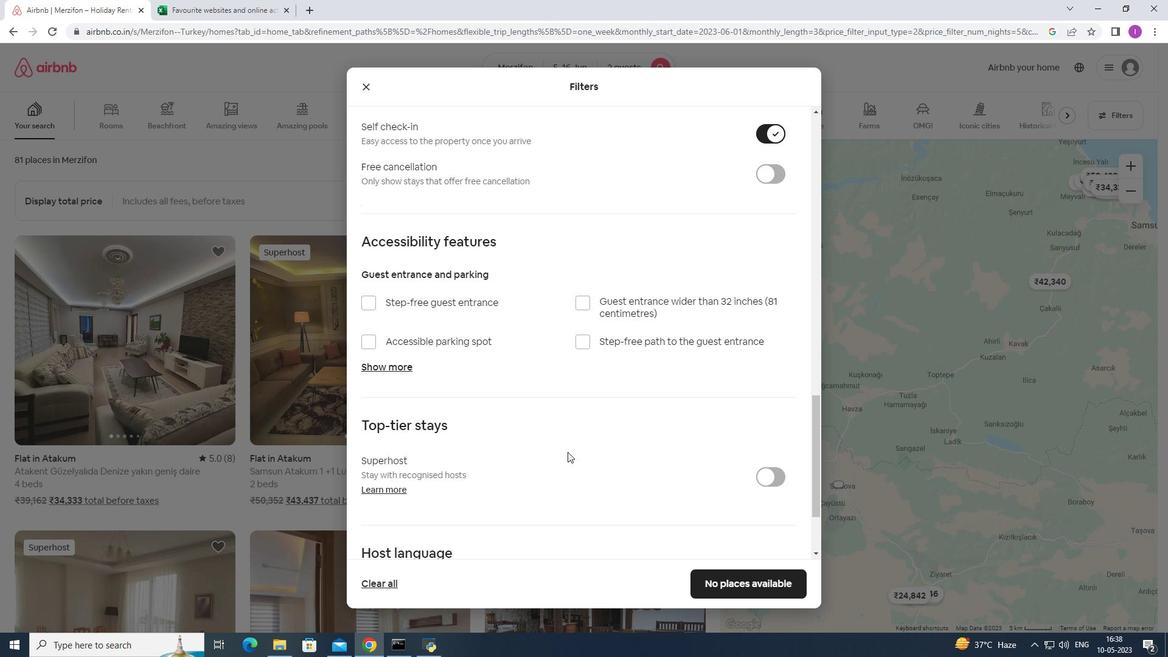 
Action: Mouse scrolled (562, 460) with delta (0, 0)
Screenshot: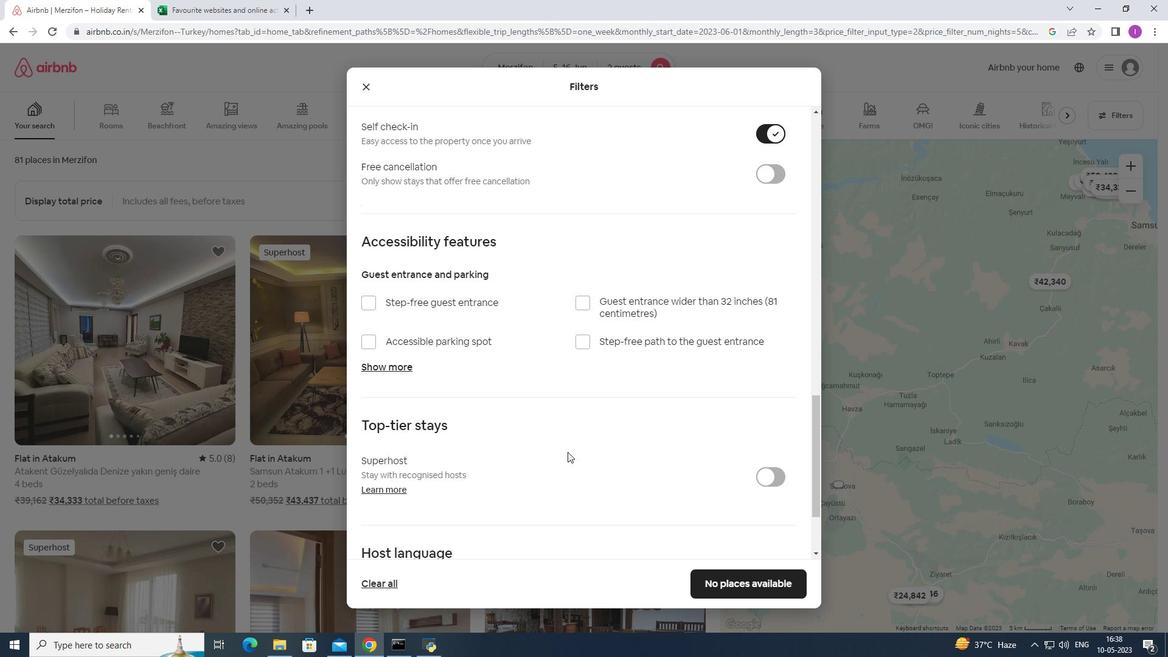 
Action: Mouse moved to (558, 468)
Screenshot: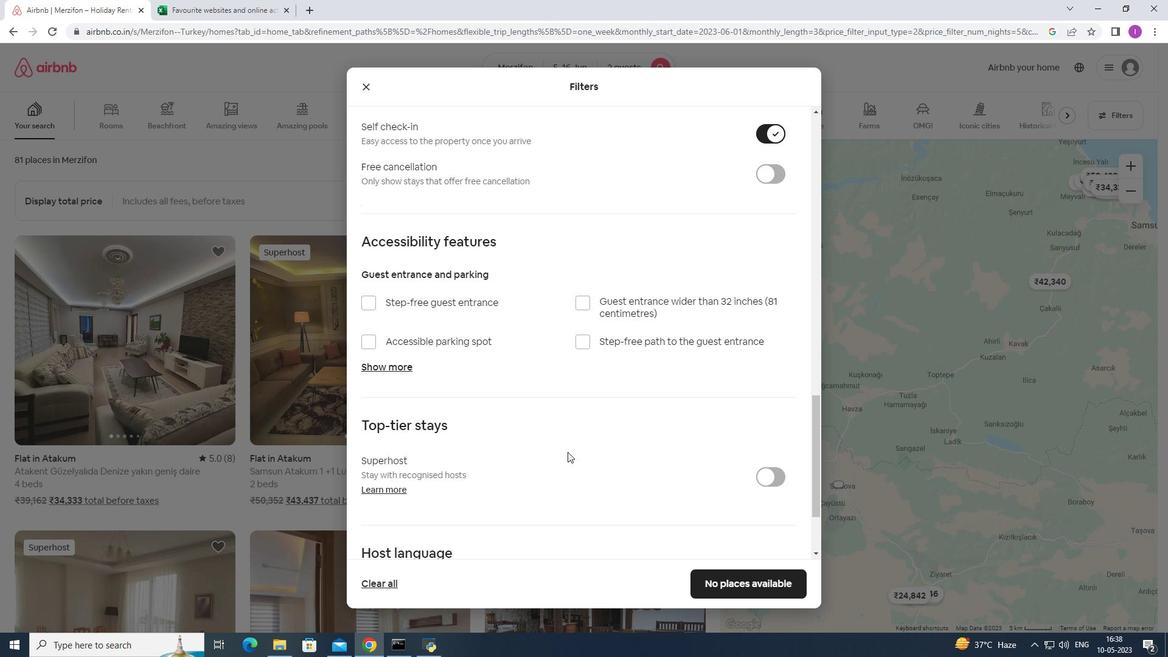 
Action: Mouse scrolled (561, 463) with delta (0, 0)
Screenshot: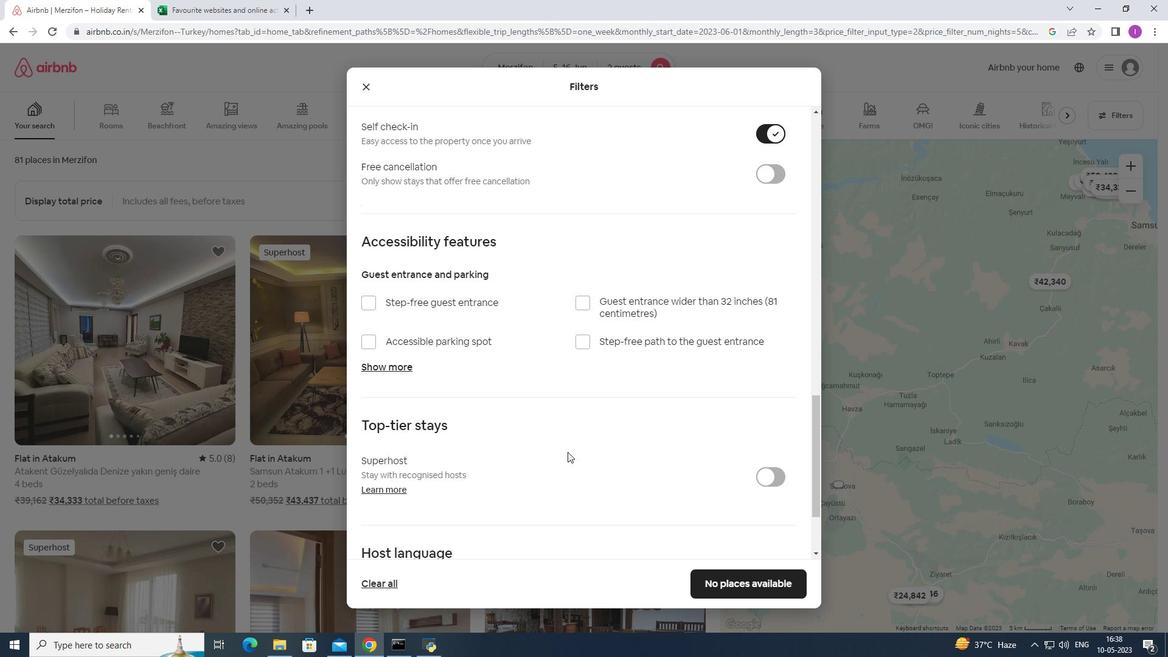 
Action: Mouse moved to (556, 469)
Screenshot: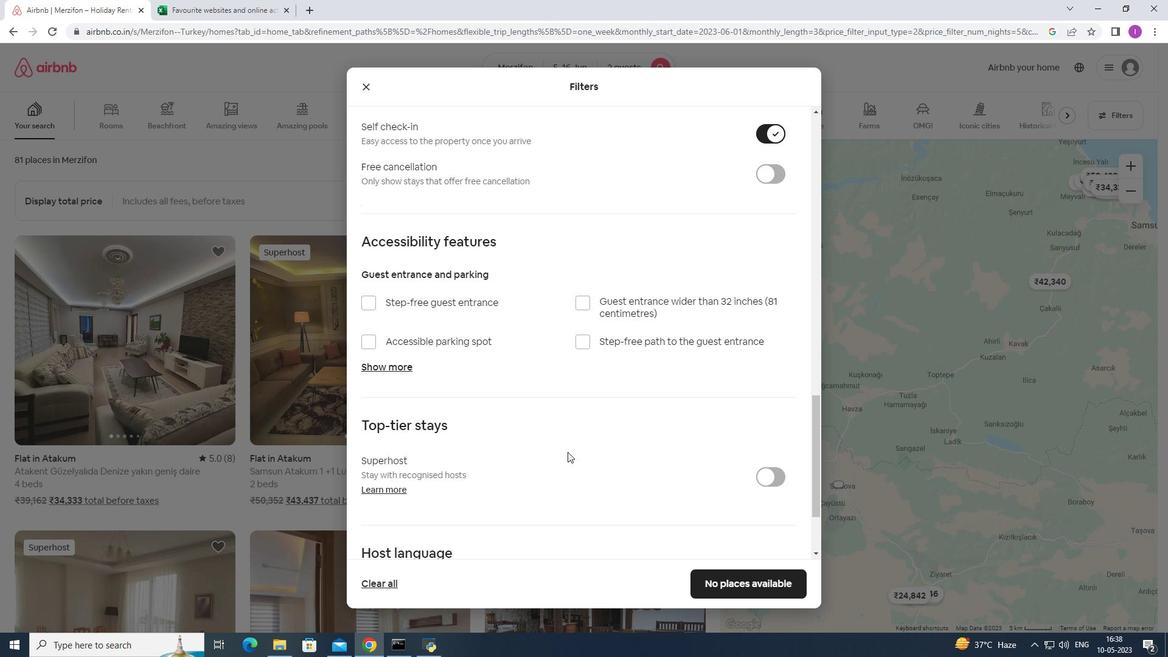 
Action: Mouse scrolled (558, 468) with delta (0, 0)
Screenshot: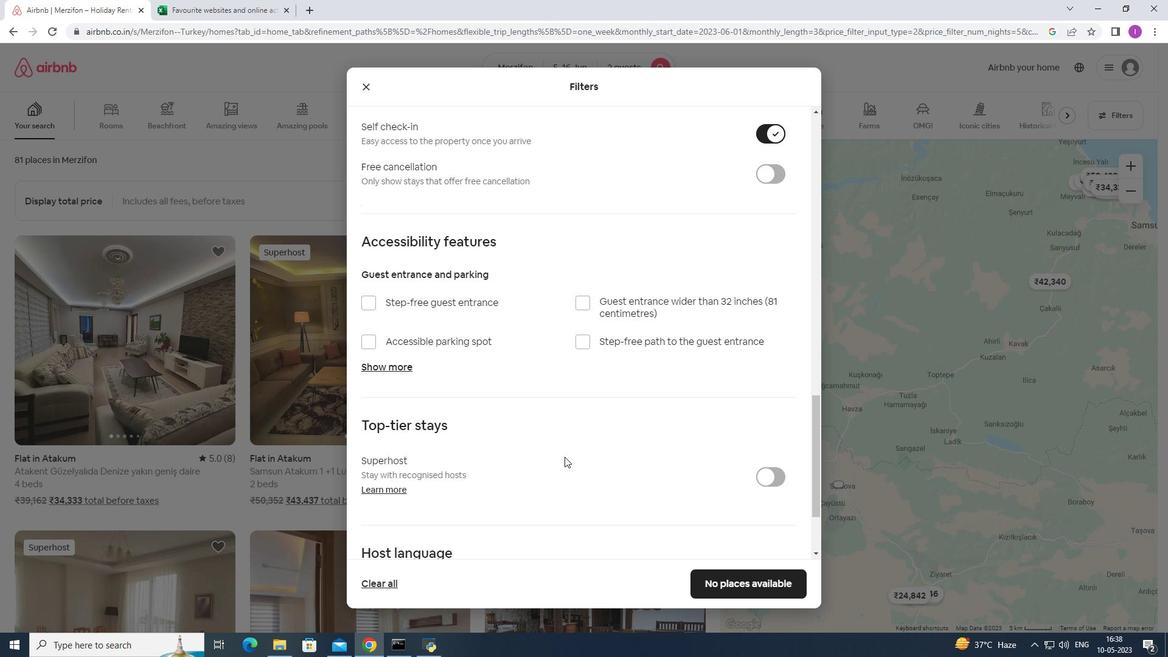 
Action: Mouse moved to (496, 480)
Screenshot: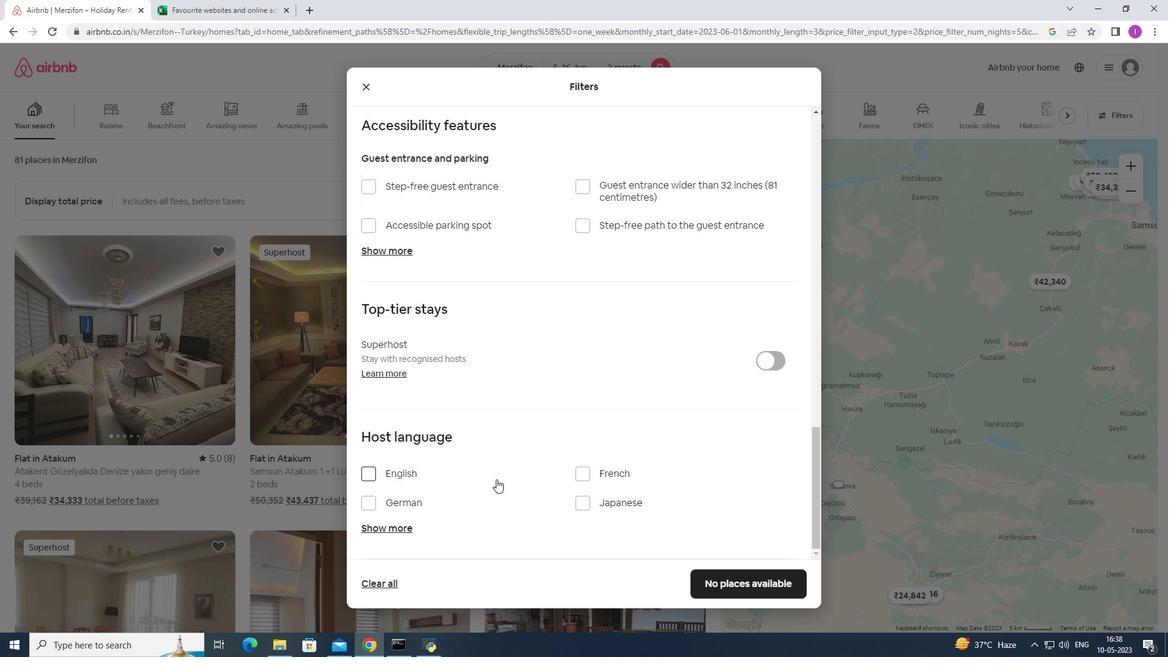 
Action: Mouse scrolled (496, 479) with delta (0, 0)
Screenshot: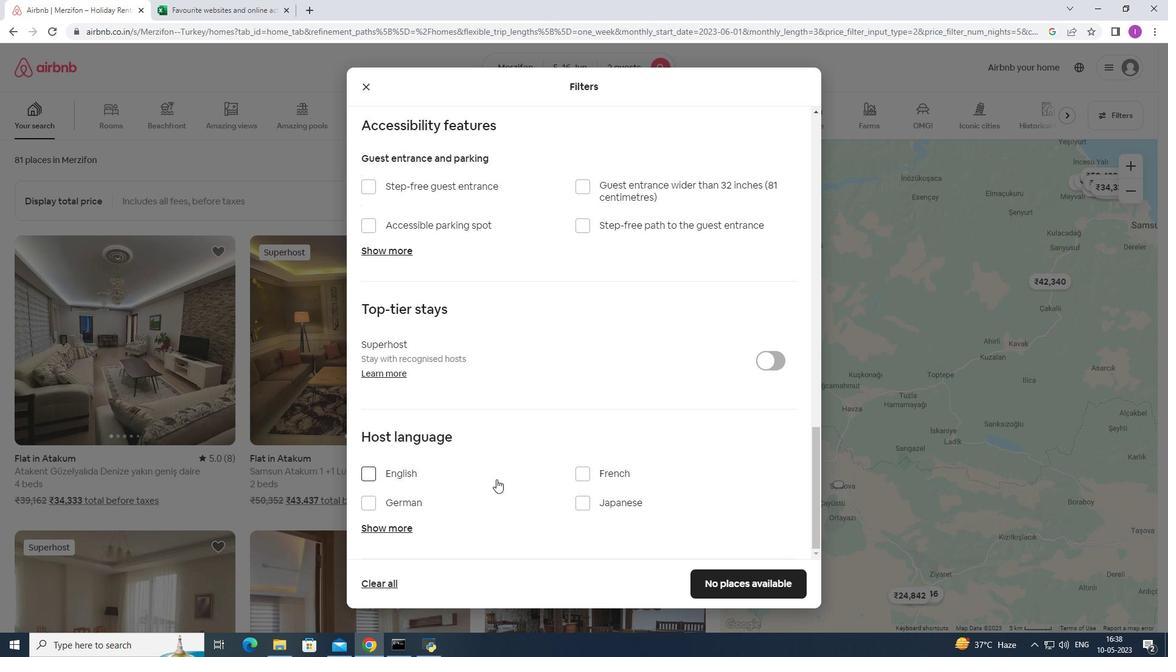 
Action: Mouse moved to (496, 480)
Screenshot: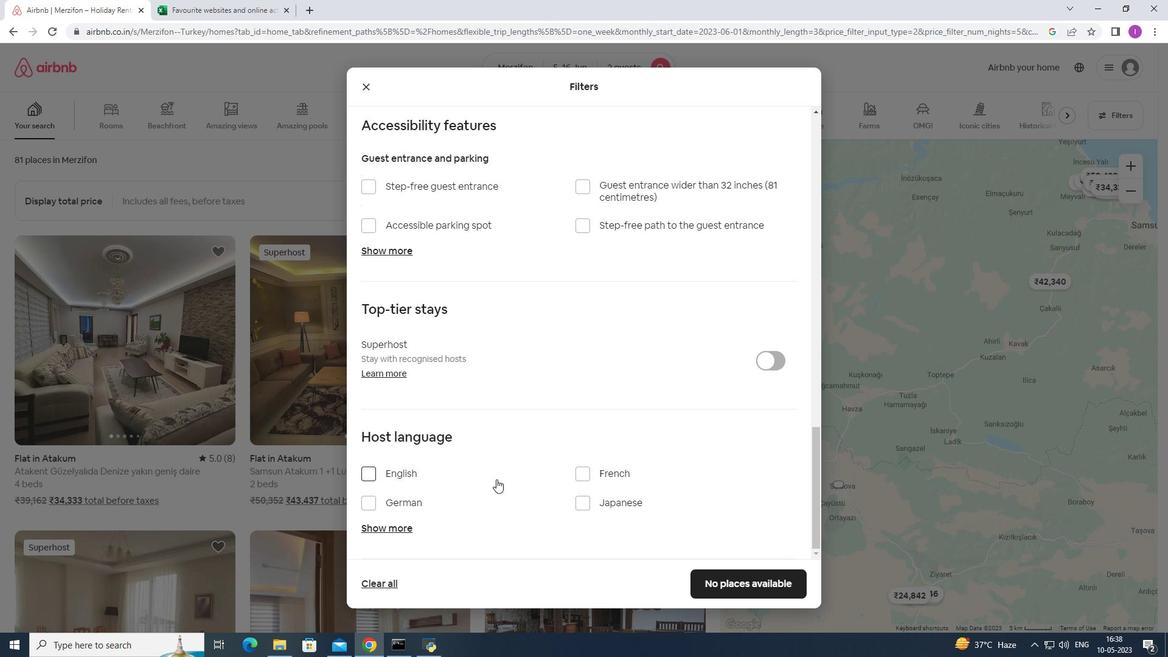 
Action: Mouse scrolled (496, 480) with delta (0, 0)
Screenshot: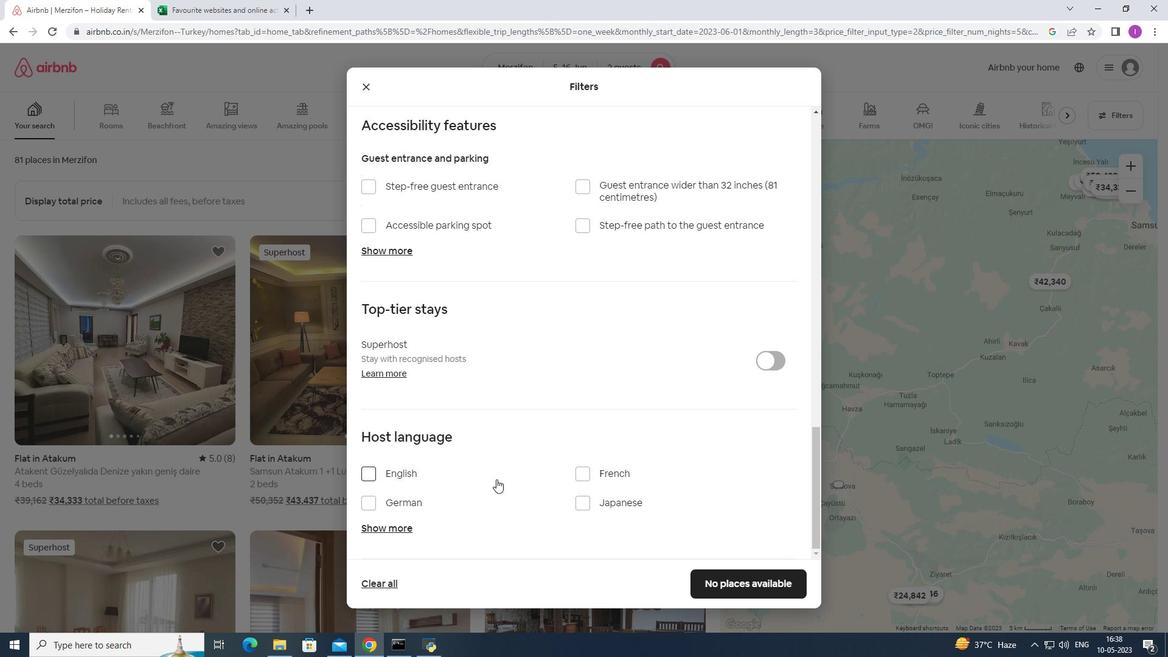 
Action: Mouse moved to (364, 473)
Screenshot: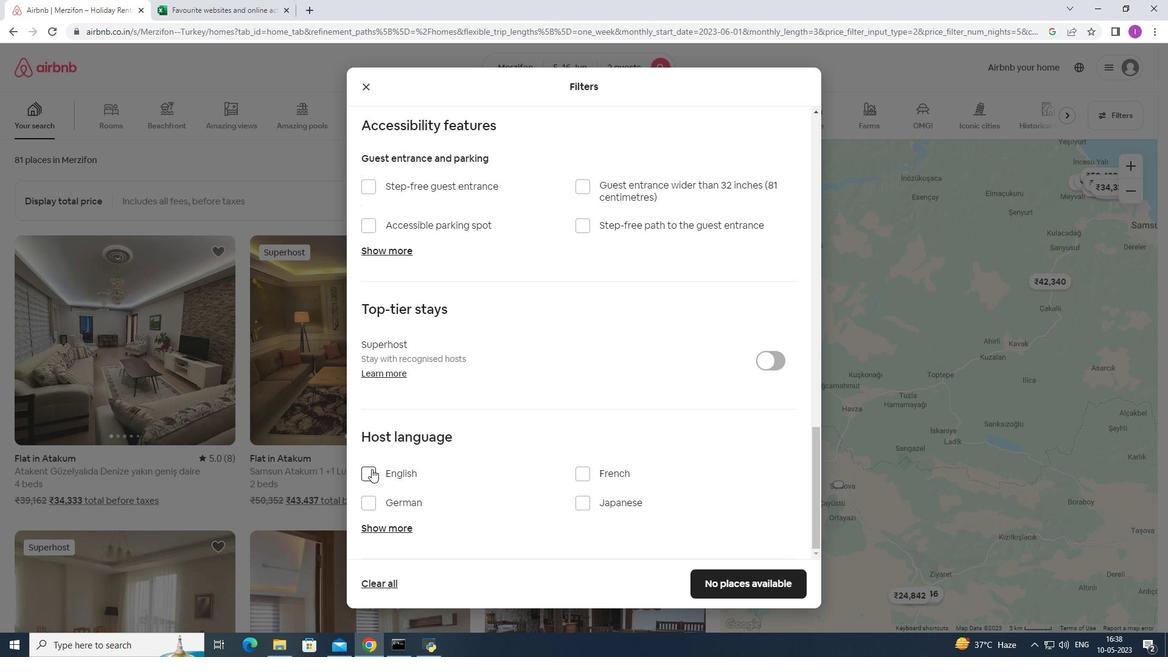 
Action: Mouse pressed left at (364, 473)
Screenshot: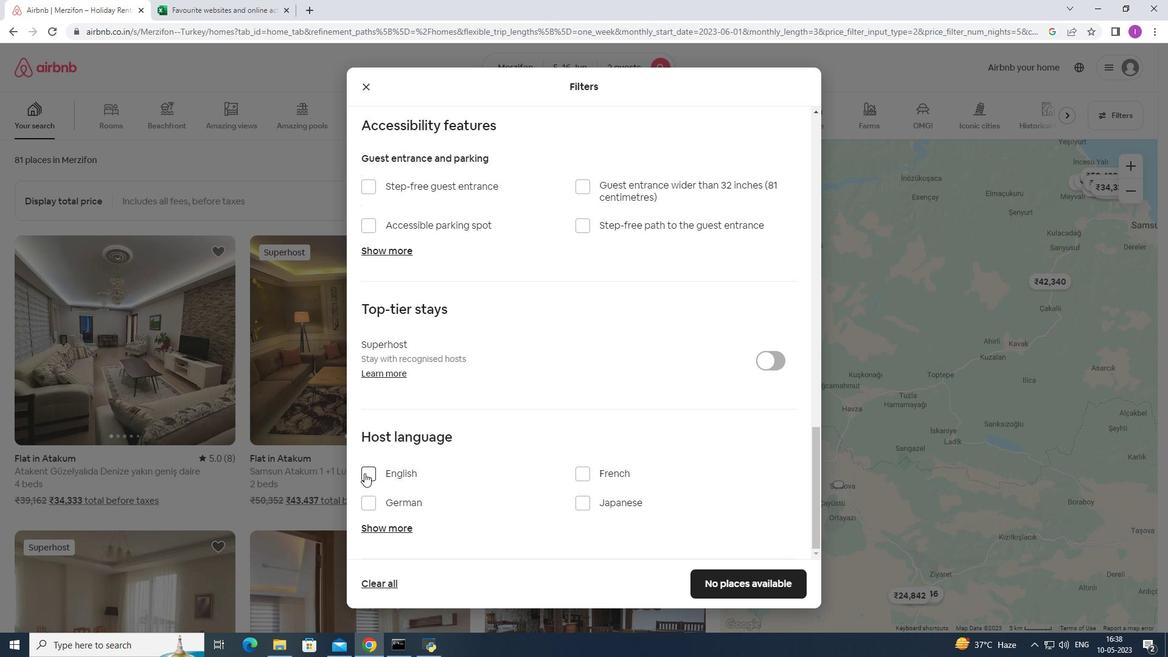 
Action: Mouse moved to (711, 576)
Screenshot: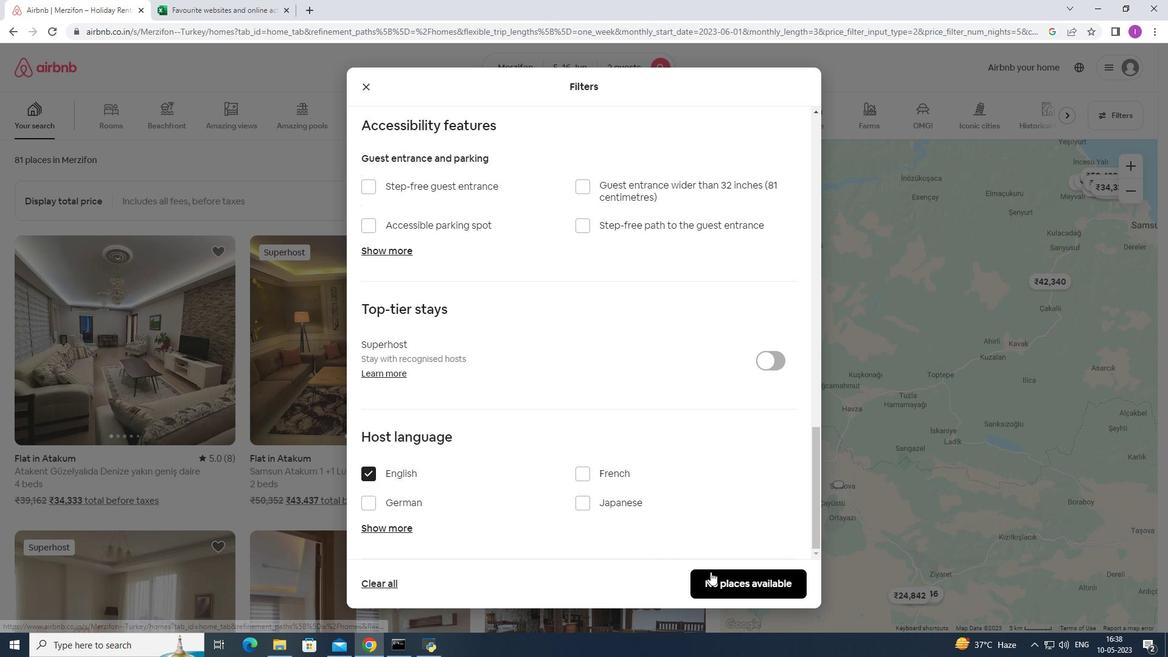 
Action: Mouse pressed left at (711, 576)
Screenshot: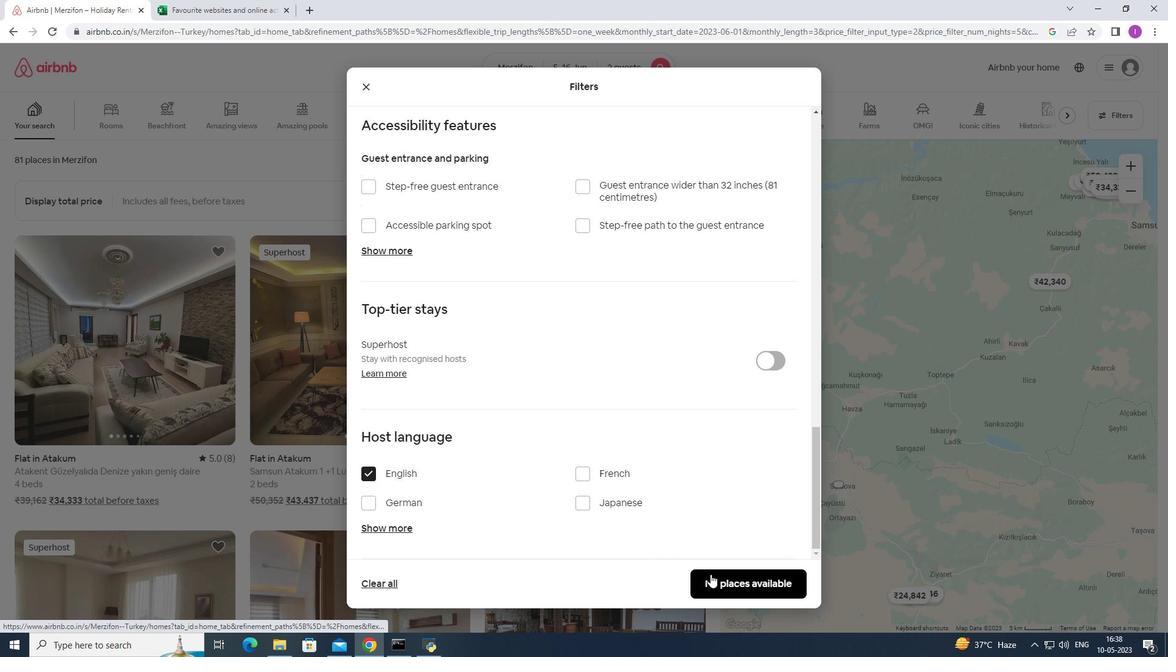 
Action: Mouse moved to (244, 164)
Screenshot: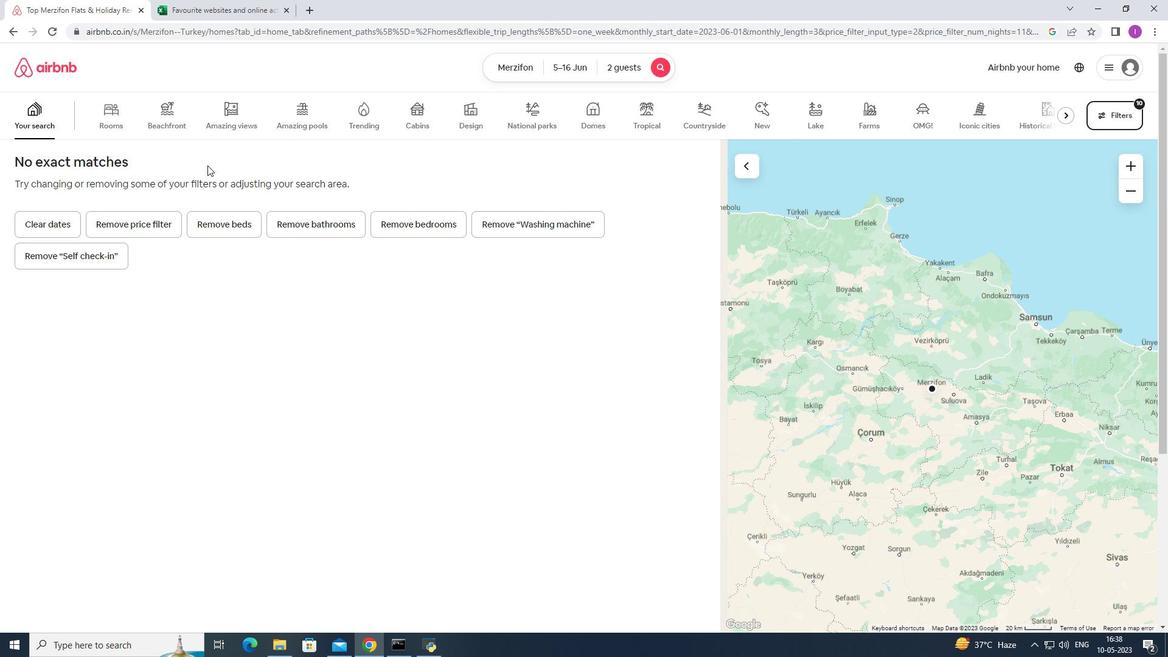 
